 Task: Look for space in Villa Cuauhtémoc Otzolotepec, Mexico from 2nd September, 2023 to 10th September, 2023 for 1 adult in price range Rs.5000 to Rs.16000. Place can be private room with 1  bedroom having 1 bed and 1 bathroom. Property type can be house, flat, guest house, hotel. Booking option can be shelf check-in. Required host language is English.
Action: Mouse moved to (572, 128)
Screenshot: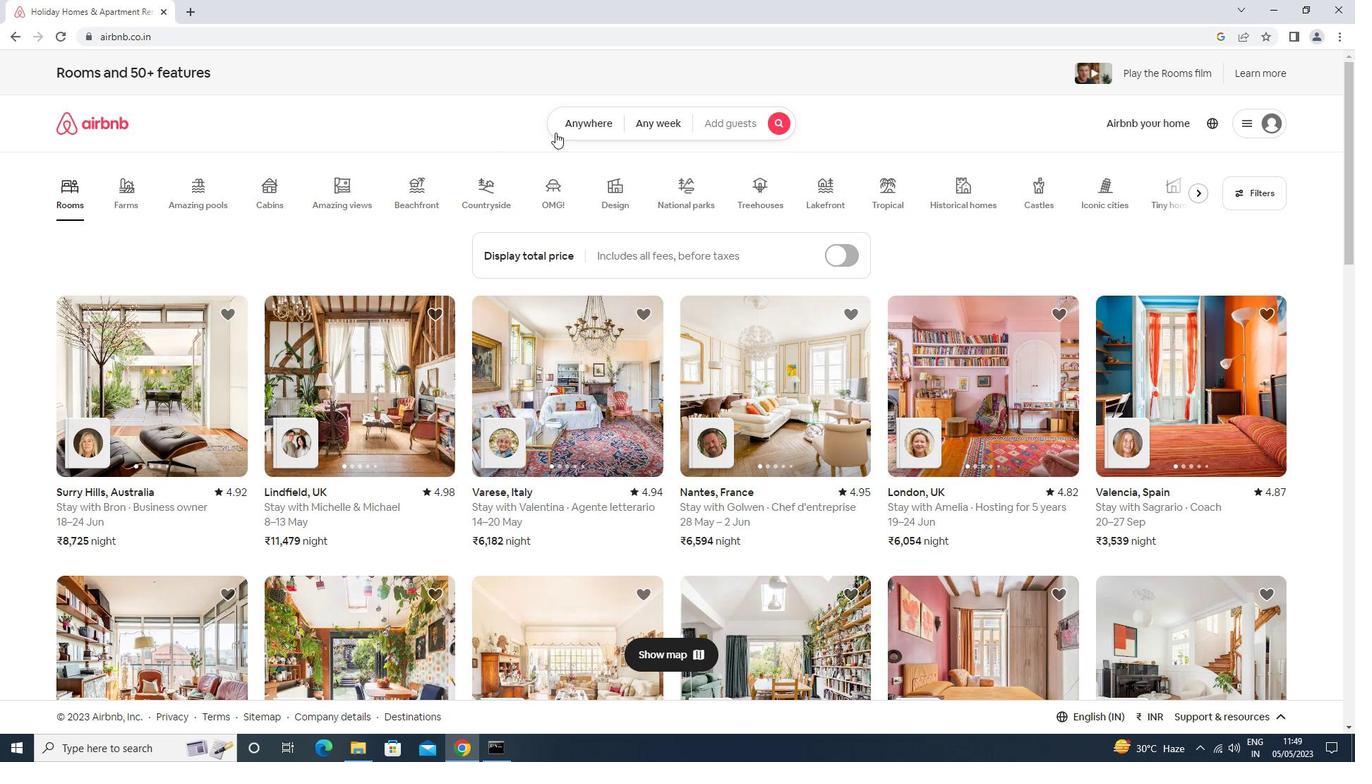 
Action: Mouse pressed left at (572, 128)
Screenshot: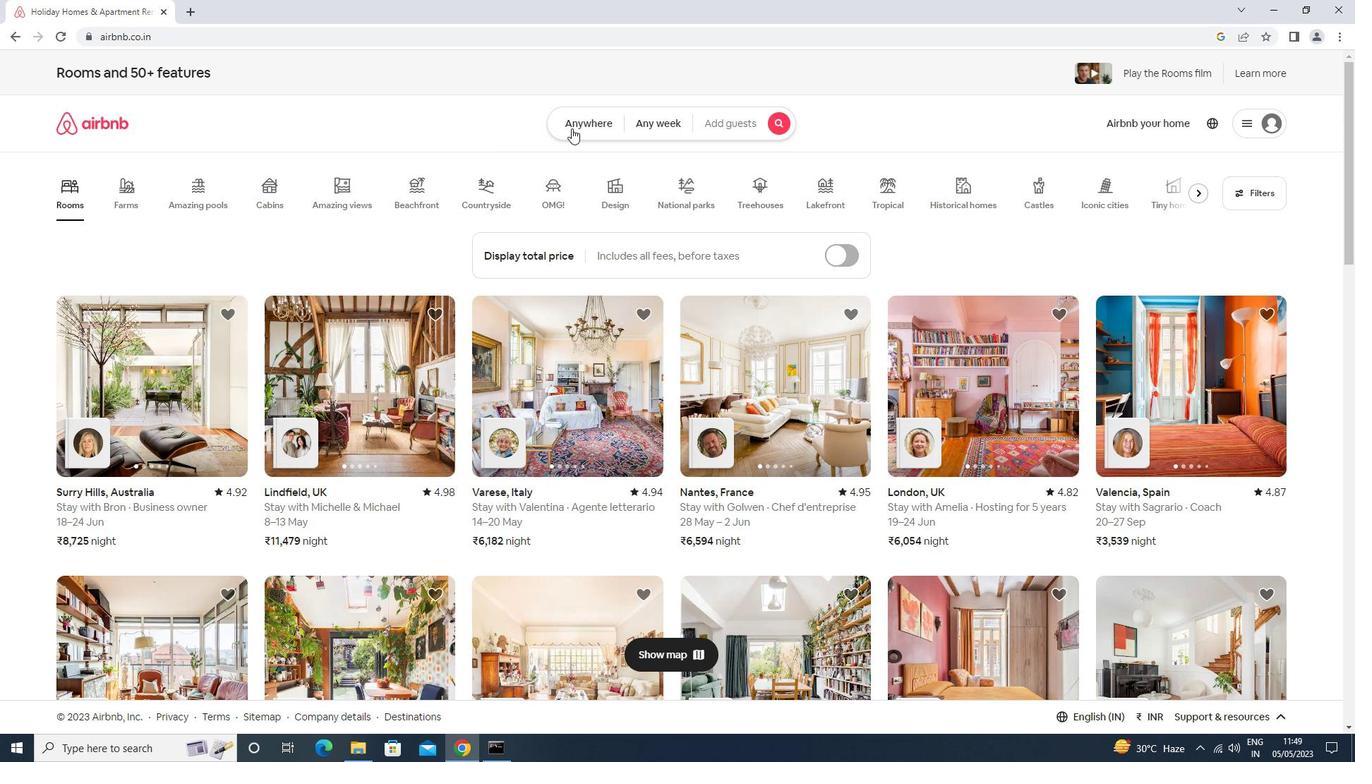 
Action: Mouse moved to (502, 187)
Screenshot: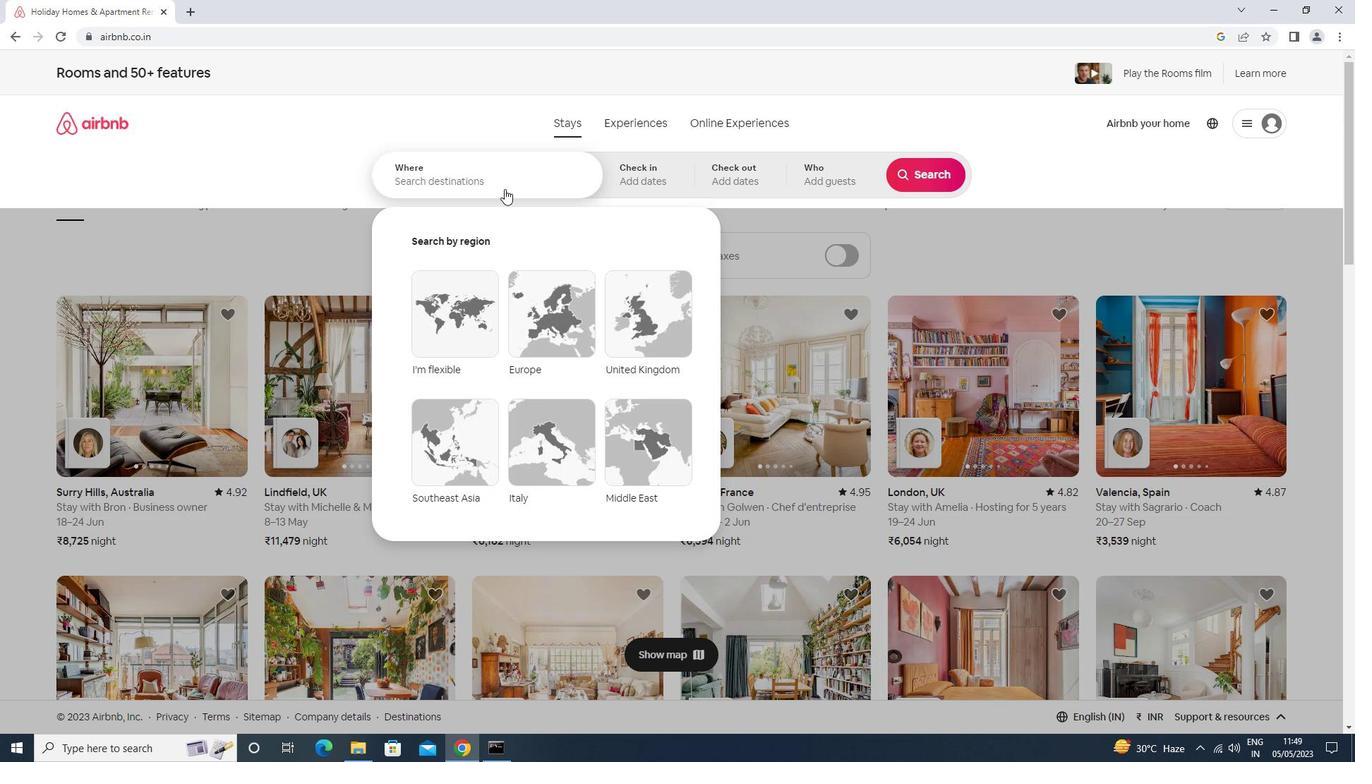 
Action: Mouse pressed left at (502, 187)
Screenshot: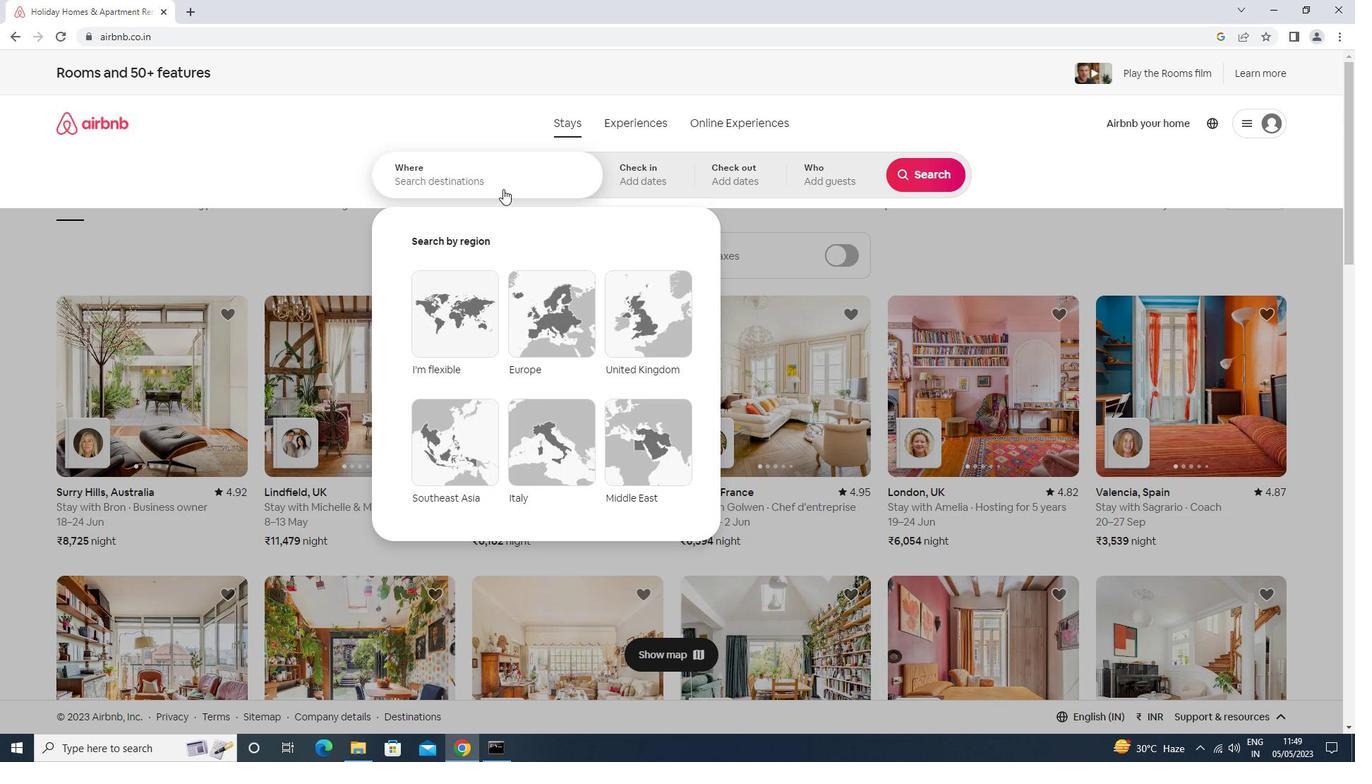 
Action: Key pressed <Key.shift>VILLA<Key.space><Key.shift>CUA<Key.down><Key.enter>
Screenshot: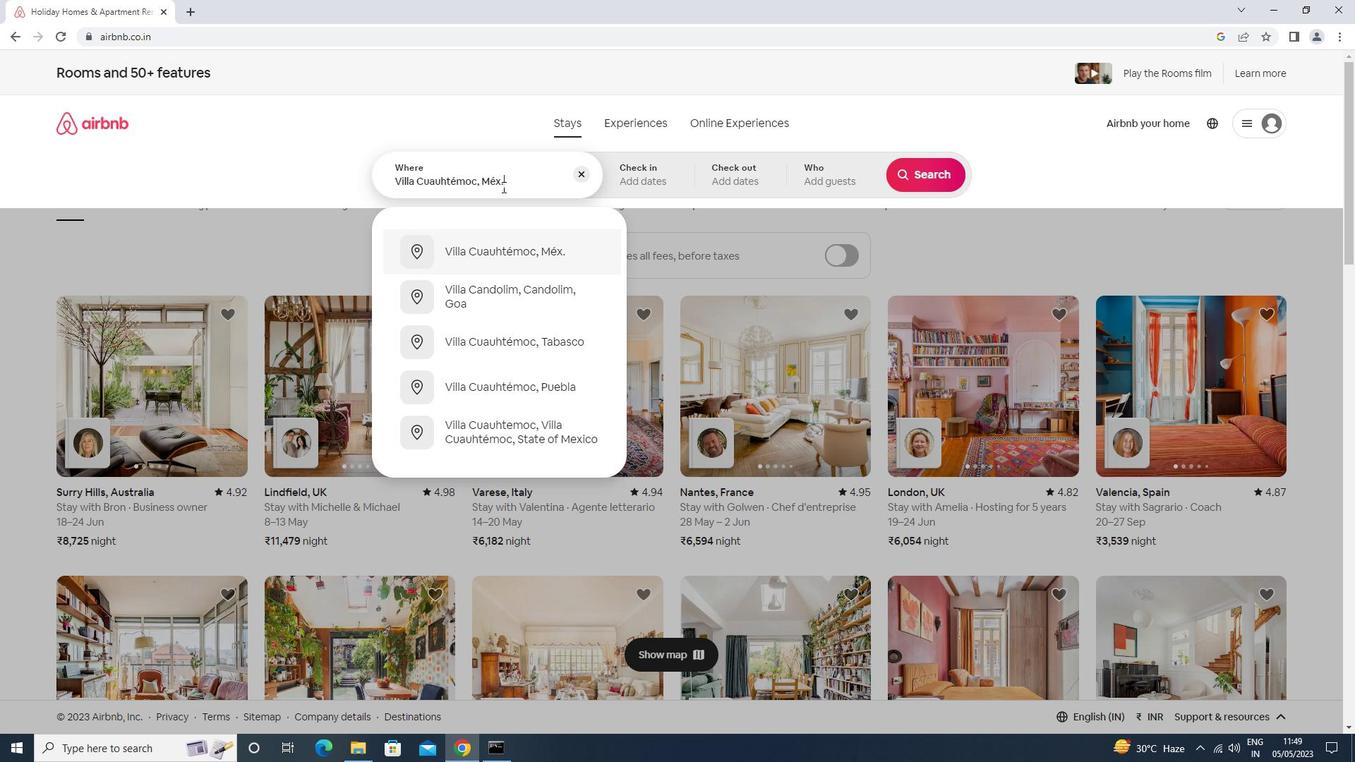 
Action: Mouse moved to (922, 288)
Screenshot: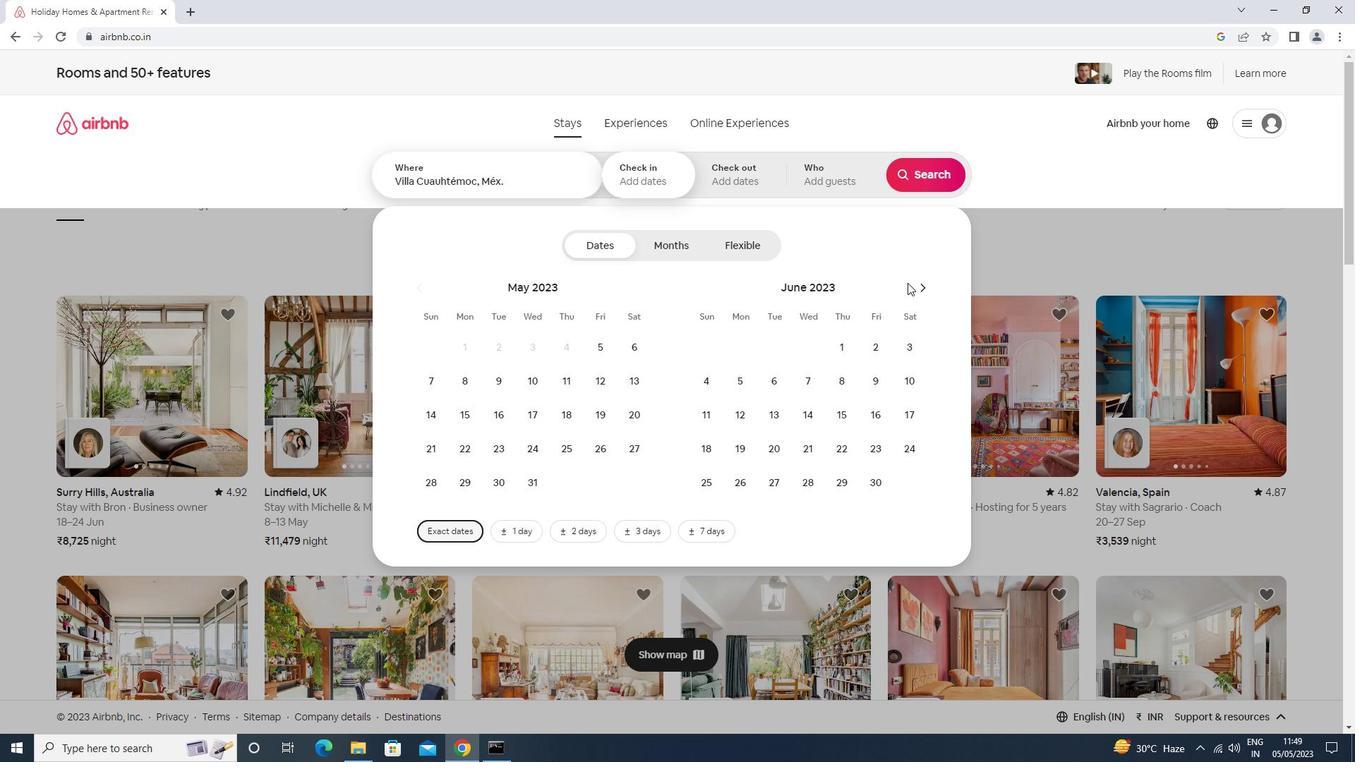 
Action: Mouse pressed left at (922, 288)
Screenshot: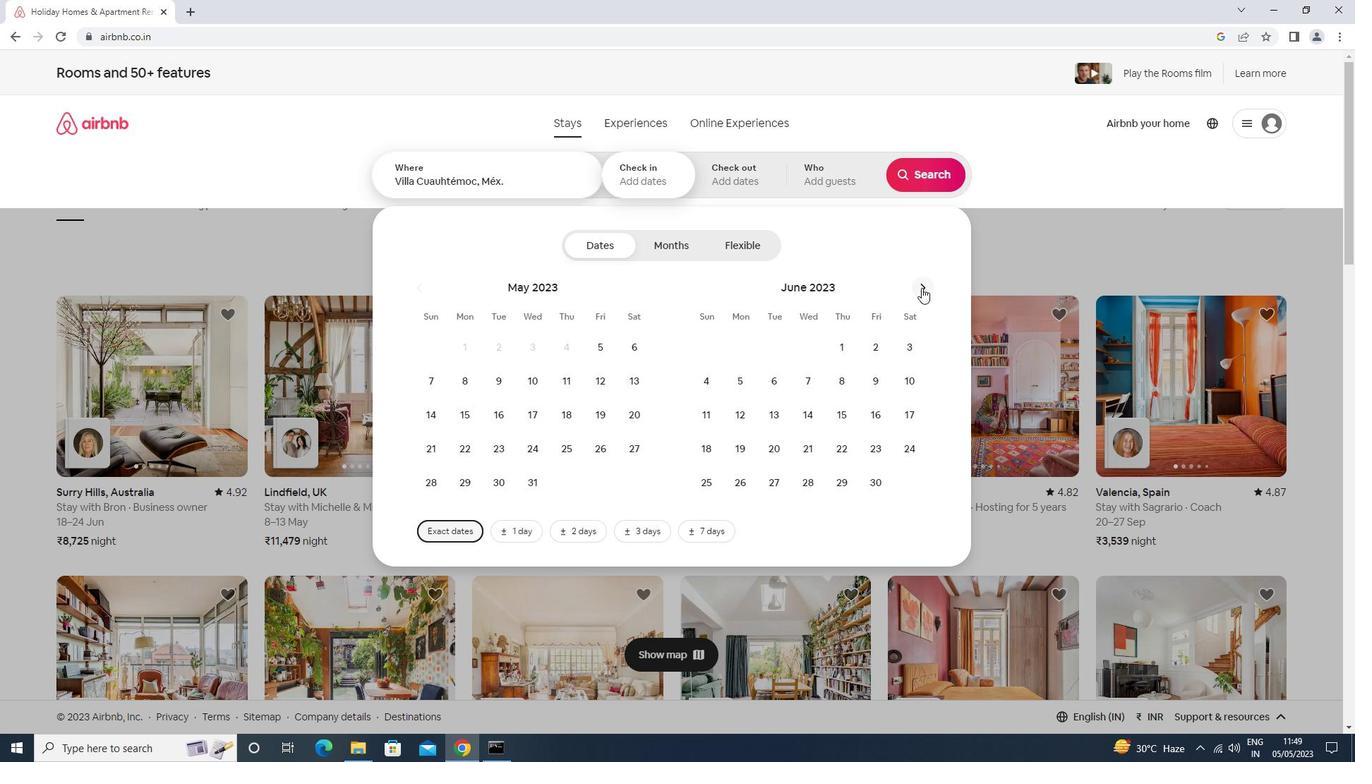 
Action: Mouse pressed left at (922, 288)
Screenshot: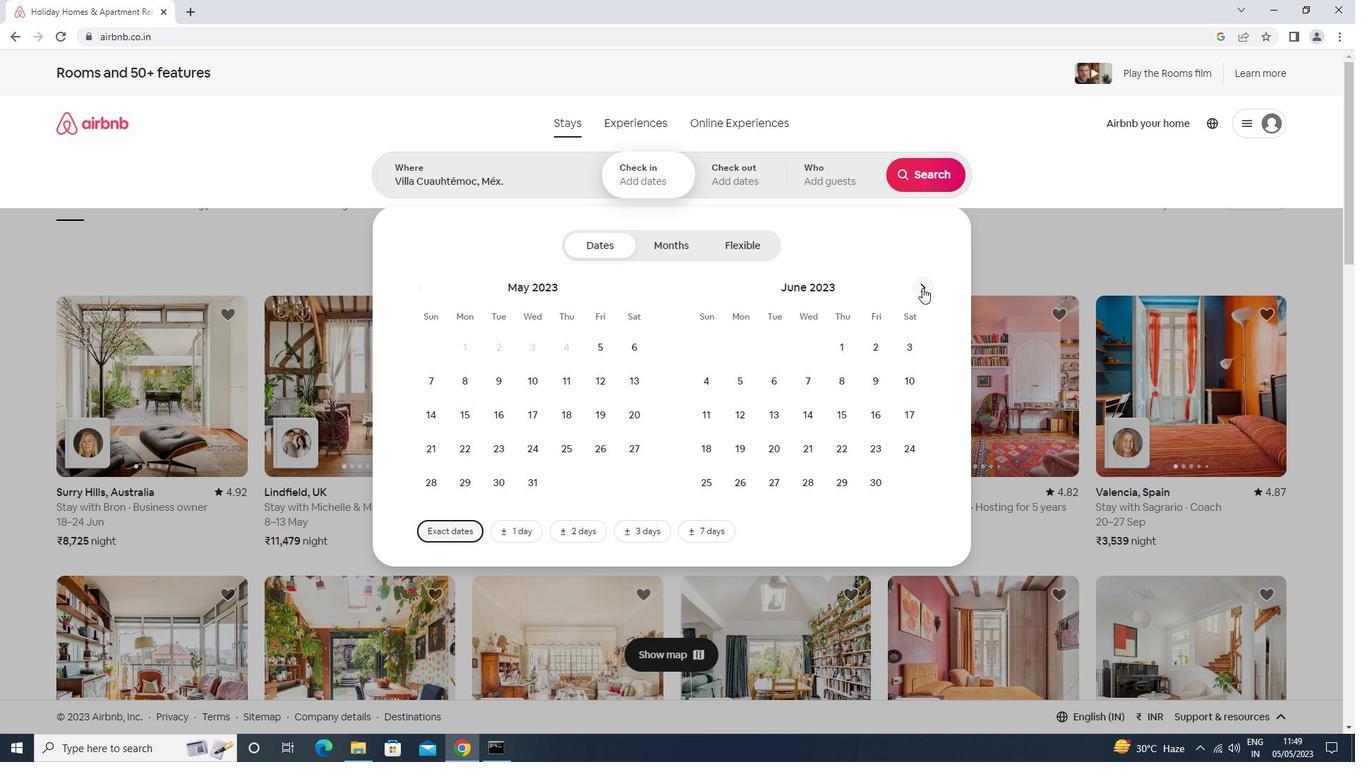 
Action: Mouse pressed left at (922, 288)
Screenshot: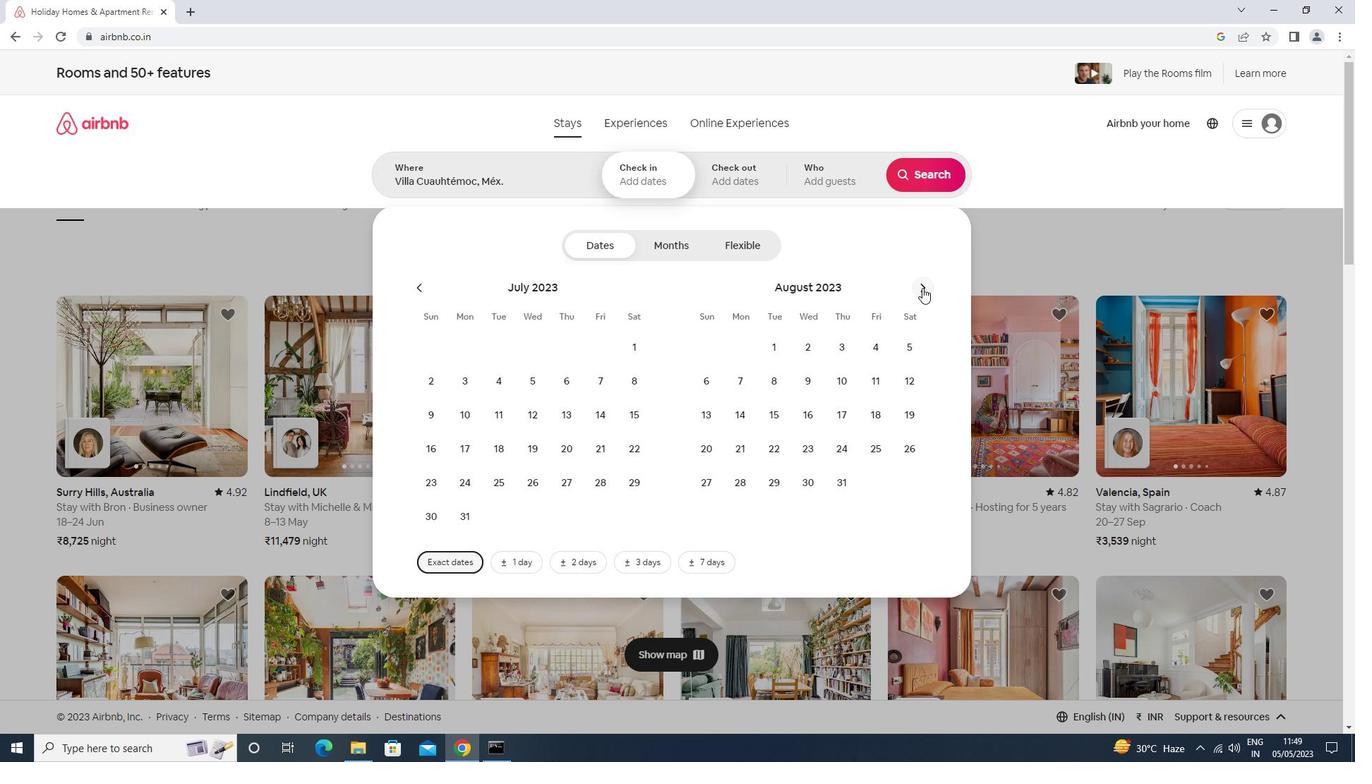
Action: Mouse moved to (906, 355)
Screenshot: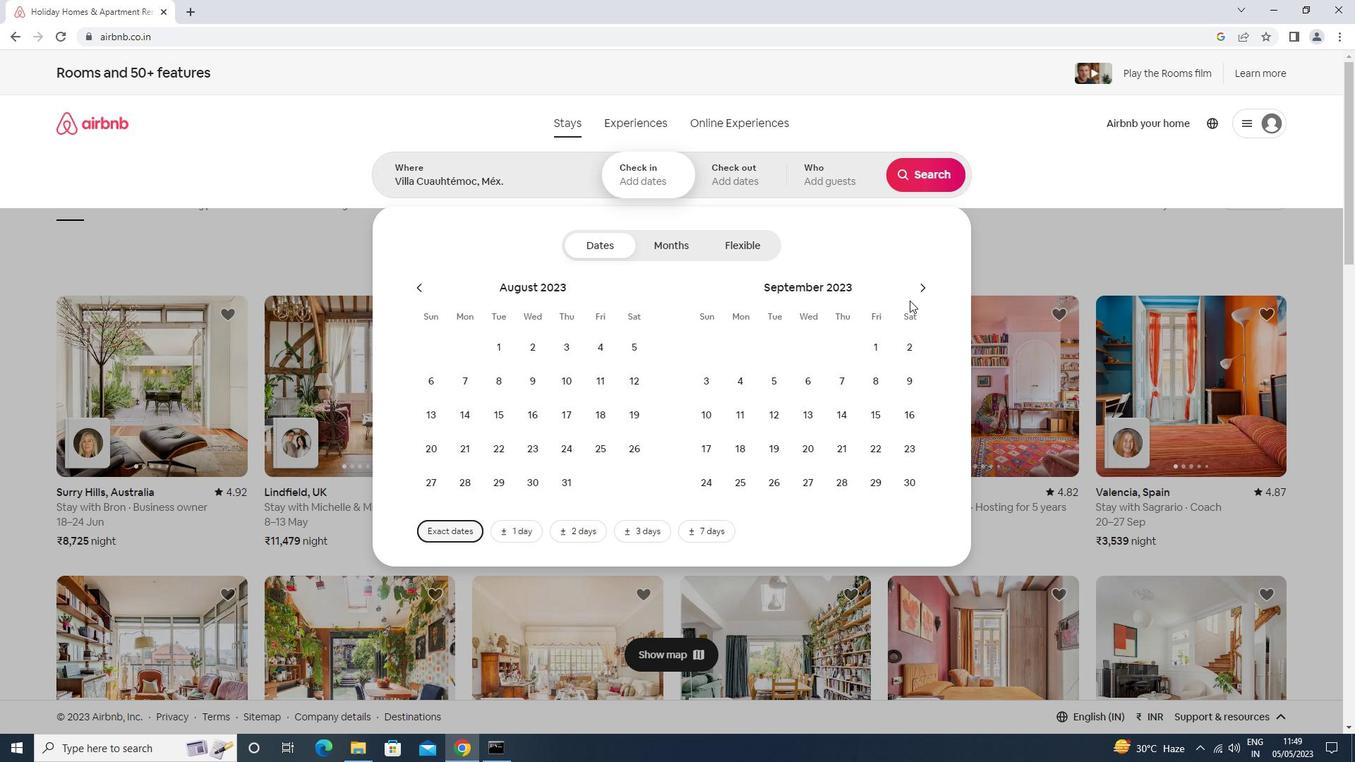 
Action: Mouse pressed left at (906, 355)
Screenshot: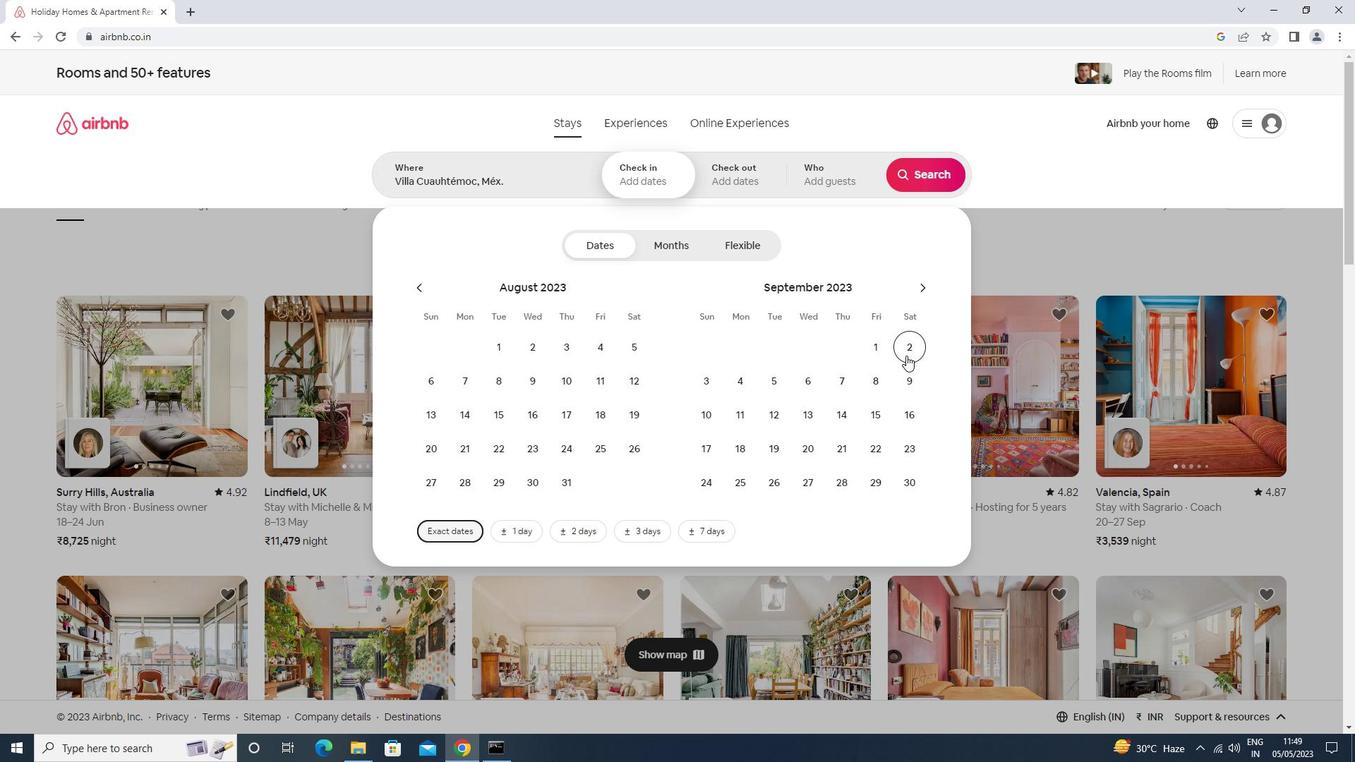 
Action: Mouse moved to (710, 410)
Screenshot: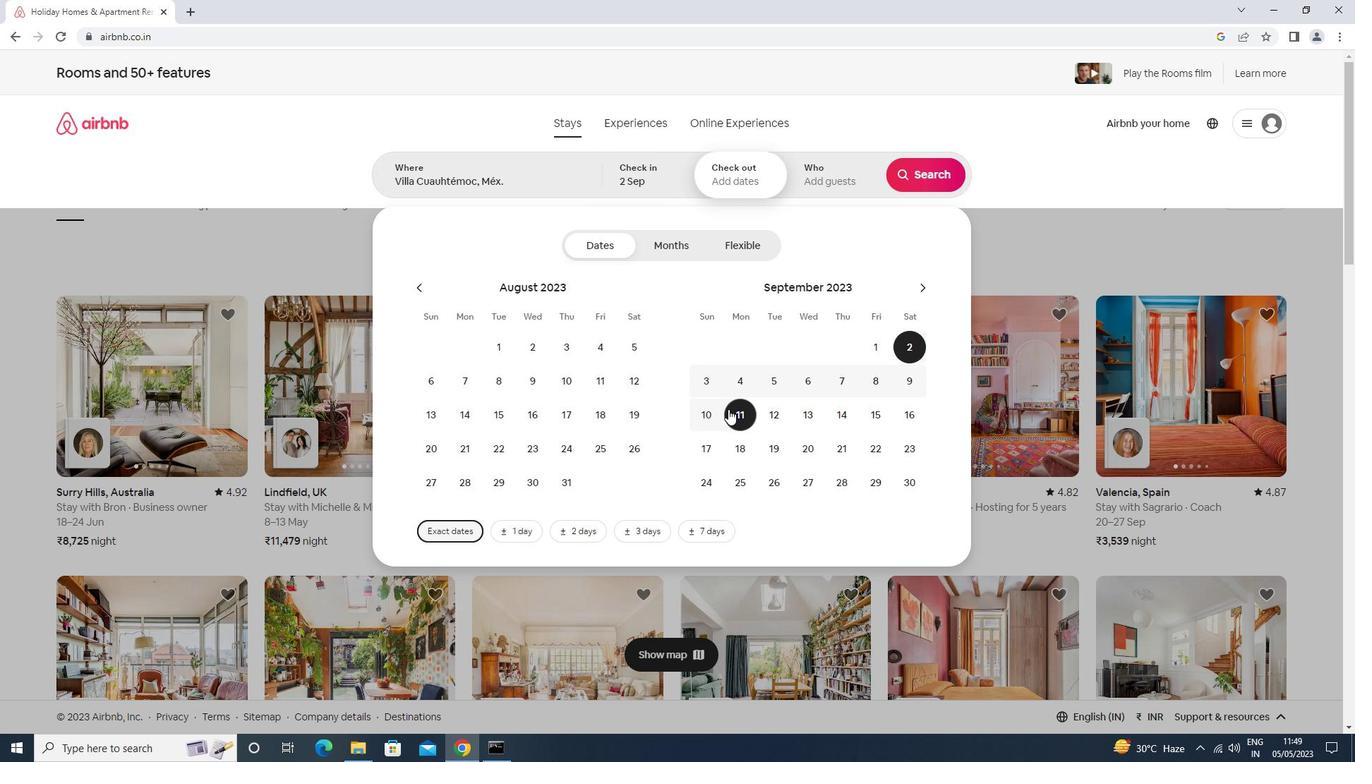 
Action: Mouse pressed left at (710, 410)
Screenshot: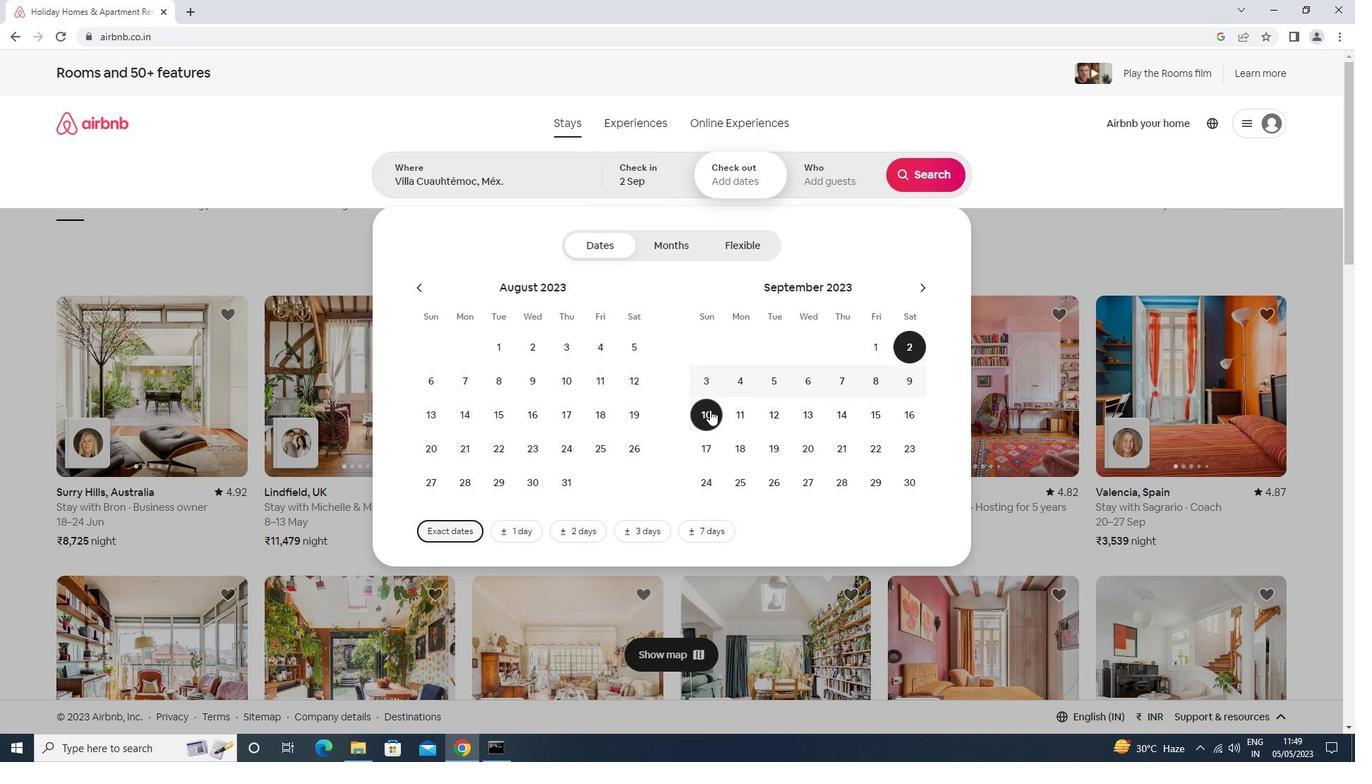 
Action: Mouse moved to (801, 188)
Screenshot: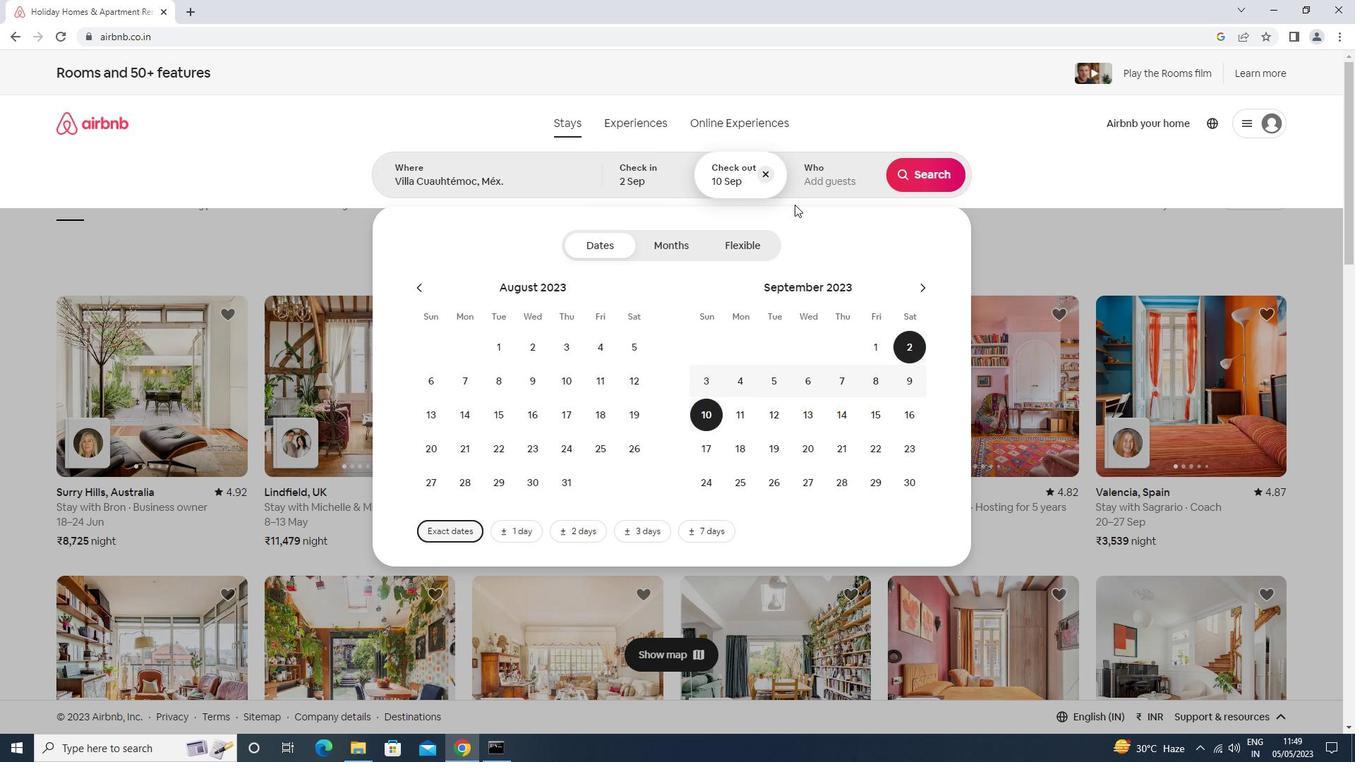 
Action: Mouse pressed left at (801, 188)
Screenshot: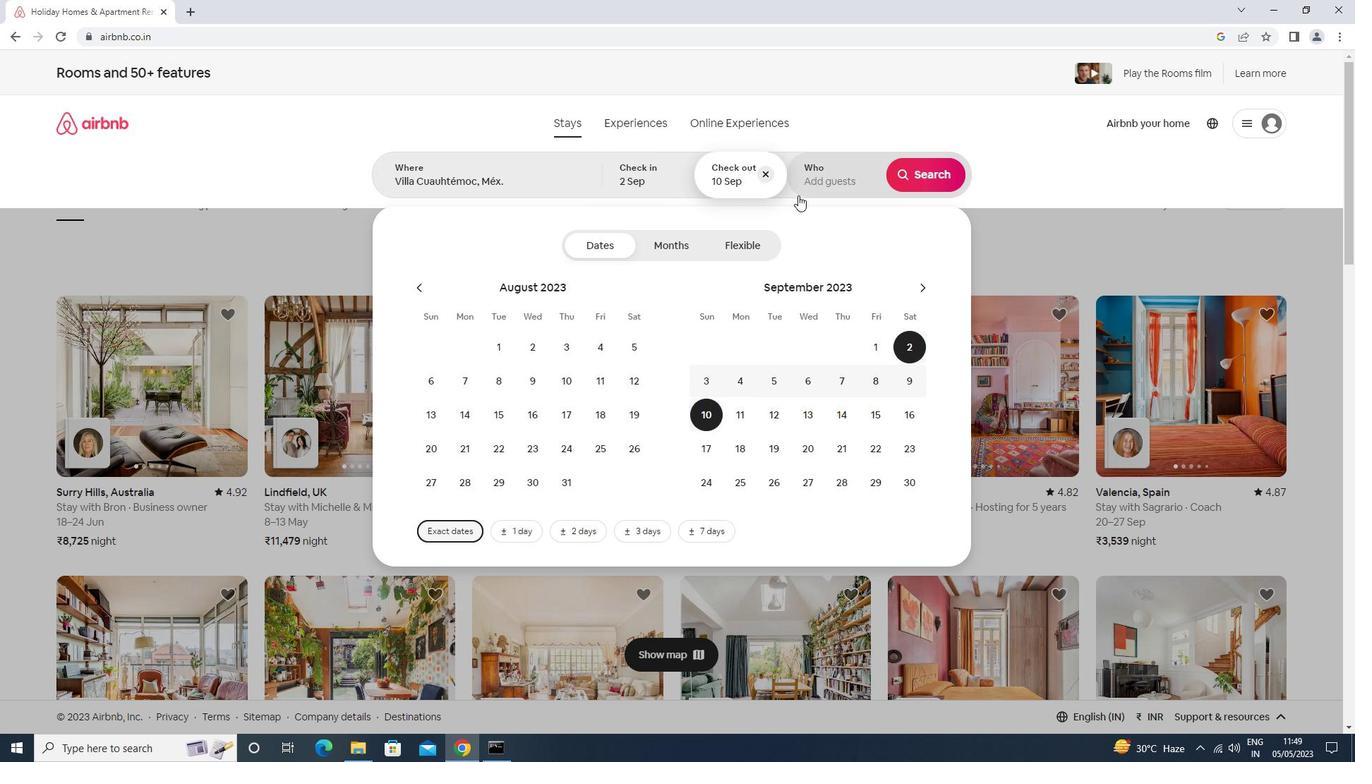 
Action: Mouse moved to (931, 252)
Screenshot: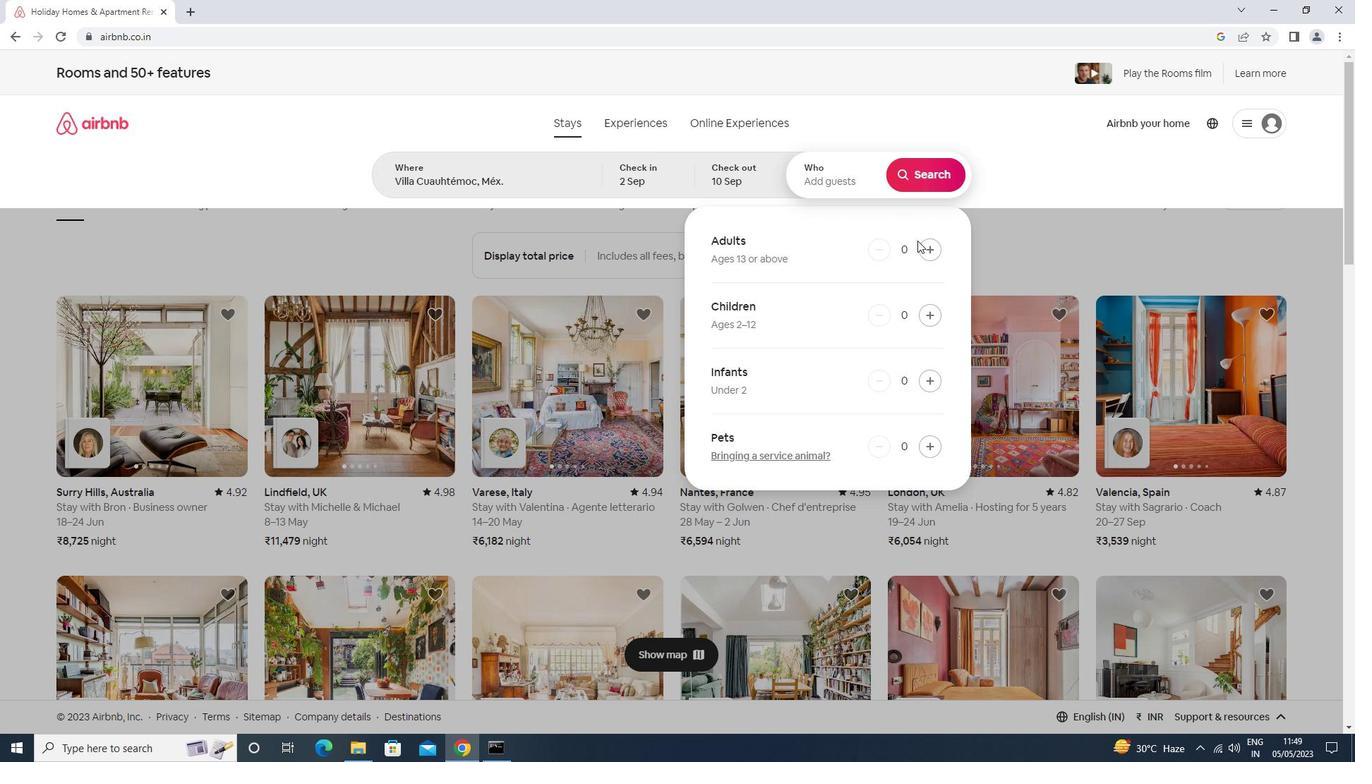 
Action: Mouse pressed left at (931, 252)
Screenshot: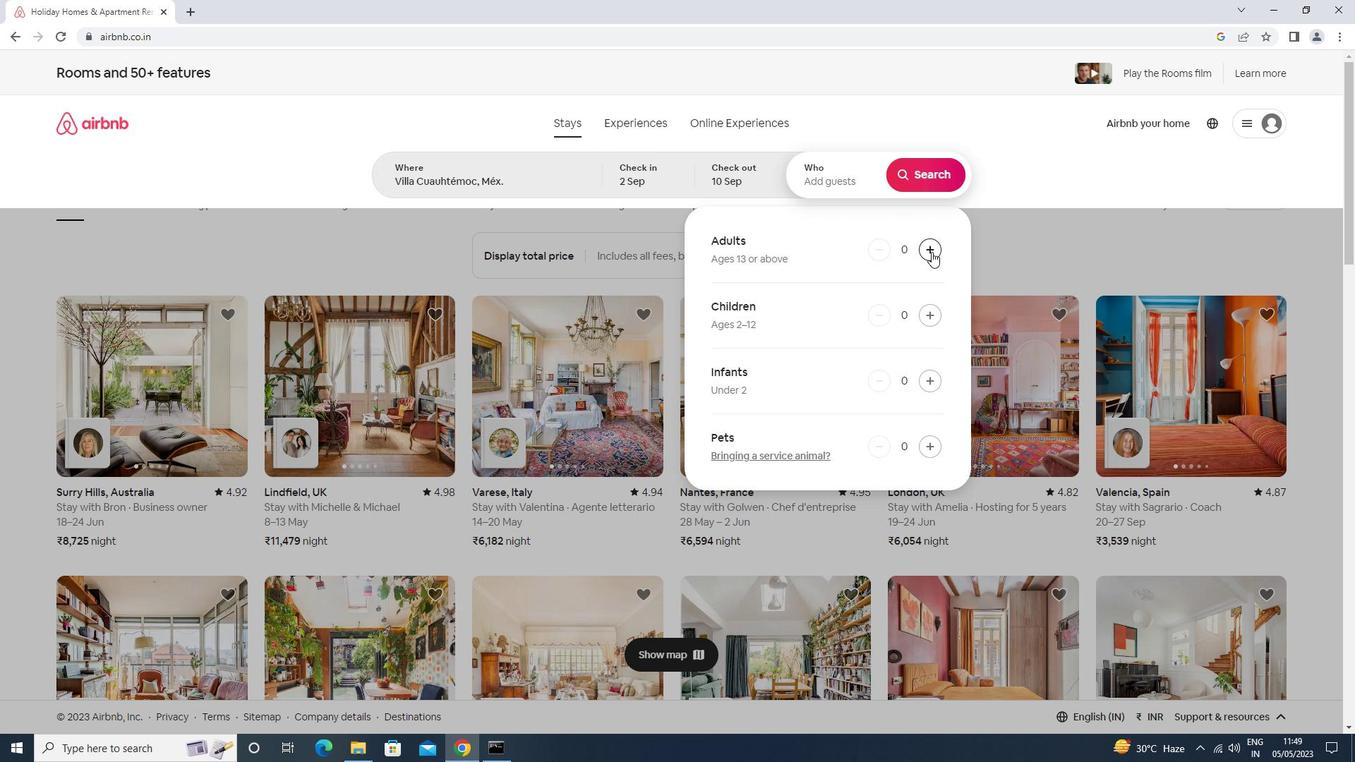 
Action: Mouse moved to (926, 171)
Screenshot: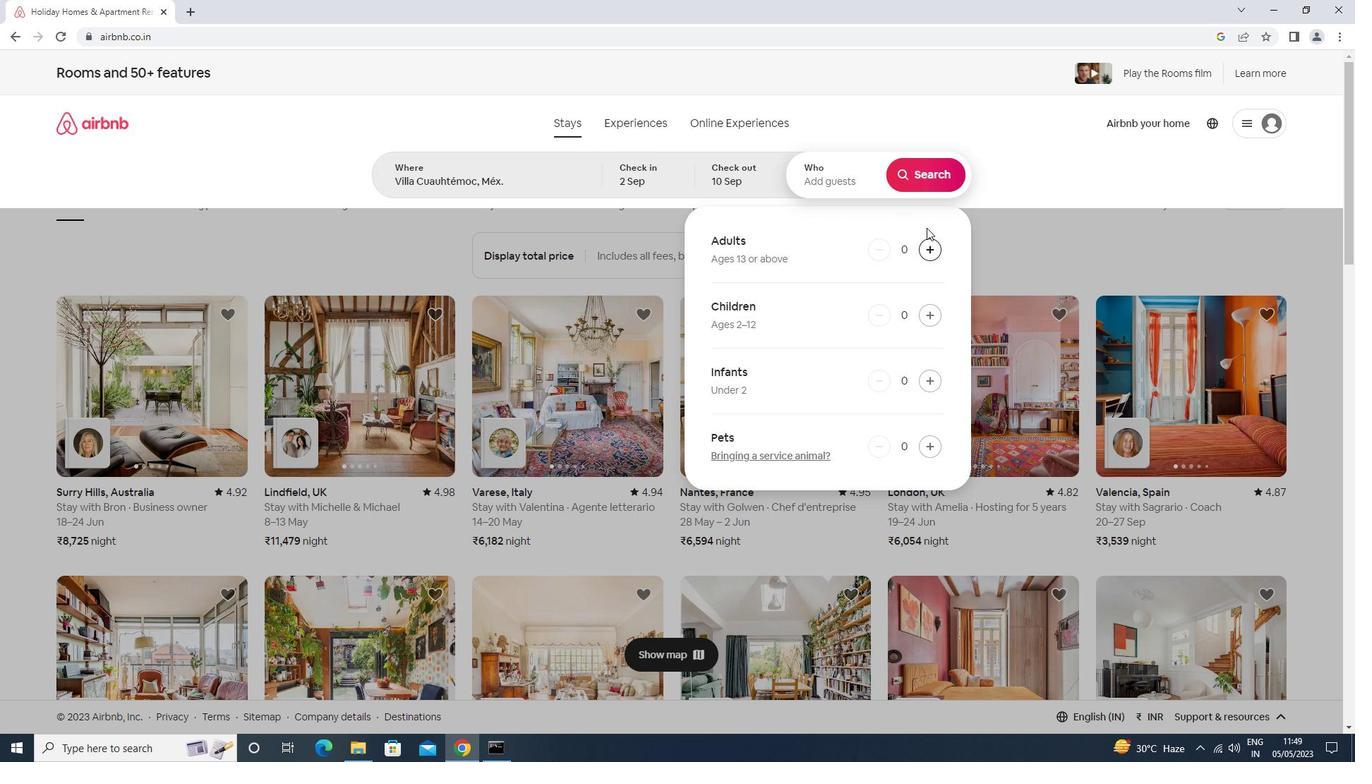 
Action: Mouse pressed left at (926, 171)
Screenshot: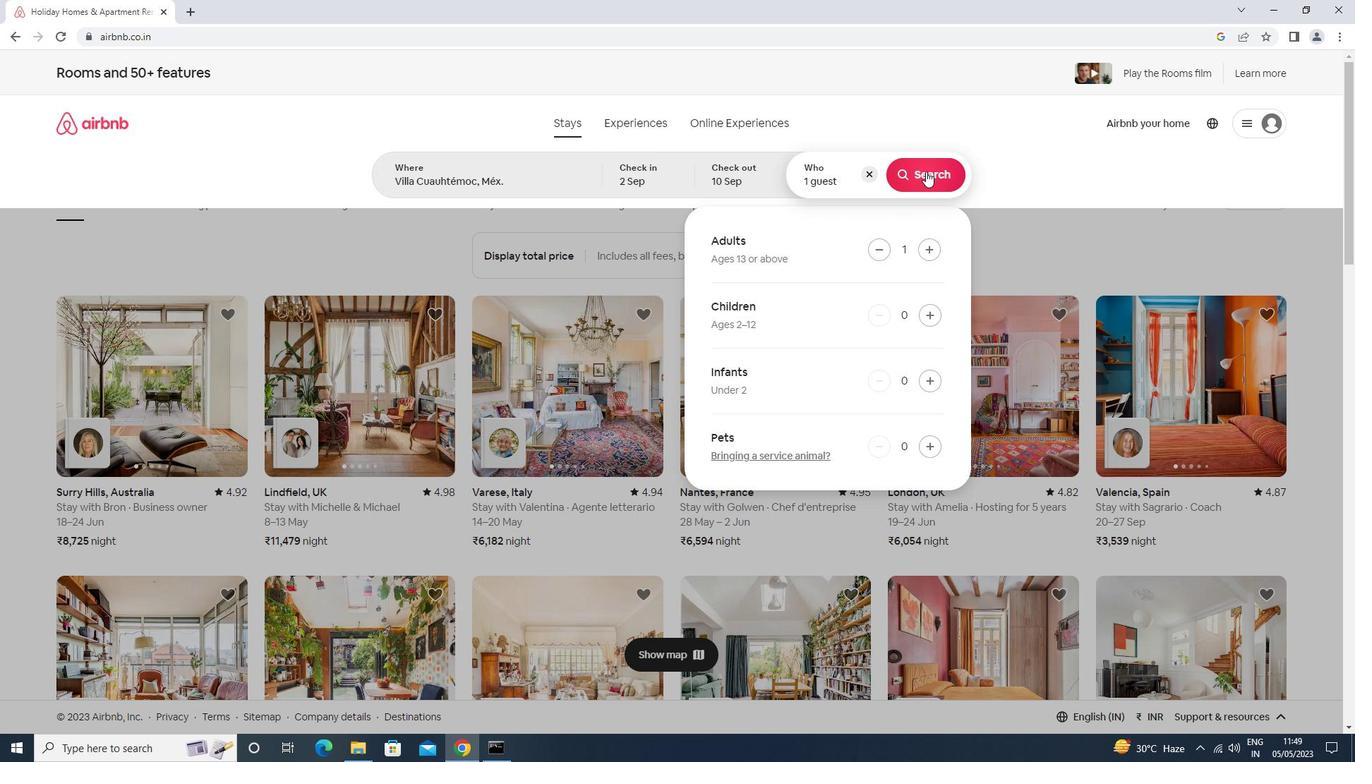 
Action: Mouse moved to (1272, 140)
Screenshot: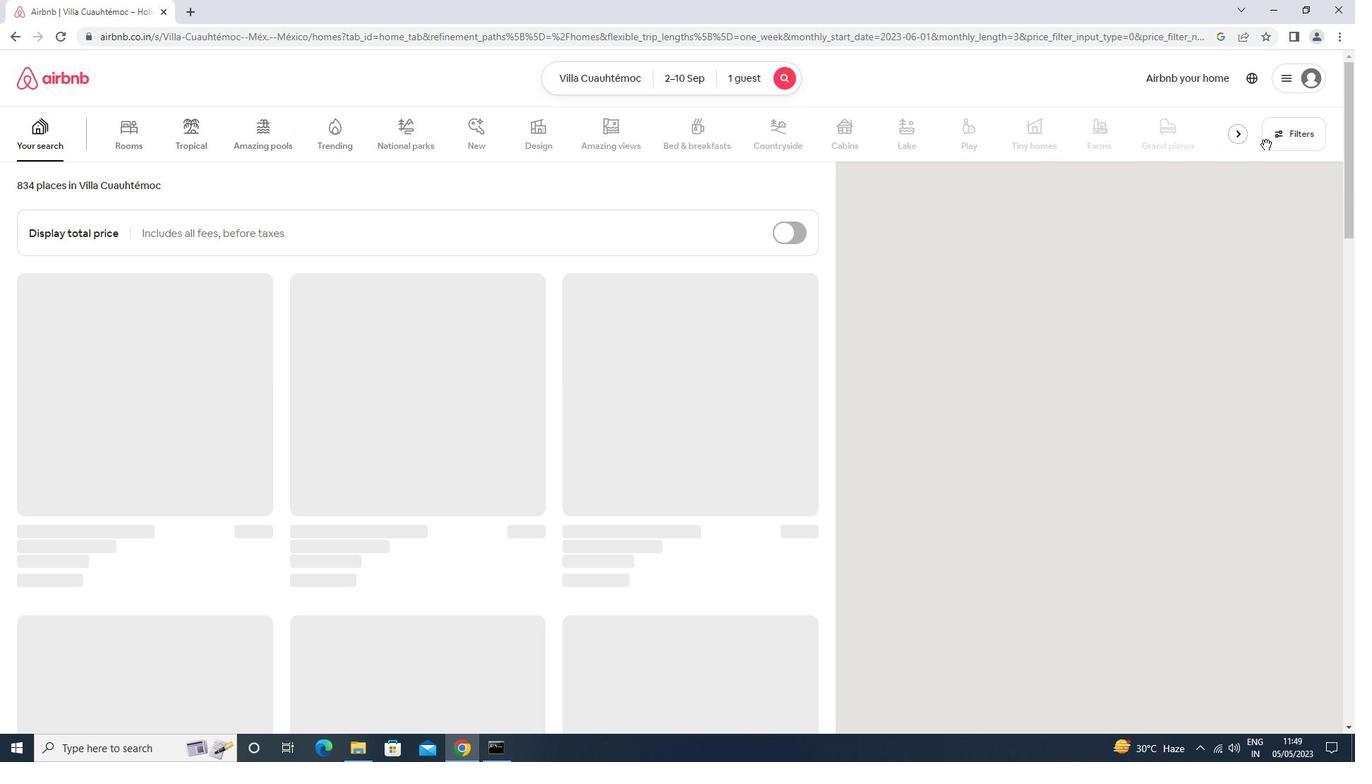 
Action: Mouse pressed left at (1272, 140)
Screenshot: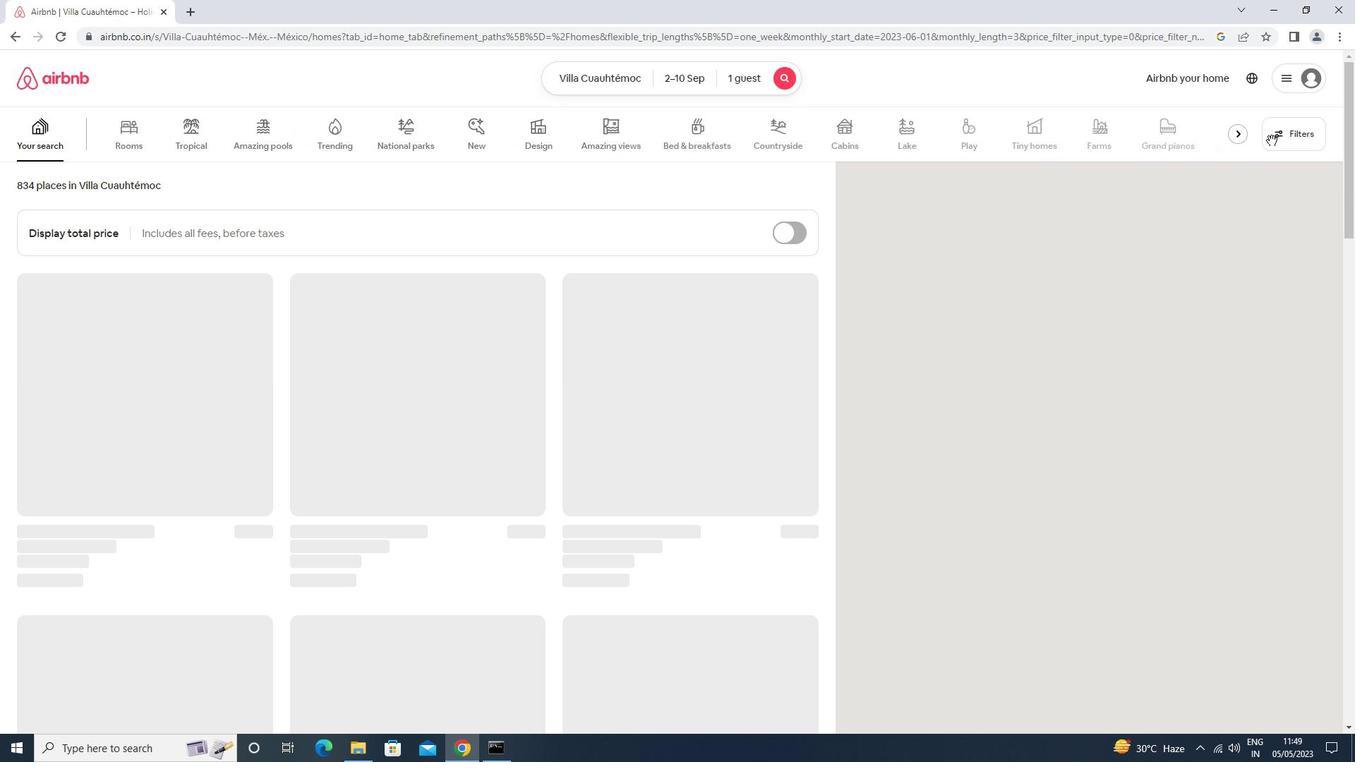 
Action: Mouse moved to (543, 469)
Screenshot: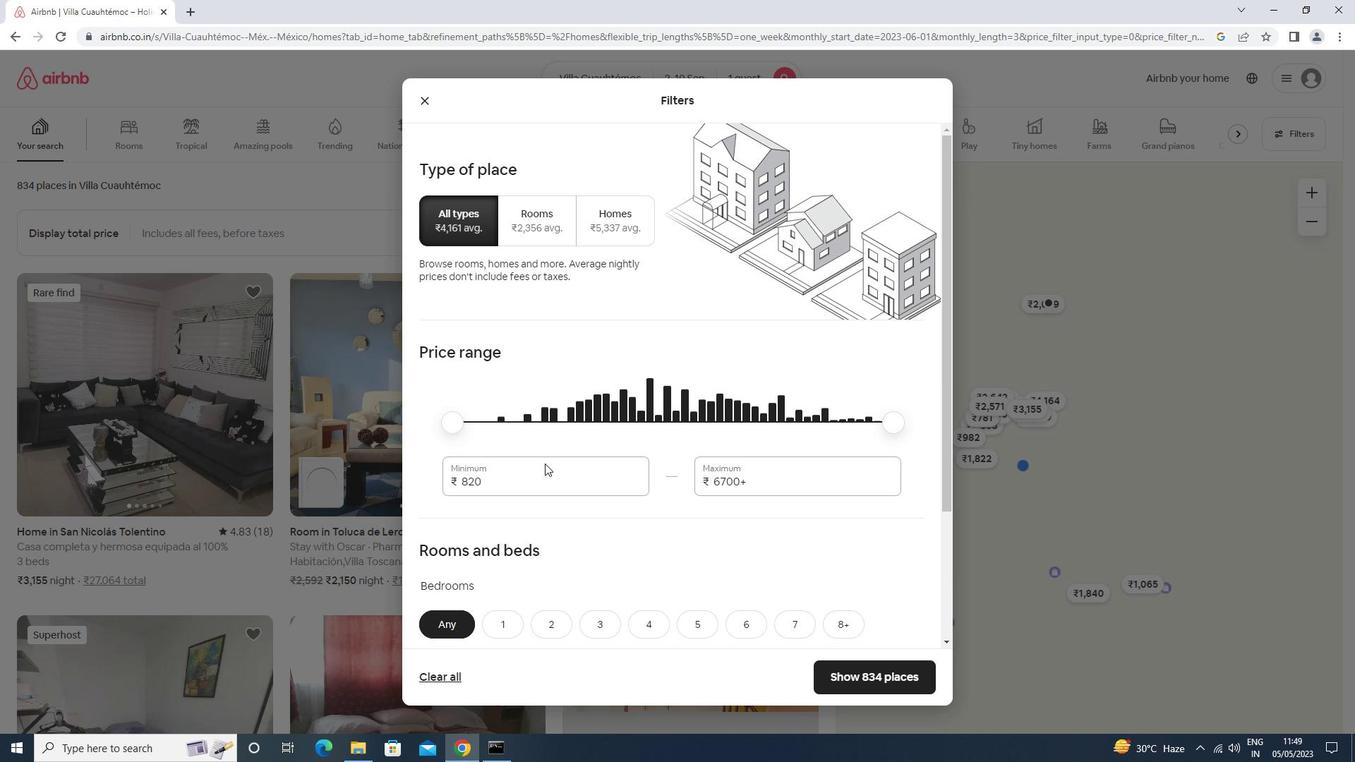 
Action: Mouse pressed left at (543, 469)
Screenshot: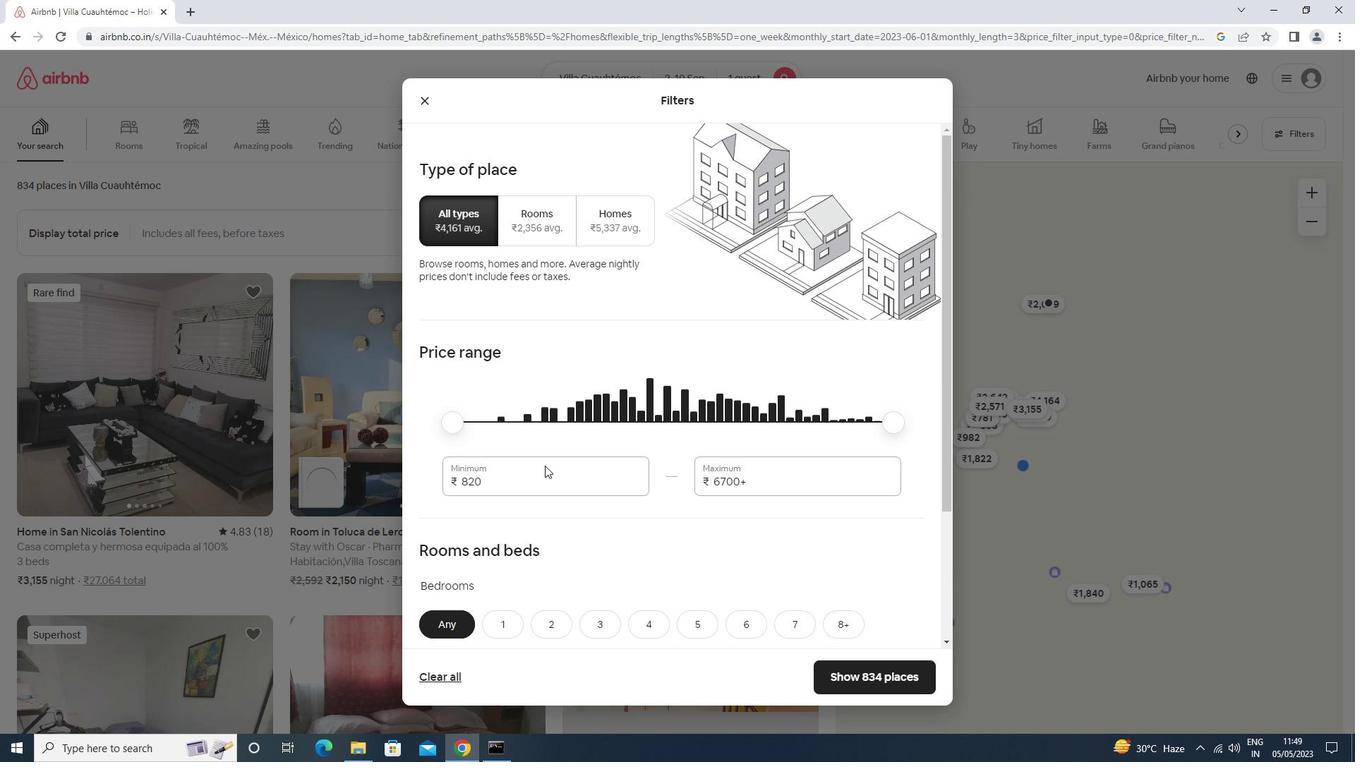 
Action: Mouse moved to (533, 438)
Screenshot: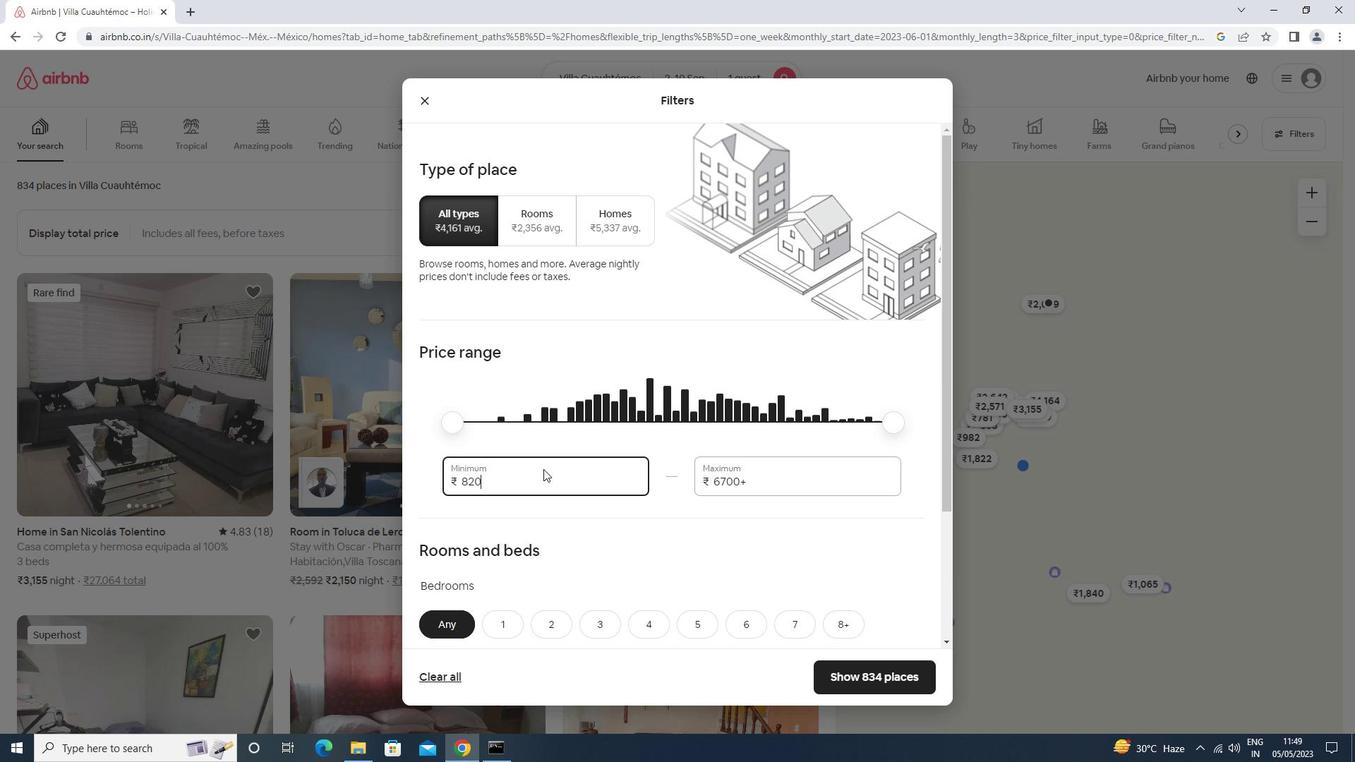 
Action: Key pressed <Key.backspace><Key.backspace><Key.backspace>5000<Key.tab>16000
Screenshot: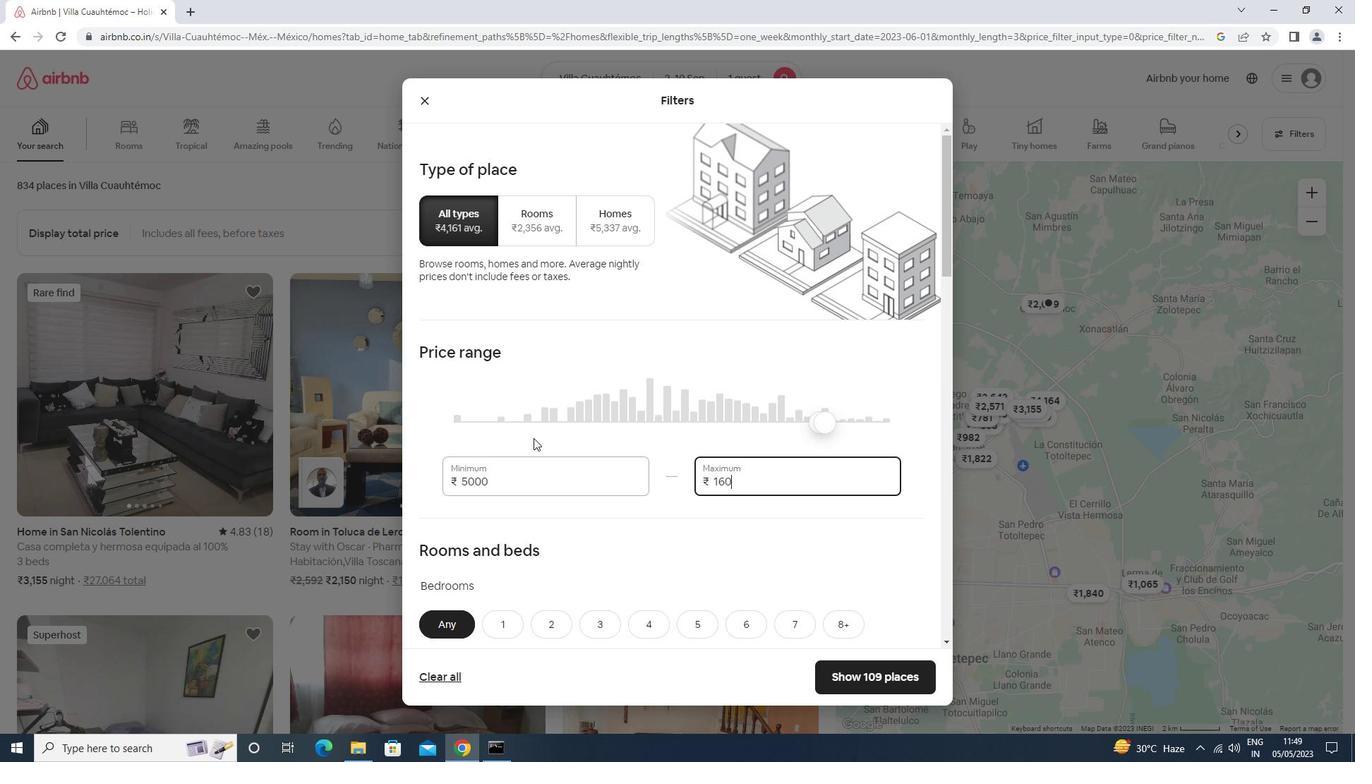 
Action: Mouse moved to (527, 422)
Screenshot: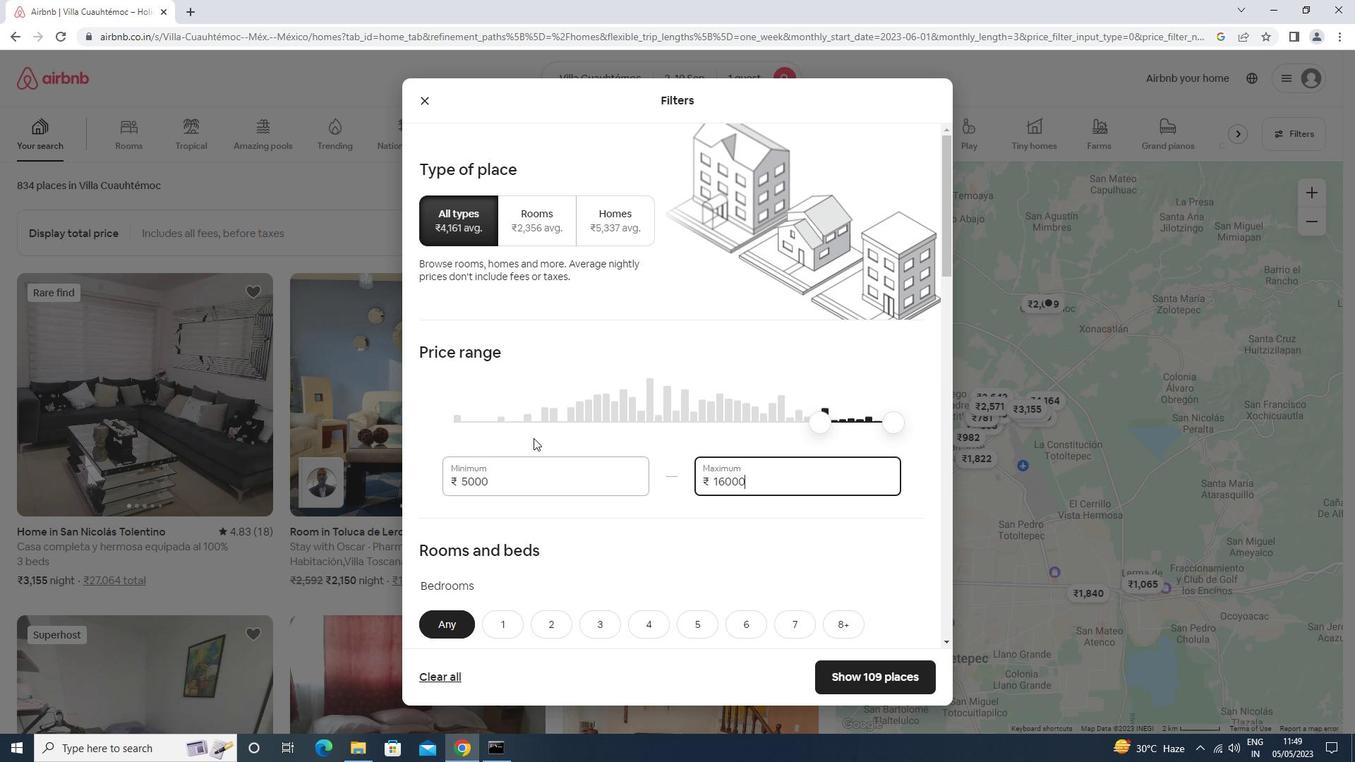 
Action: Mouse scrolled (527, 421) with delta (0, 0)
Screenshot: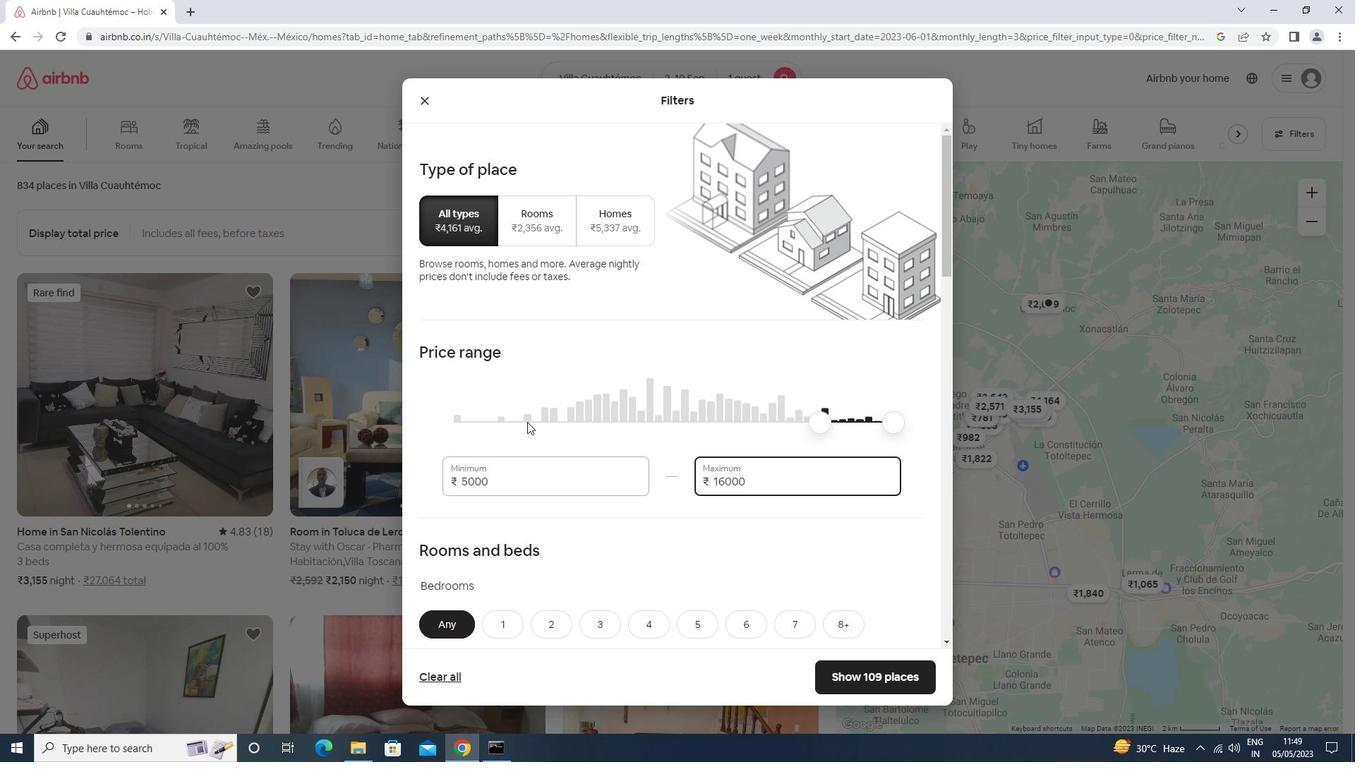 
Action: Mouse scrolled (527, 421) with delta (0, 0)
Screenshot: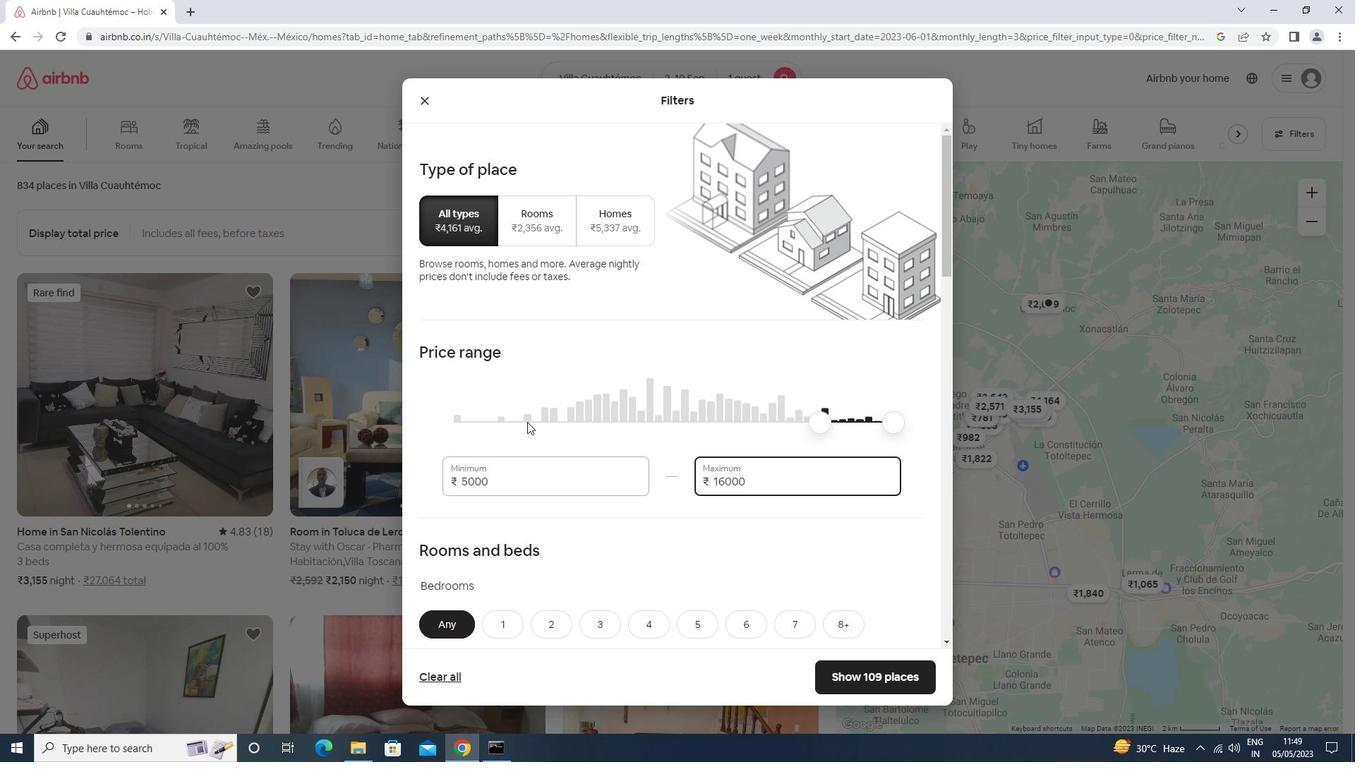 
Action: Mouse scrolled (527, 421) with delta (0, 0)
Screenshot: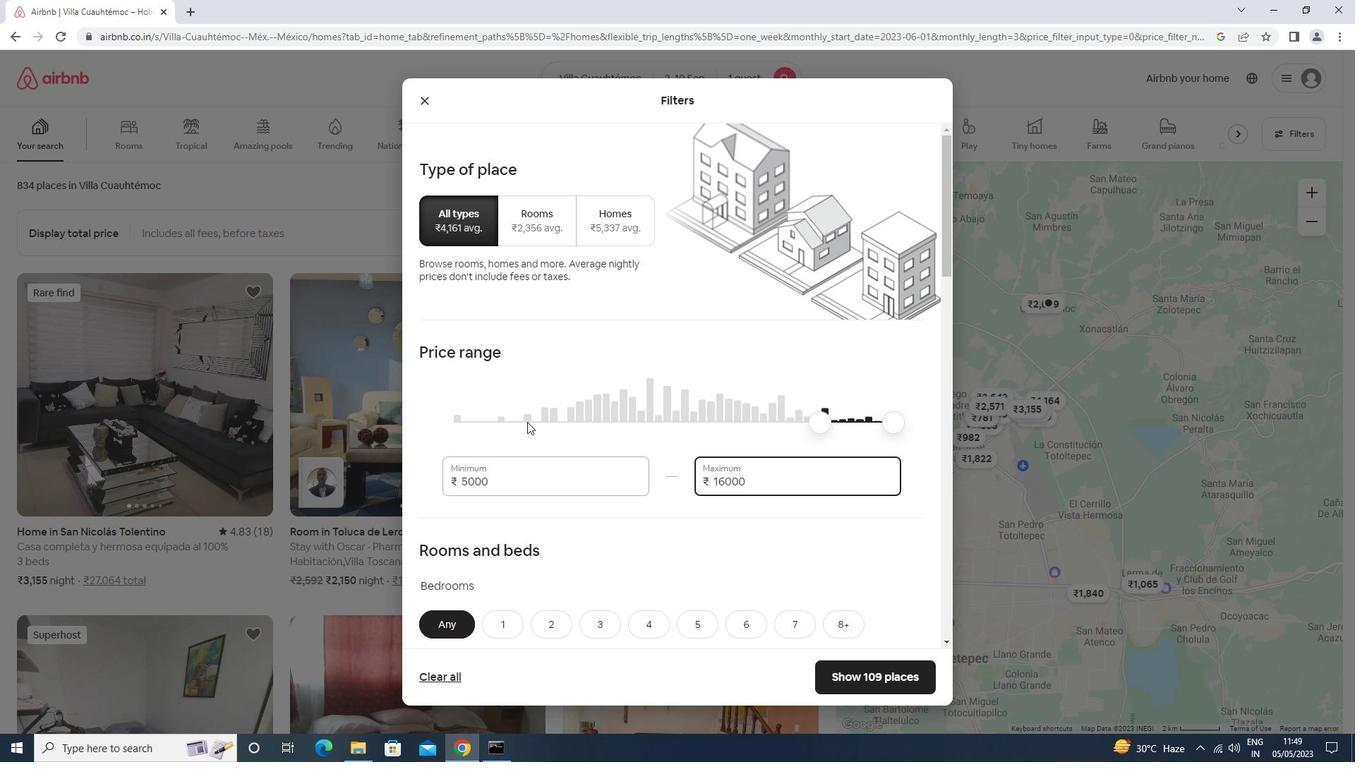 
Action: Mouse scrolled (527, 421) with delta (0, 0)
Screenshot: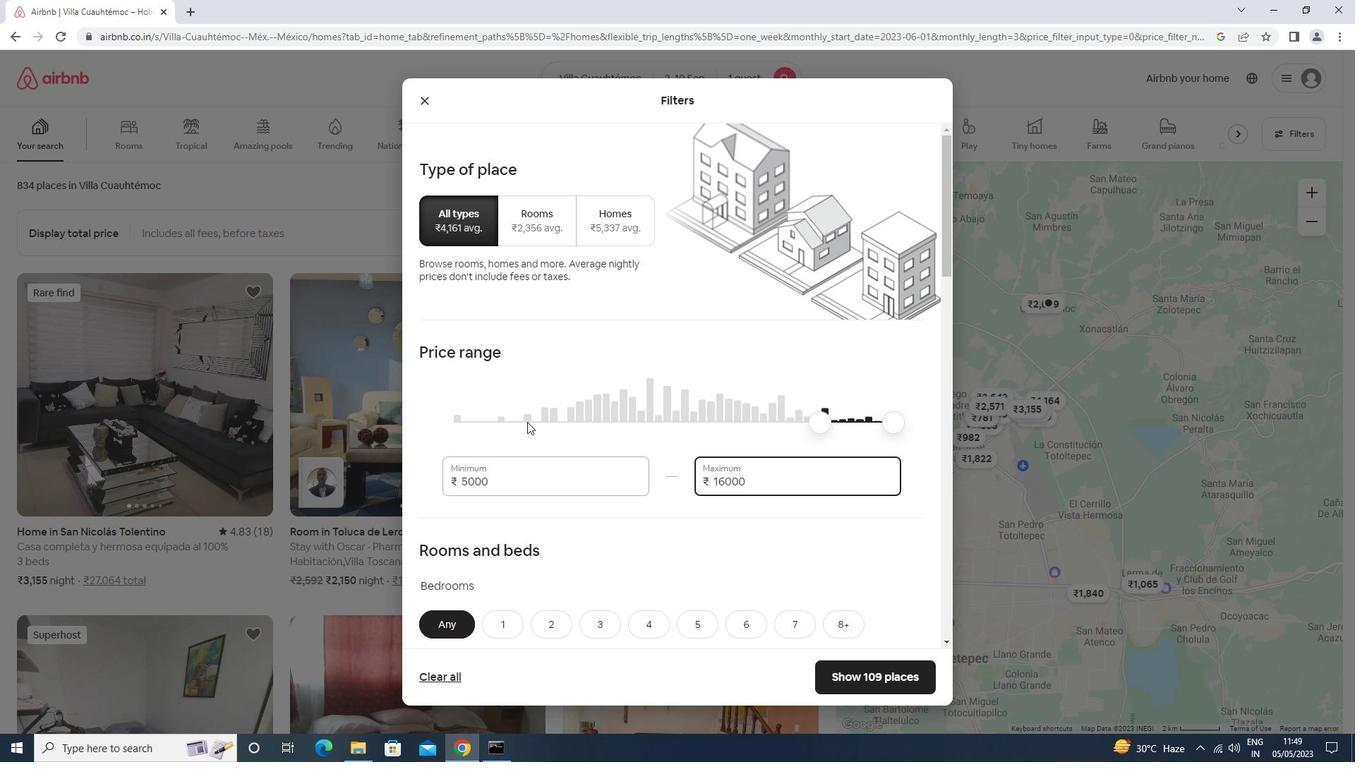 
Action: Mouse moved to (510, 335)
Screenshot: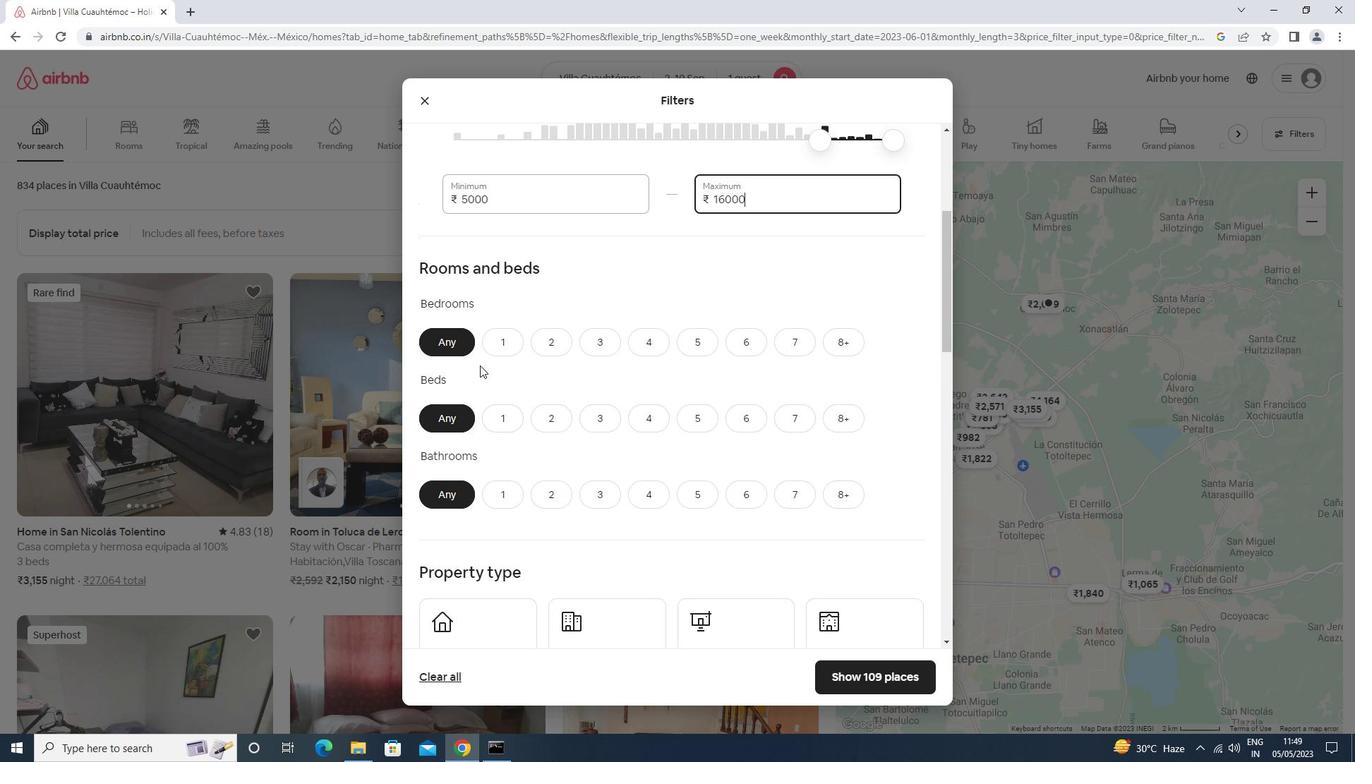 
Action: Mouse pressed left at (510, 335)
Screenshot: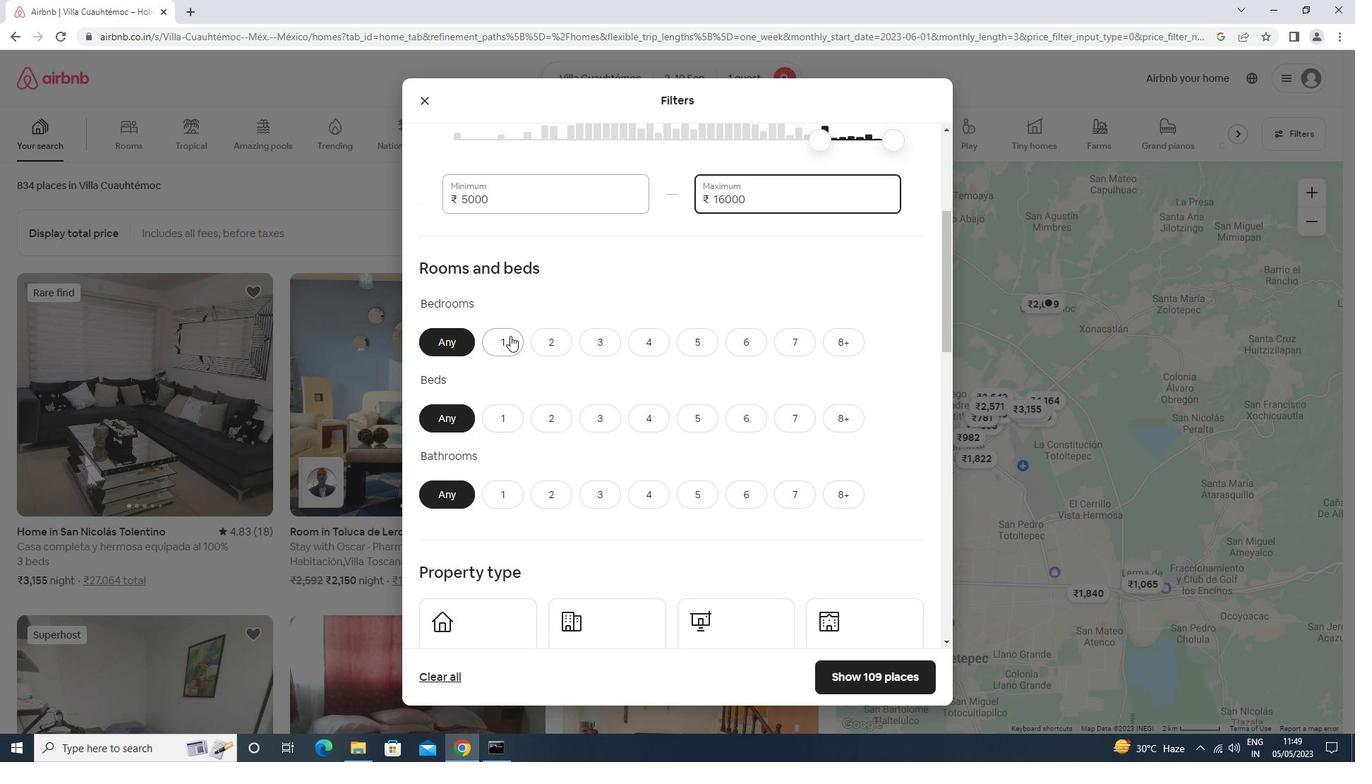 
Action: Mouse moved to (506, 417)
Screenshot: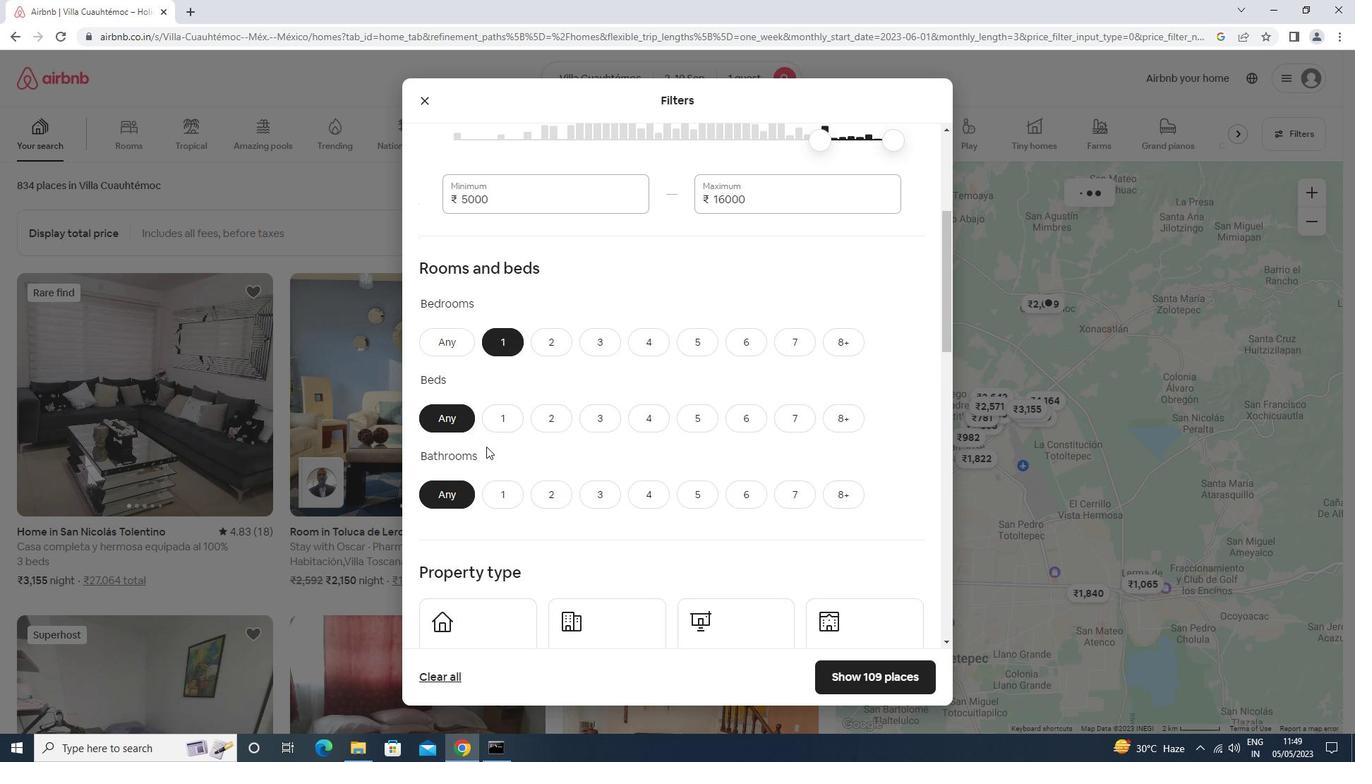 
Action: Mouse pressed left at (506, 417)
Screenshot: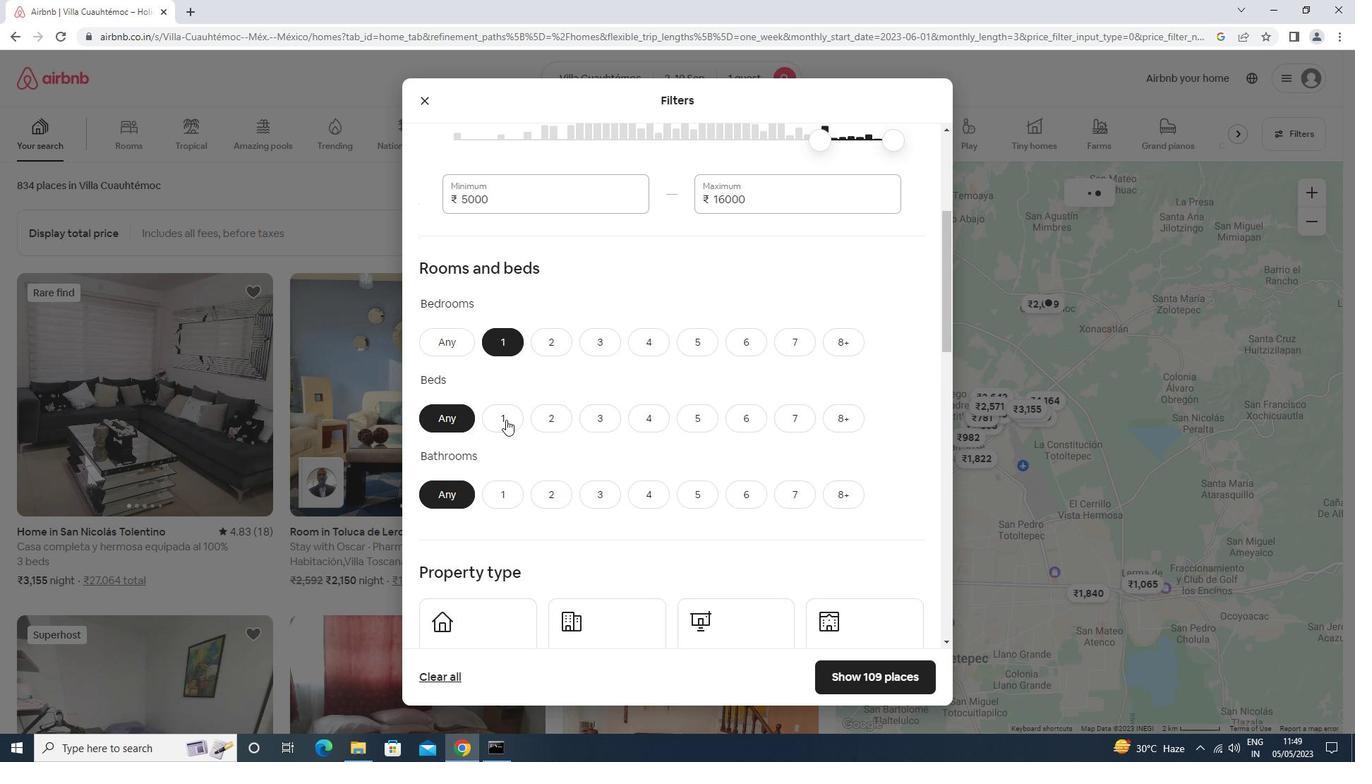 
Action: Mouse moved to (503, 495)
Screenshot: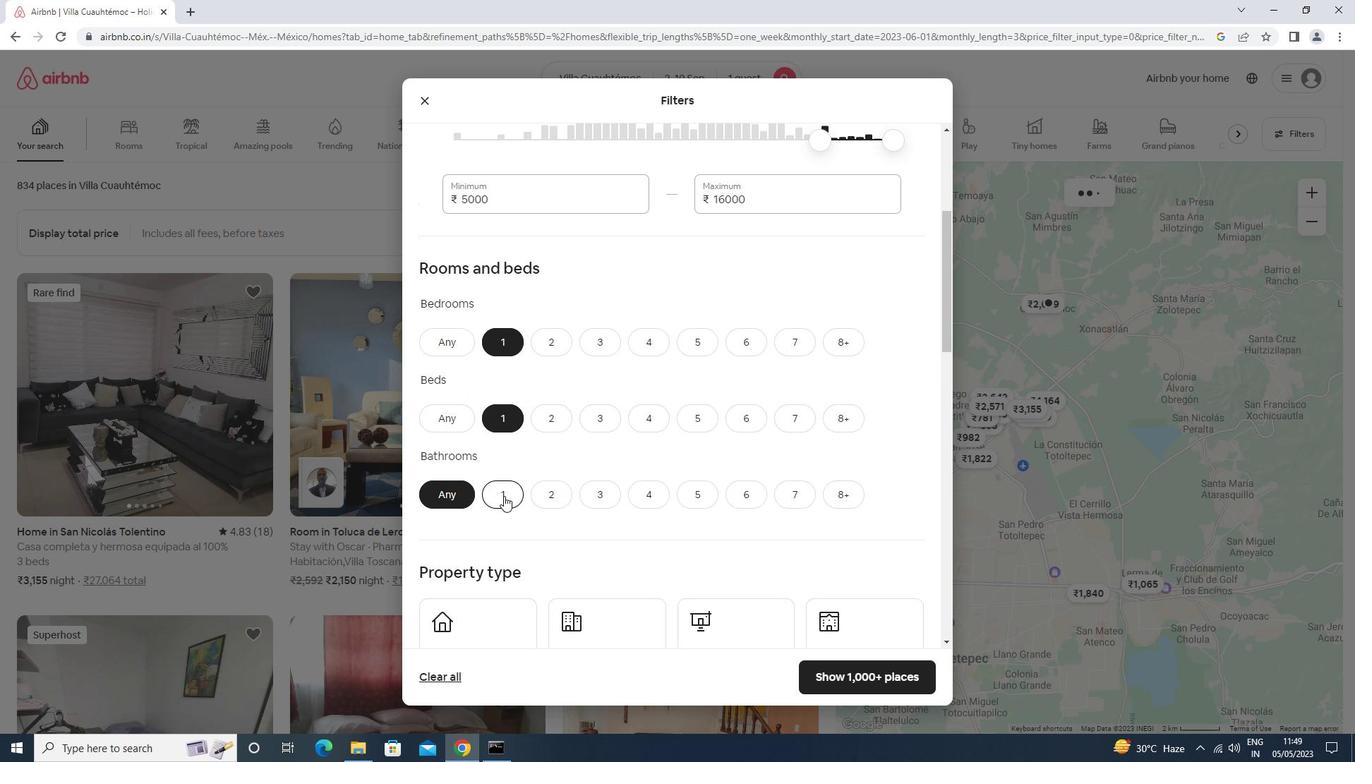 
Action: Mouse pressed left at (503, 495)
Screenshot: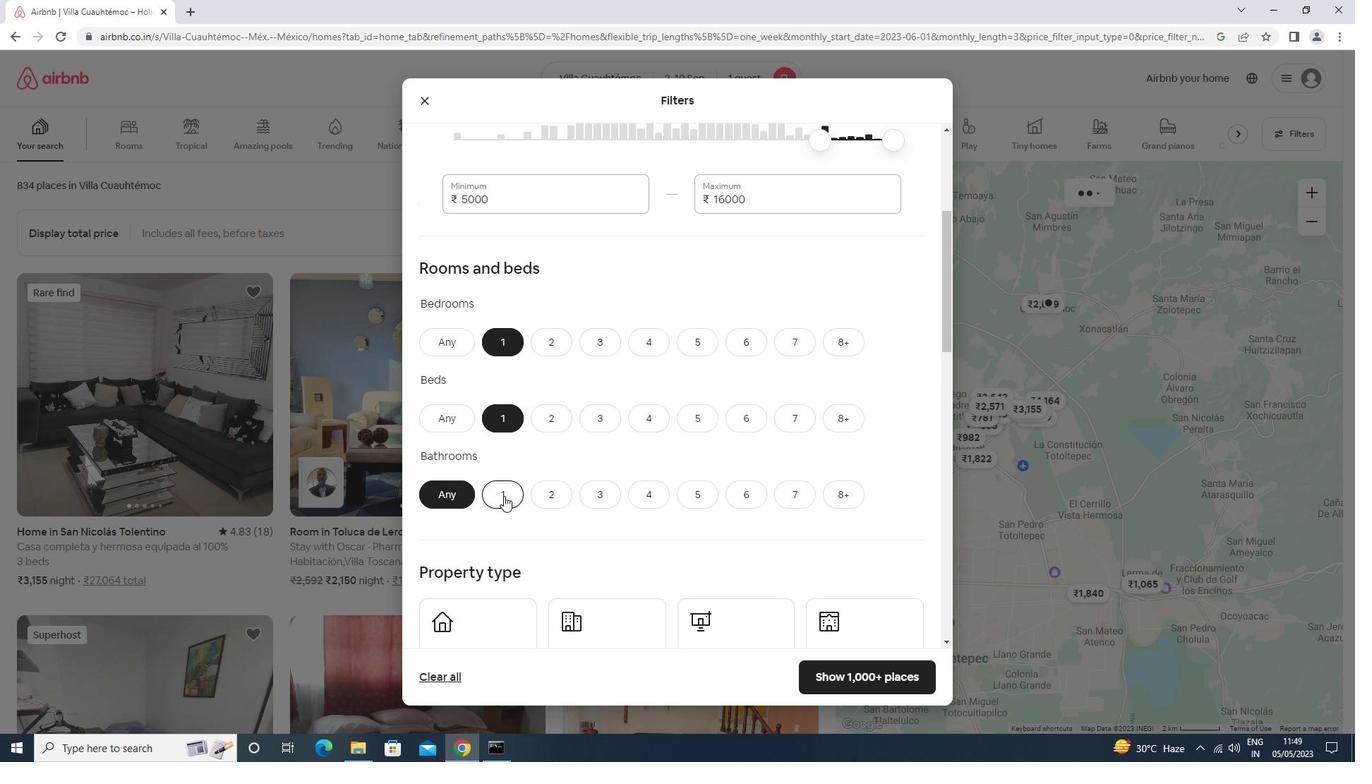
Action: Mouse moved to (502, 487)
Screenshot: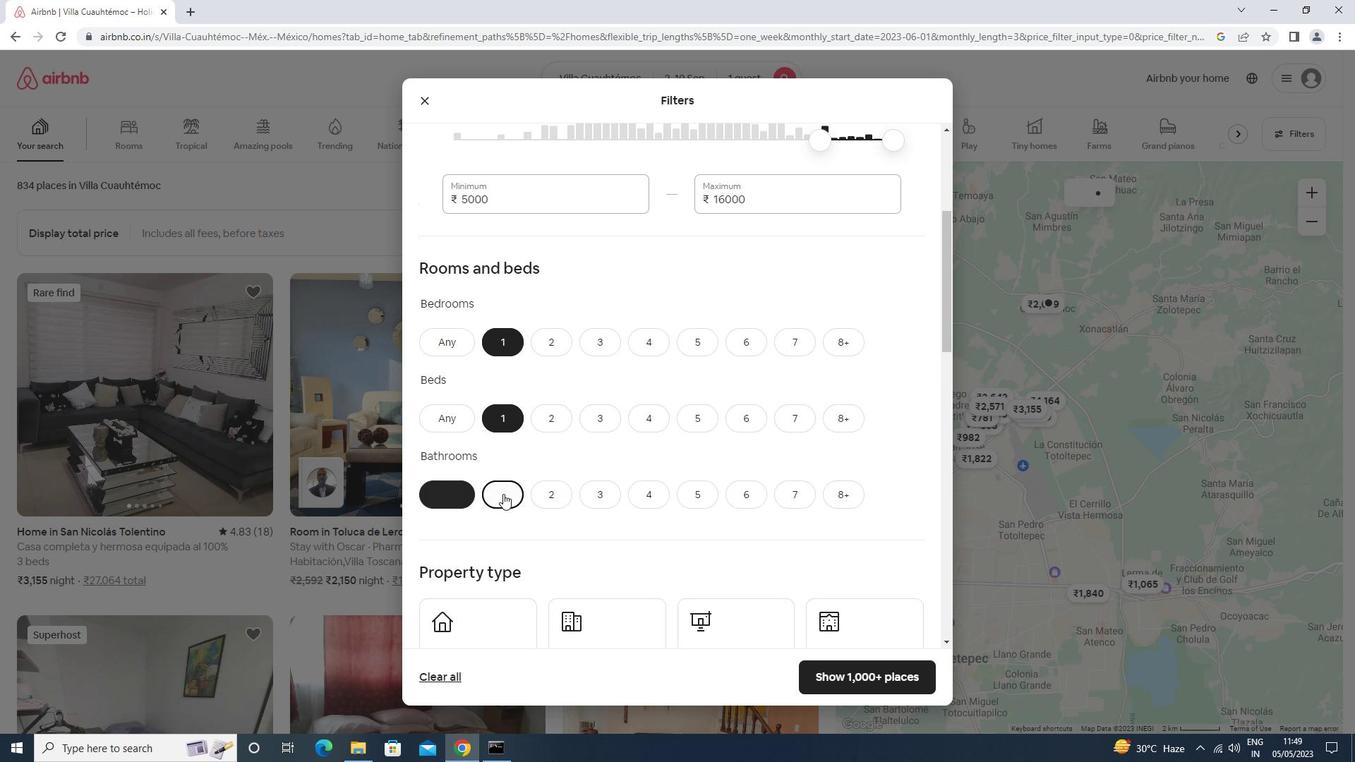 
Action: Mouse scrolled (502, 486) with delta (0, 0)
Screenshot: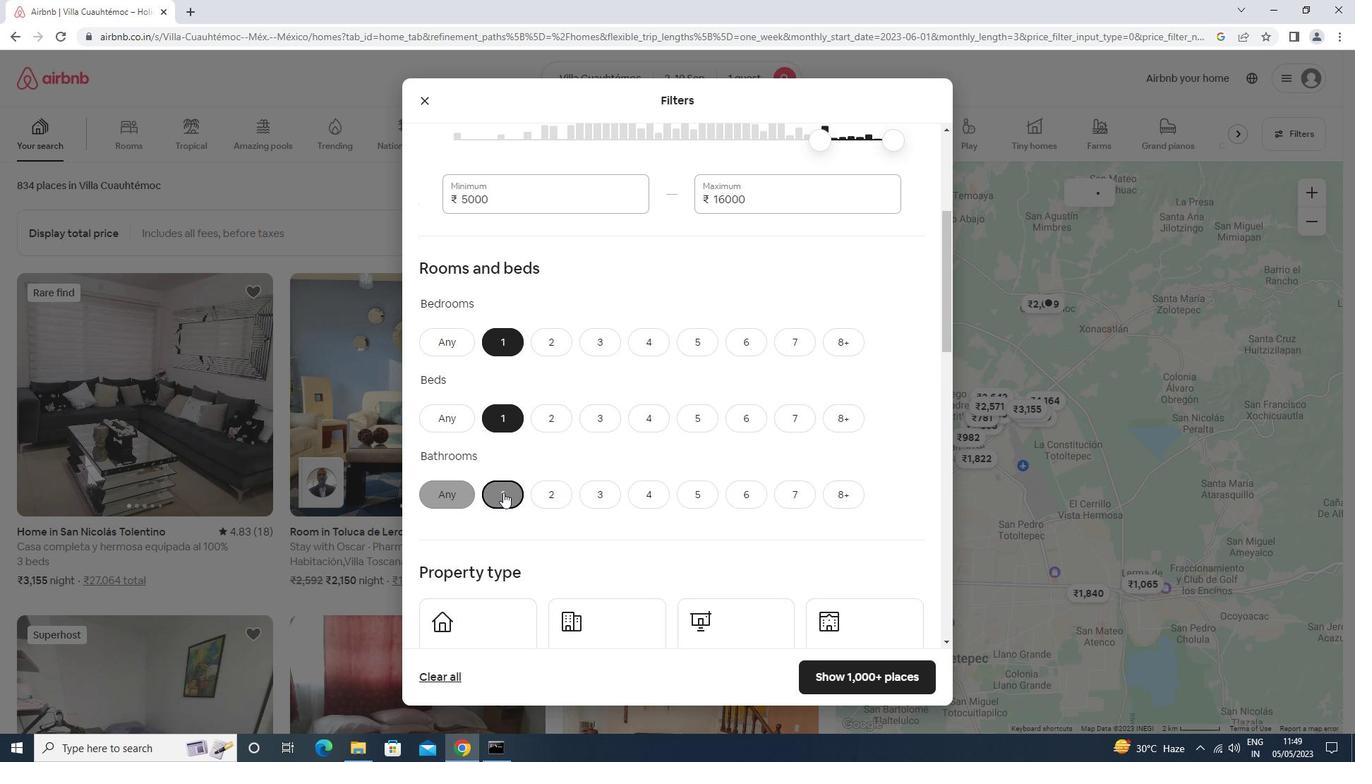 
Action: Mouse scrolled (502, 486) with delta (0, 0)
Screenshot: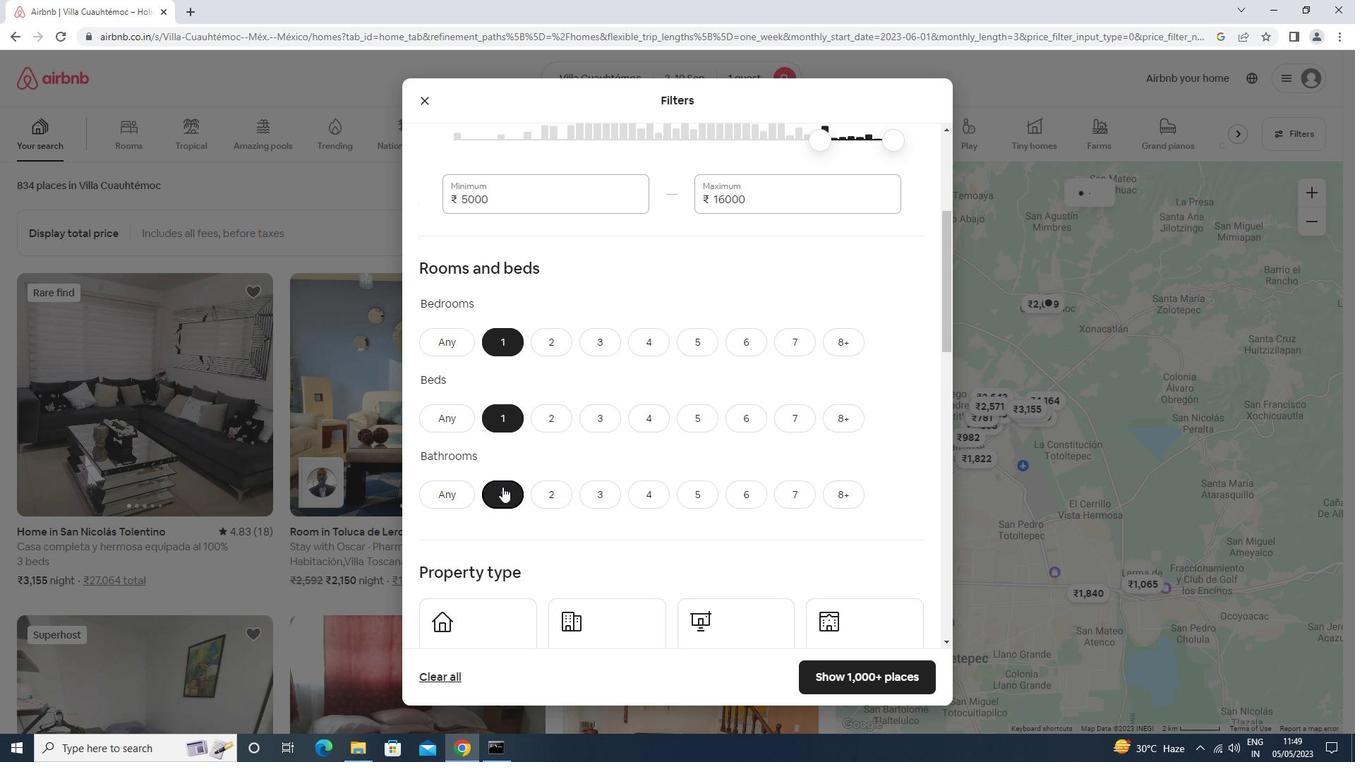 
Action: Mouse scrolled (502, 486) with delta (0, 0)
Screenshot: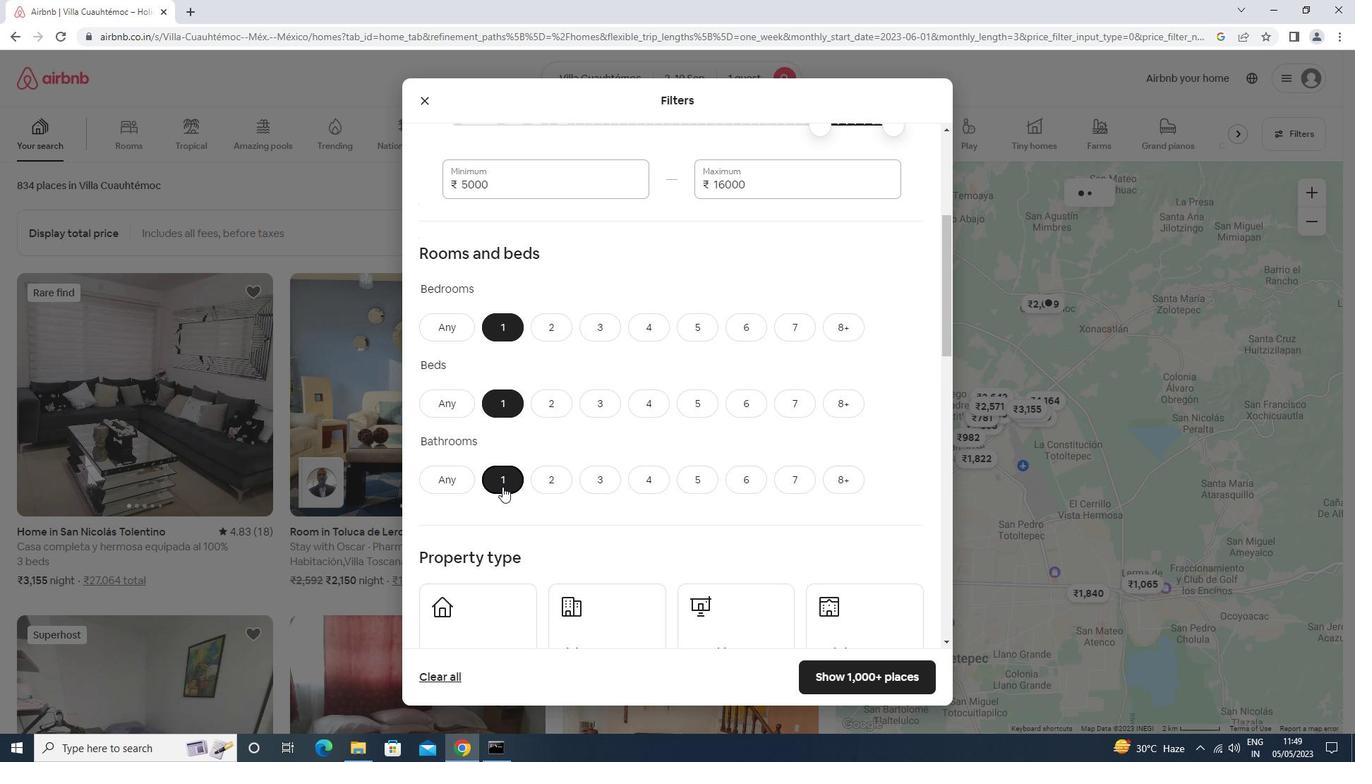 
Action: Mouse scrolled (502, 486) with delta (0, 0)
Screenshot: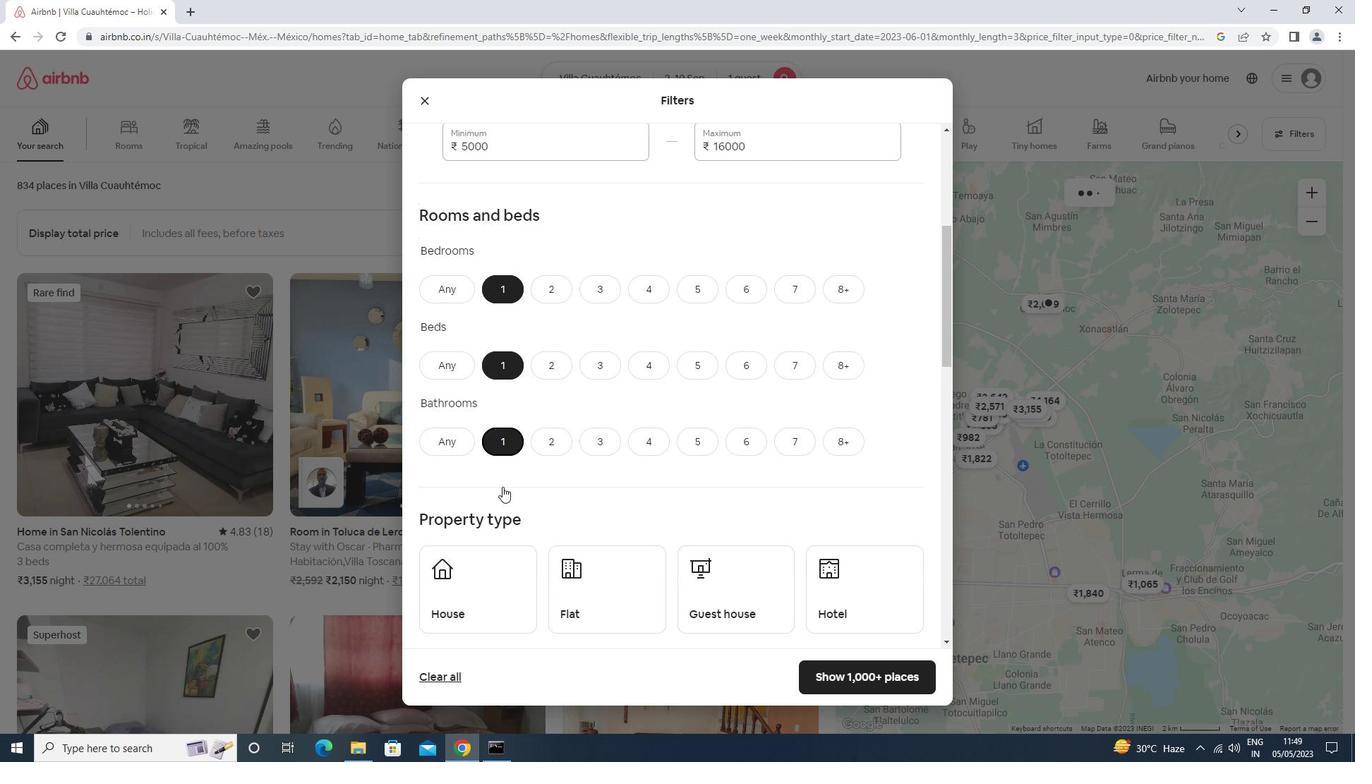 
Action: Mouse moved to (476, 382)
Screenshot: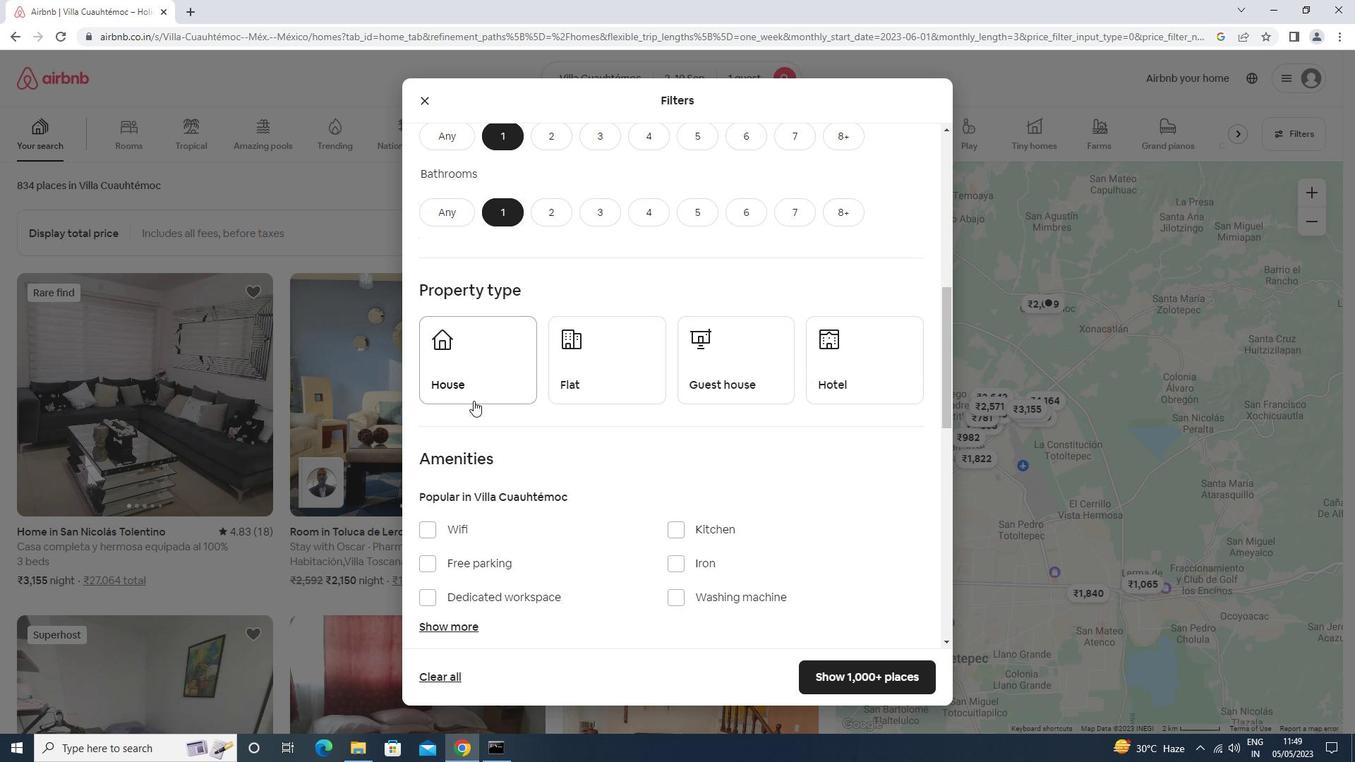 
Action: Mouse pressed left at (476, 382)
Screenshot: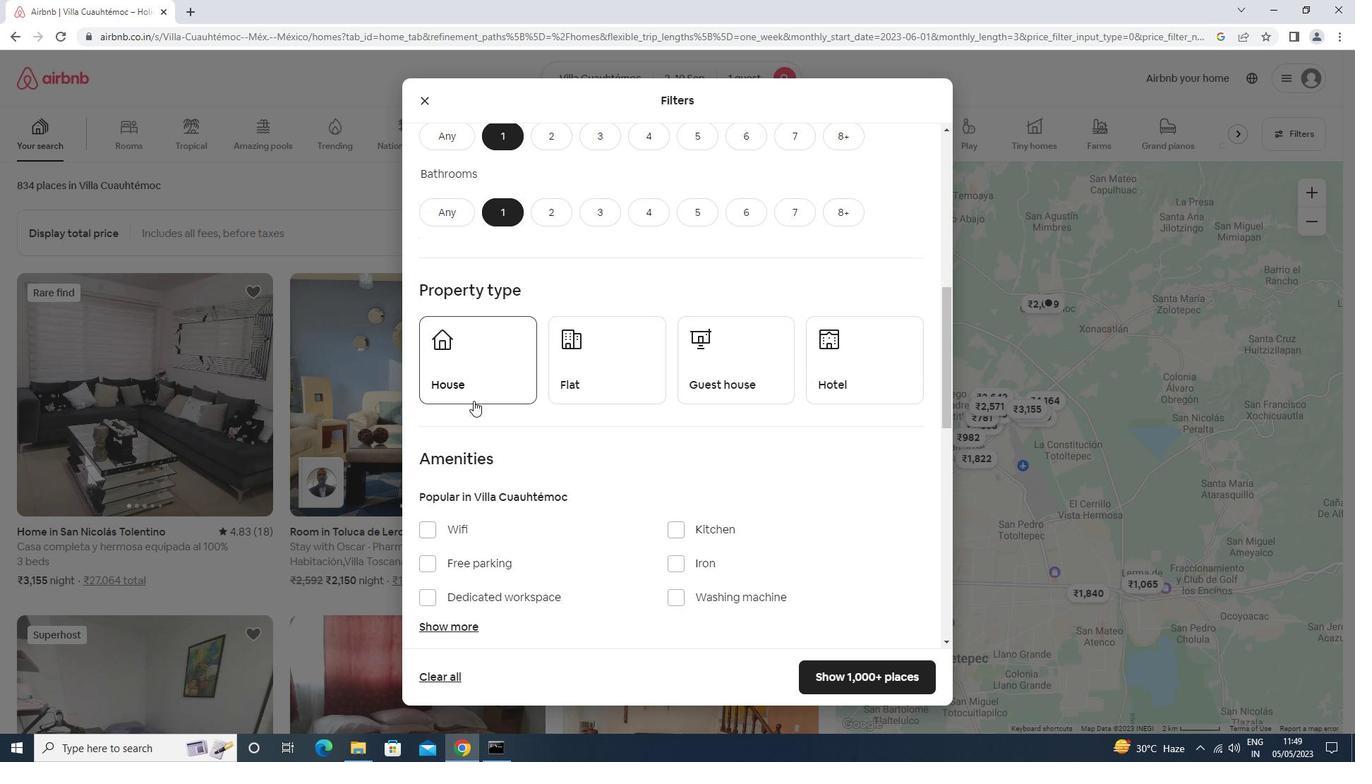 
Action: Mouse moved to (617, 372)
Screenshot: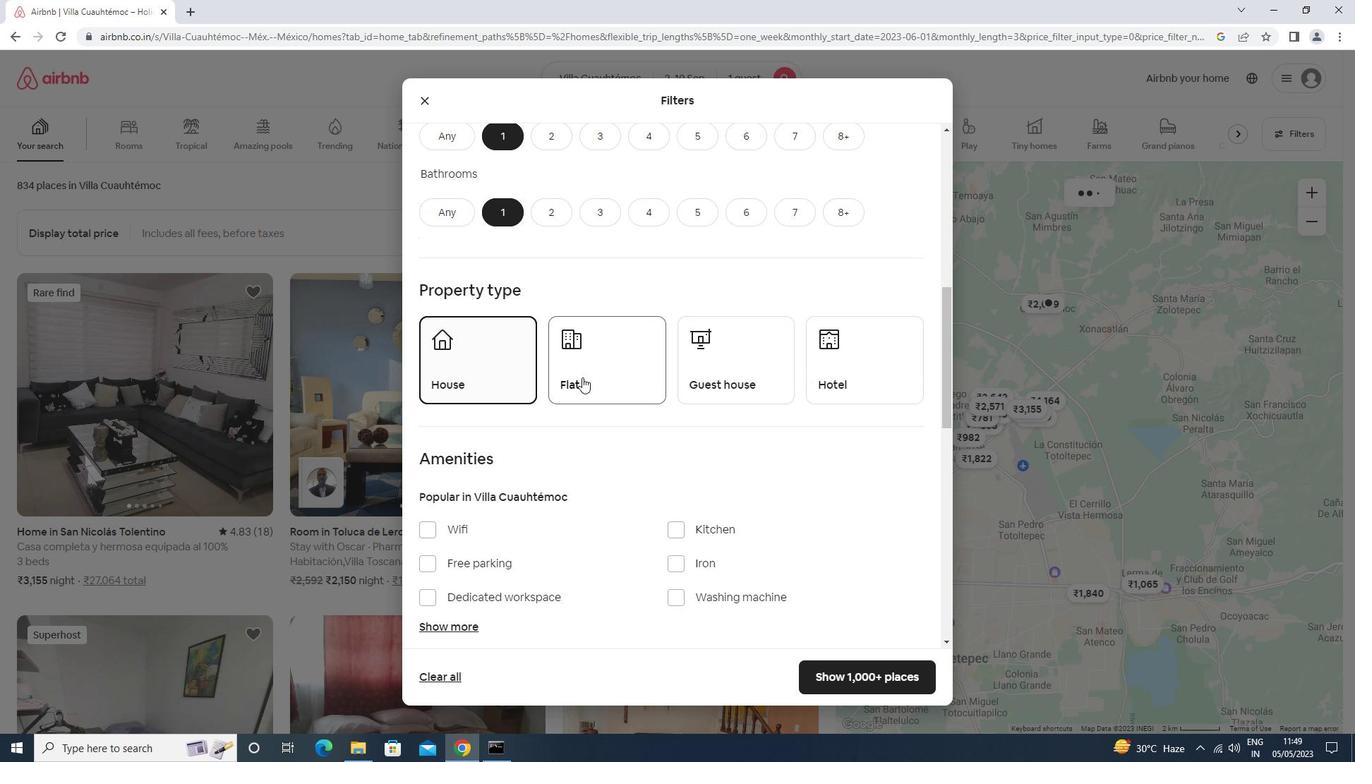 
Action: Mouse pressed left at (617, 372)
Screenshot: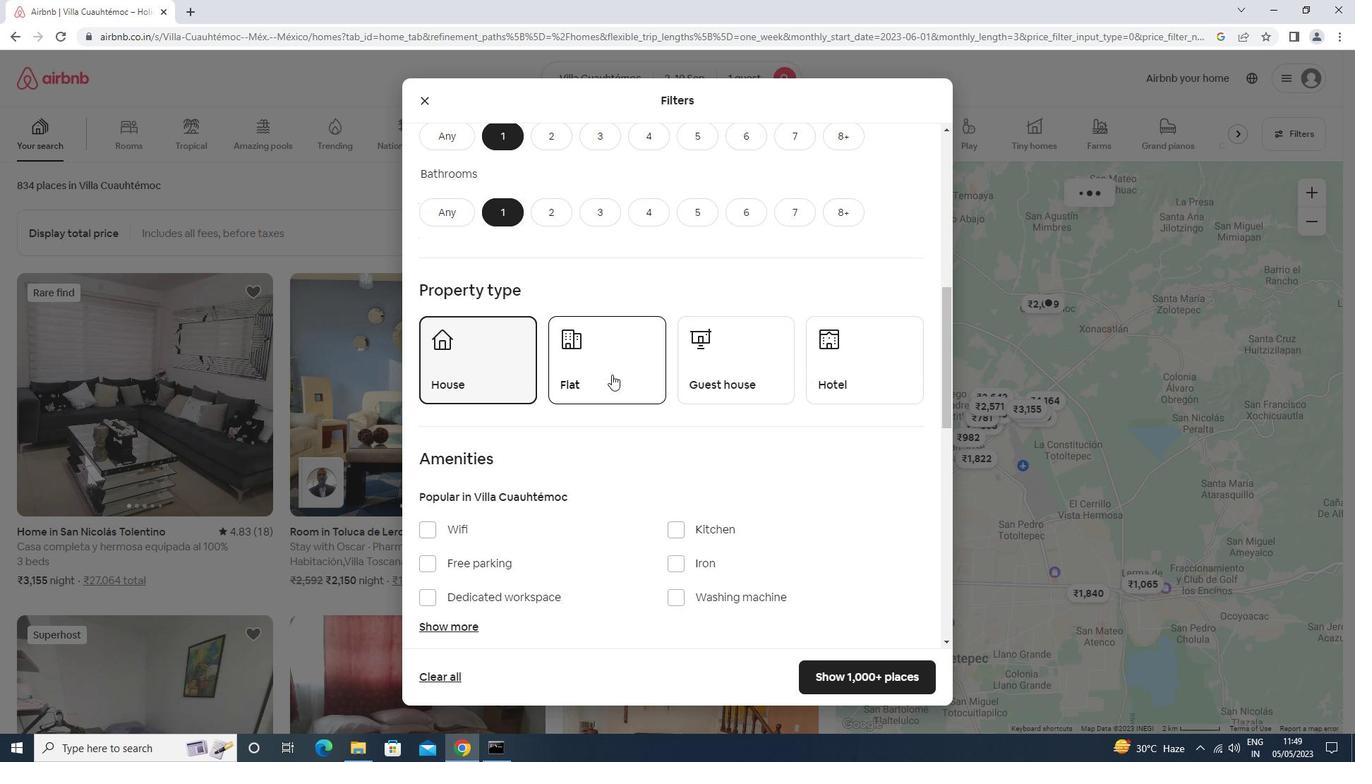 
Action: Mouse moved to (734, 372)
Screenshot: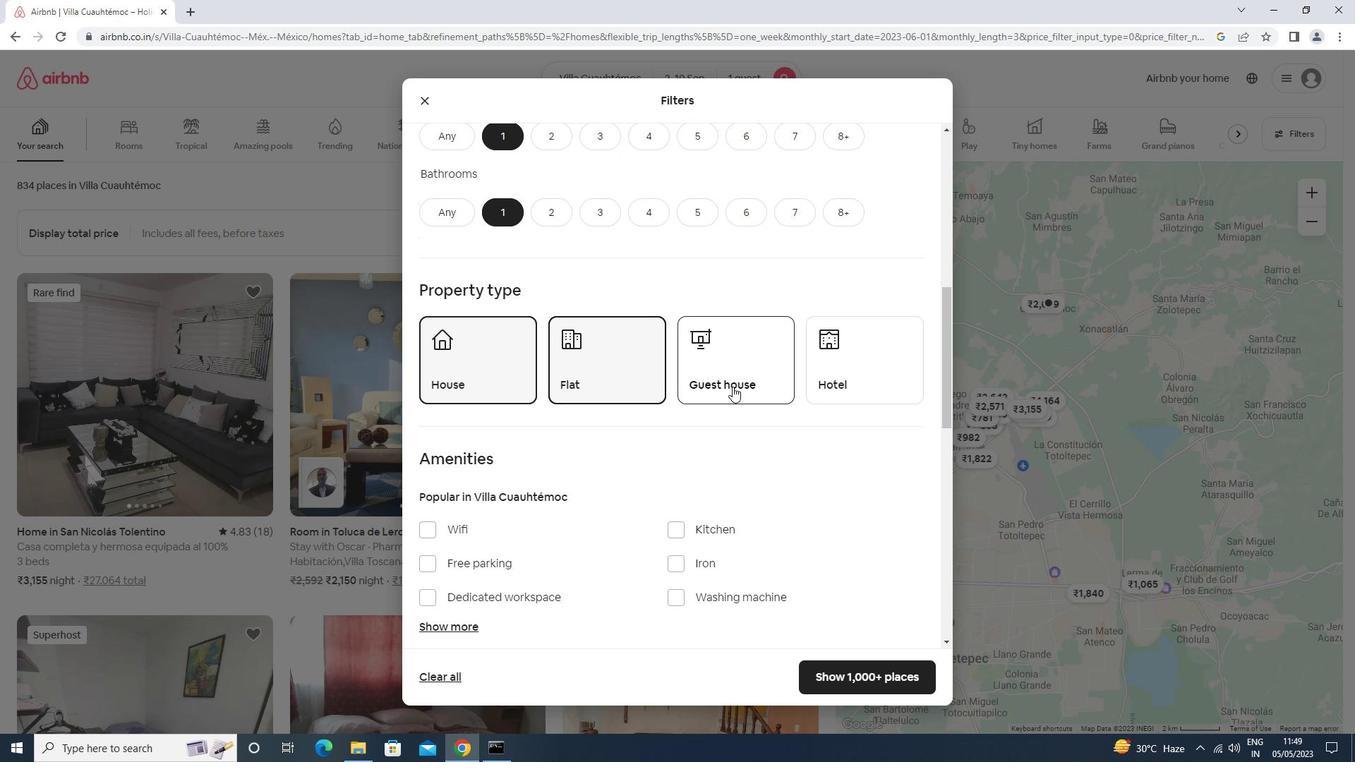 
Action: Mouse pressed left at (734, 372)
Screenshot: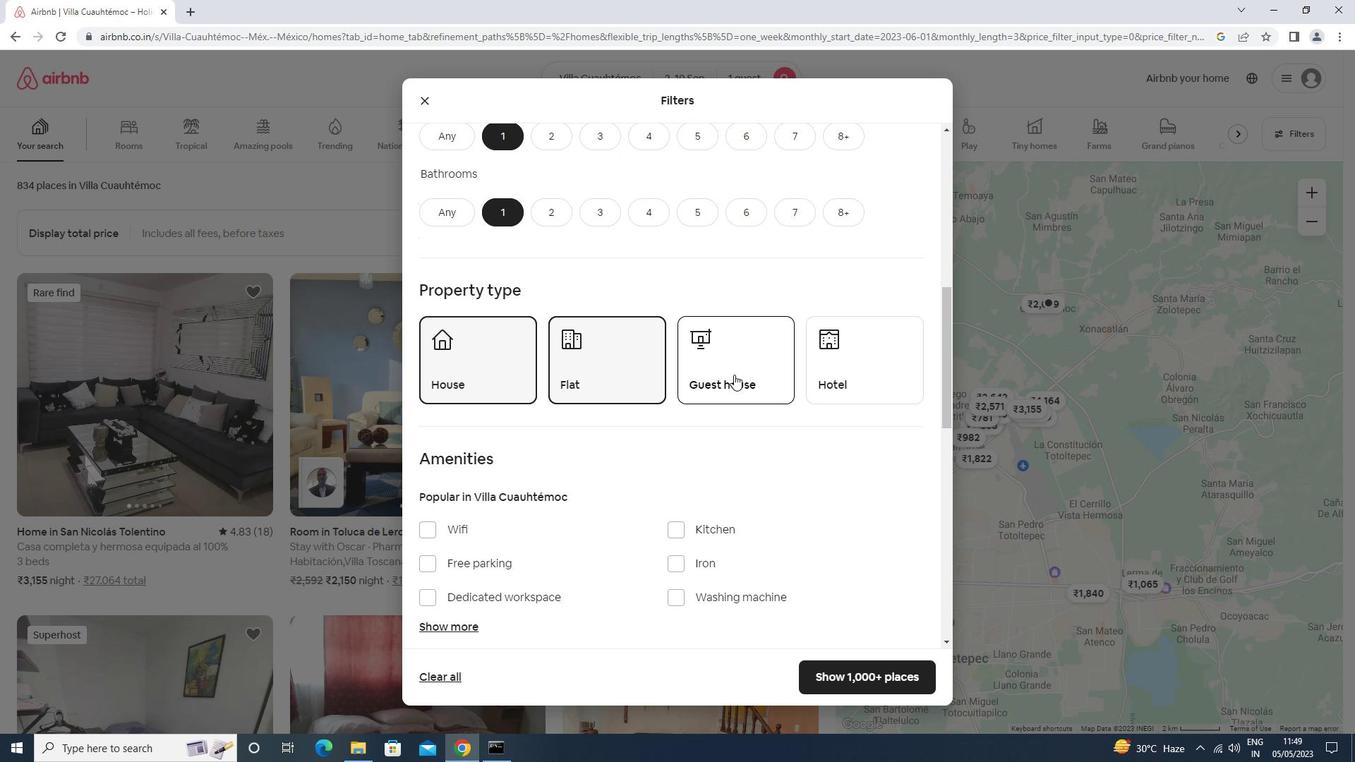 
Action: Mouse moved to (849, 368)
Screenshot: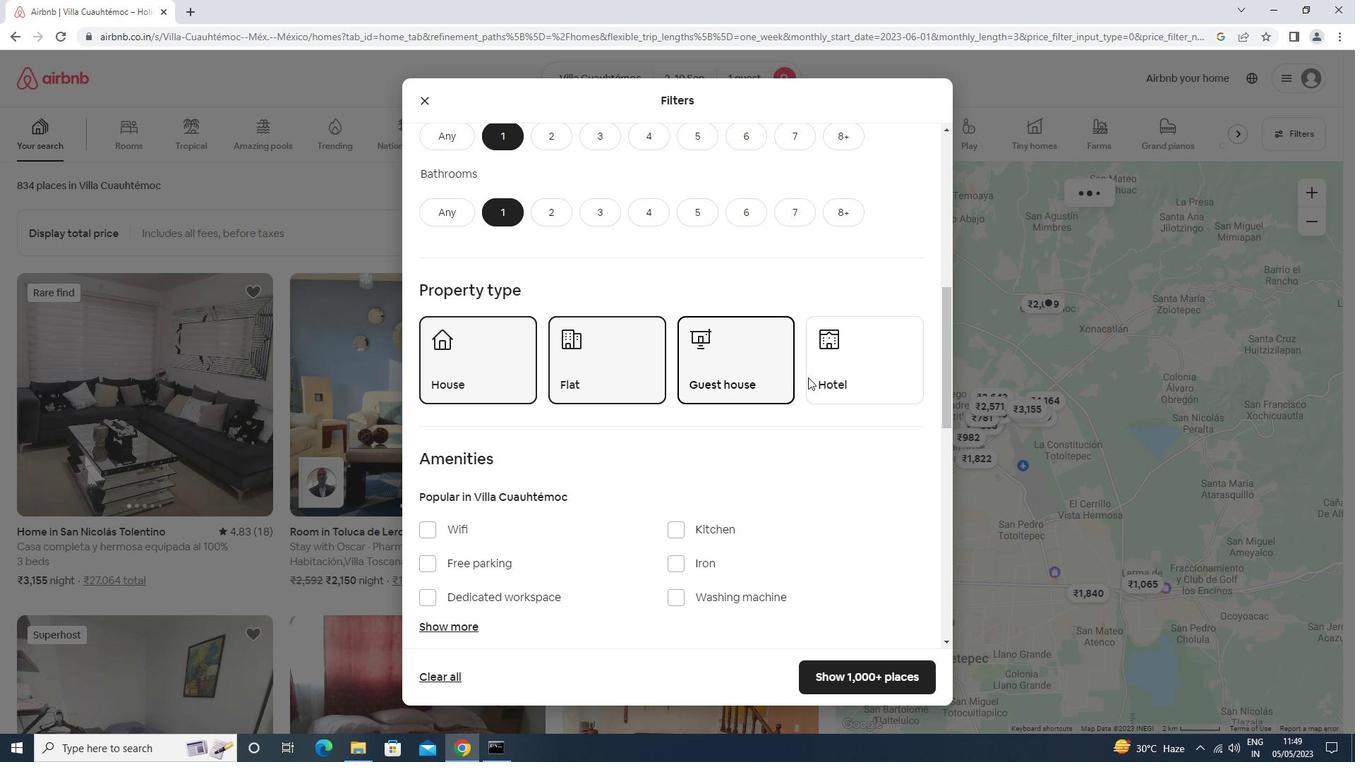 
Action: Mouse pressed left at (849, 368)
Screenshot: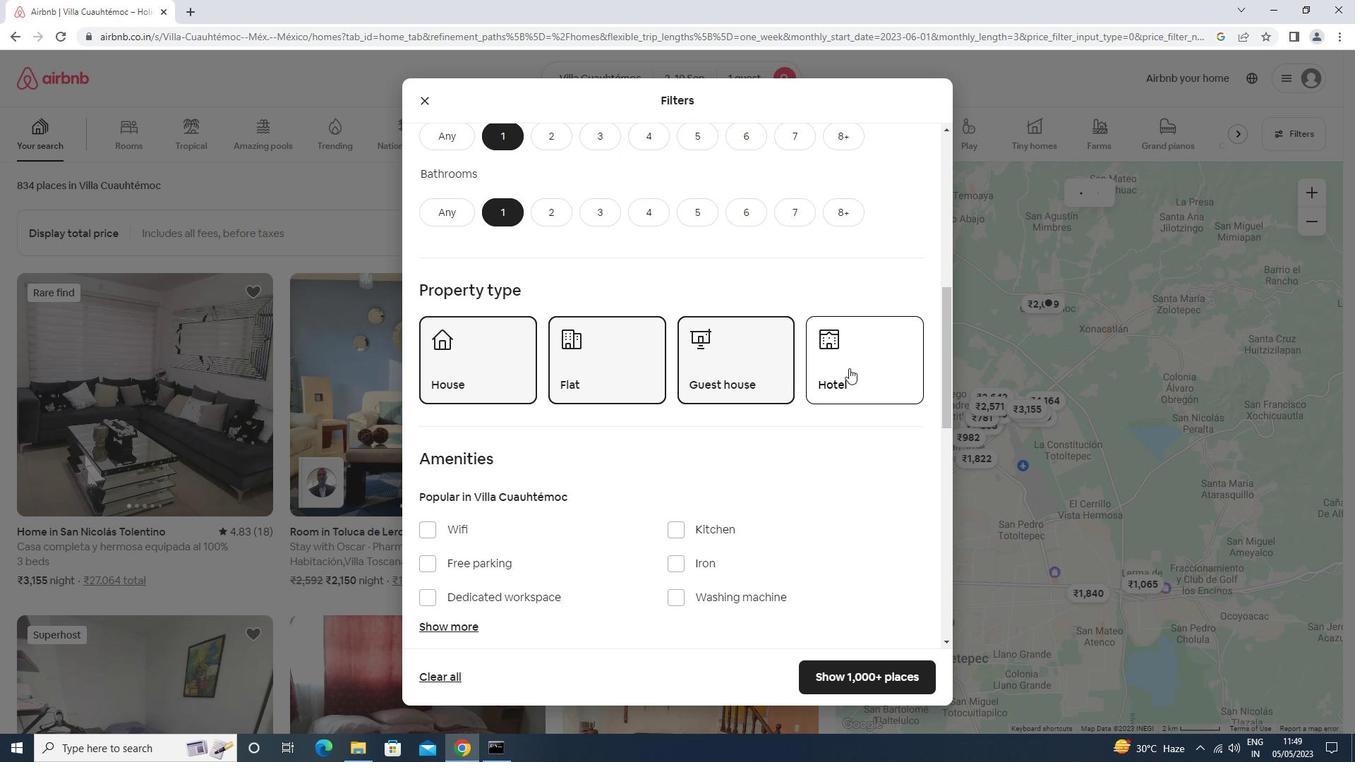 
Action: Mouse moved to (828, 358)
Screenshot: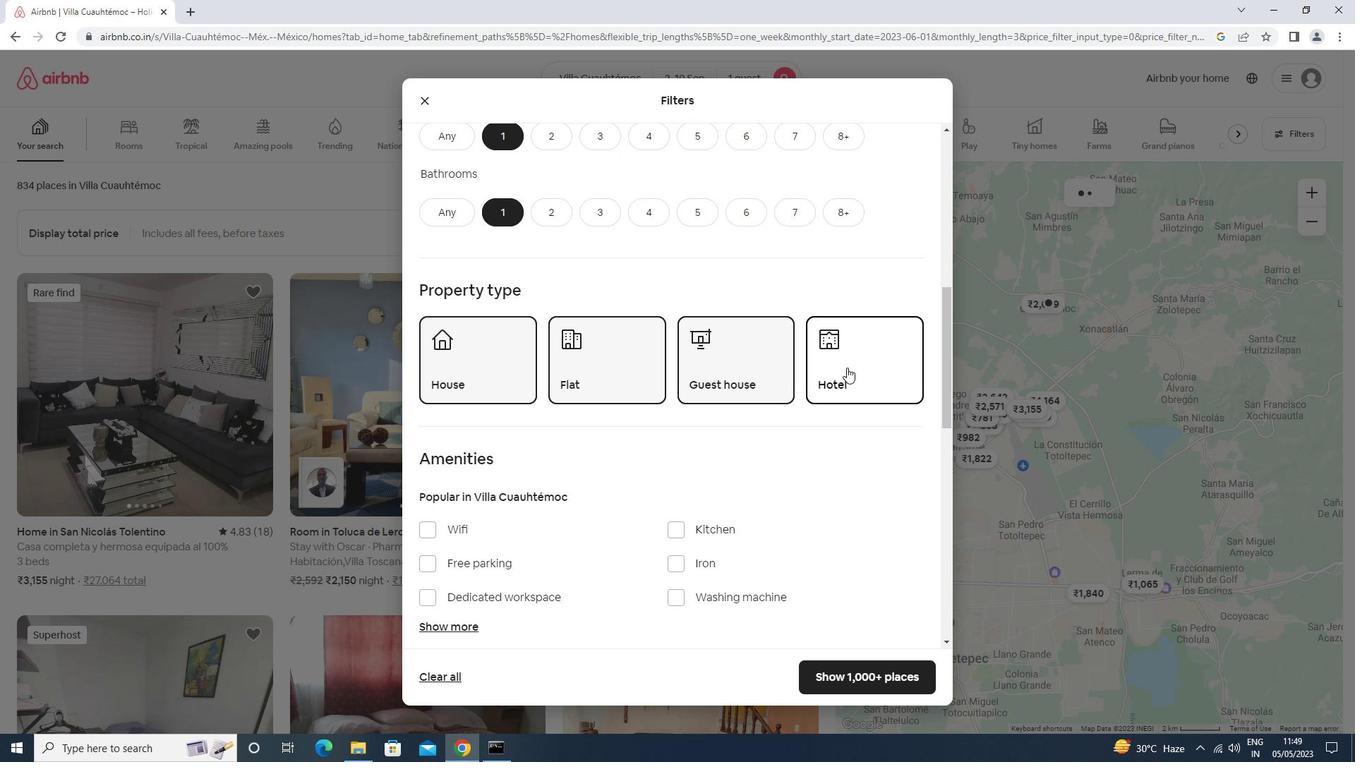
Action: Mouse scrolled (828, 357) with delta (0, 0)
Screenshot: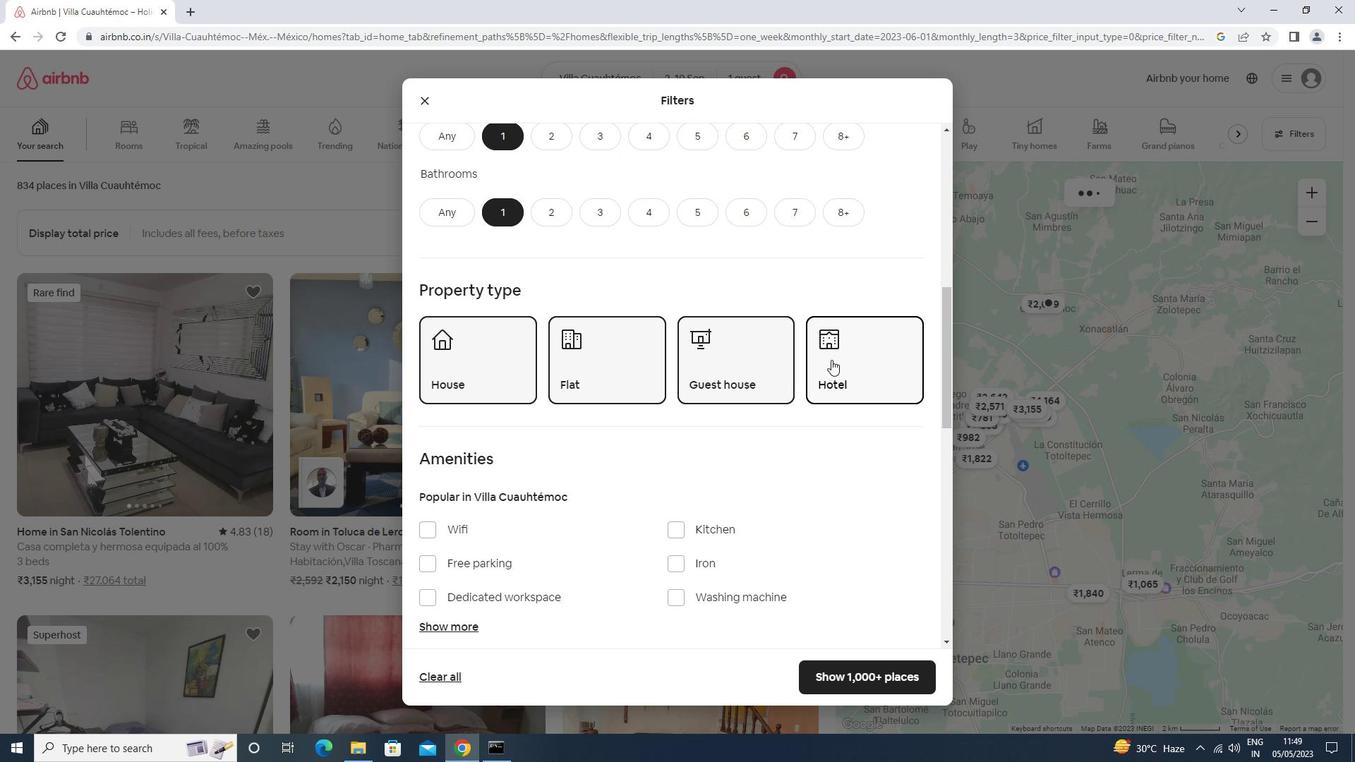 
Action: Mouse scrolled (828, 357) with delta (0, 0)
Screenshot: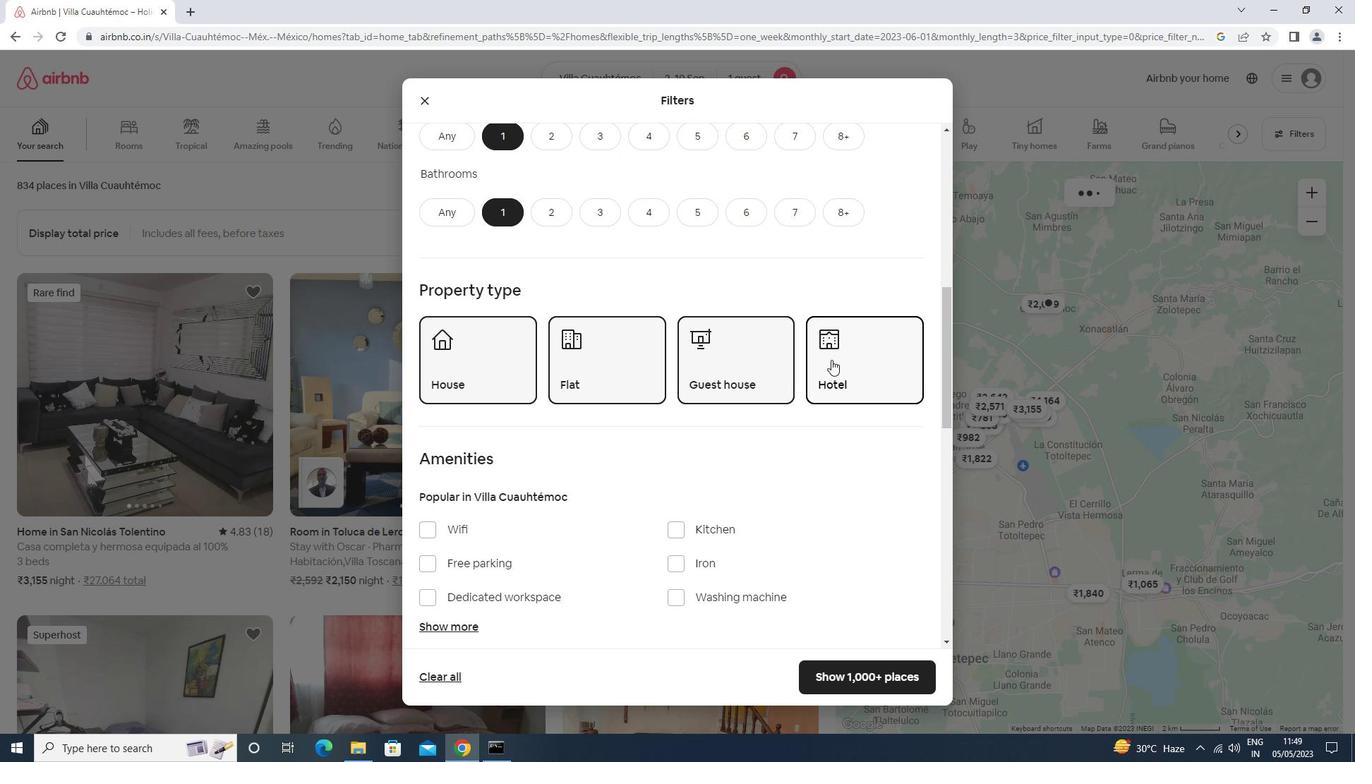 
Action: Mouse scrolled (828, 357) with delta (0, 0)
Screenshot: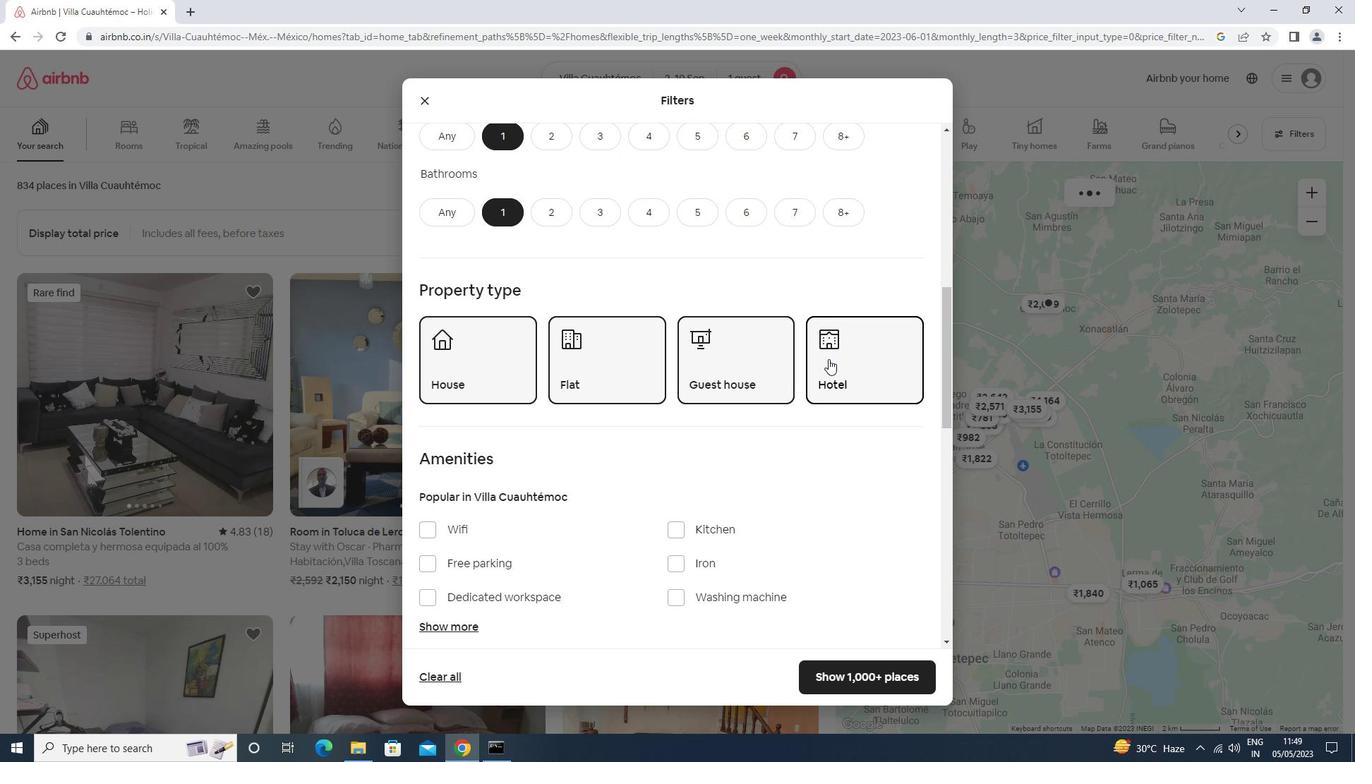 
Action: Mouse scrolled (828, 357) with delta (0, 0)
Screenshot: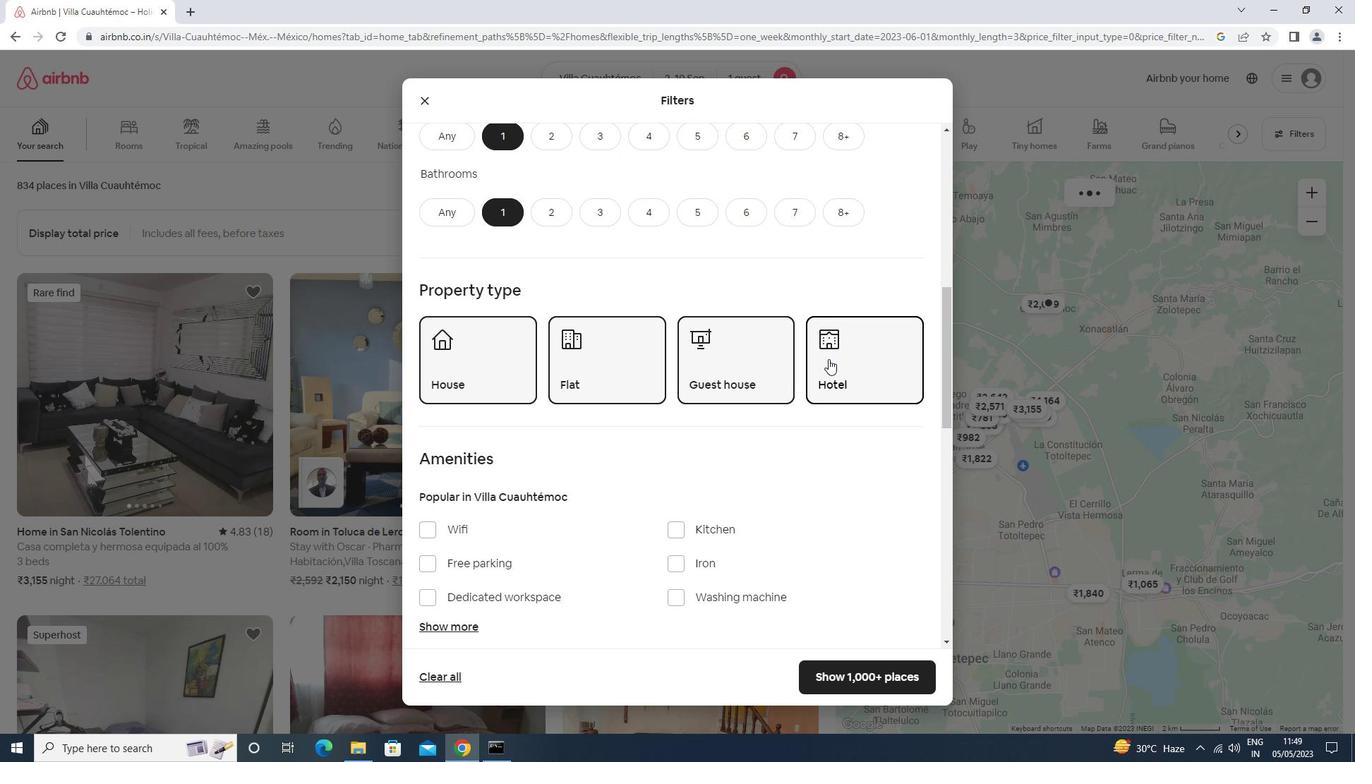 
Action: Mouse scrolled (828, 357) with delta (0, 0)
Screenshot: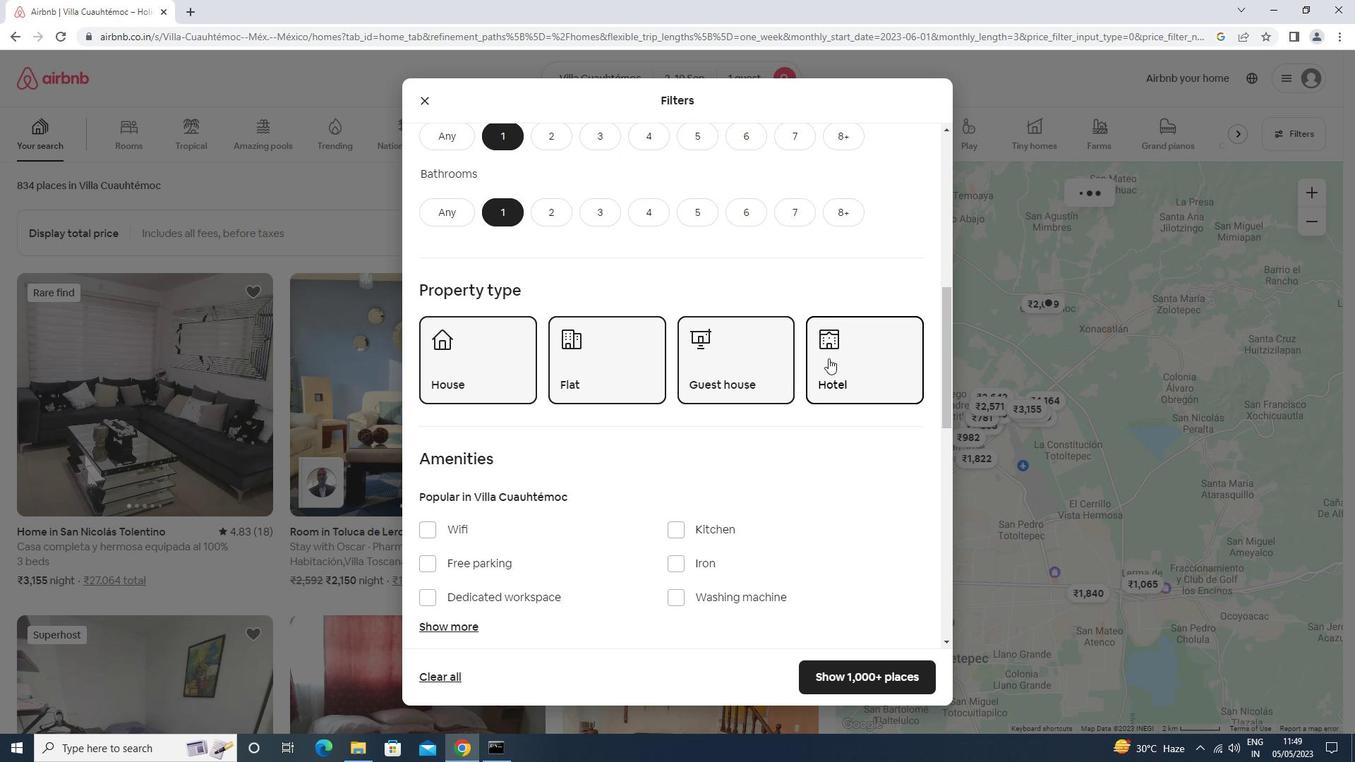
Action: Mouse moved to (888, 439)
Screenshot: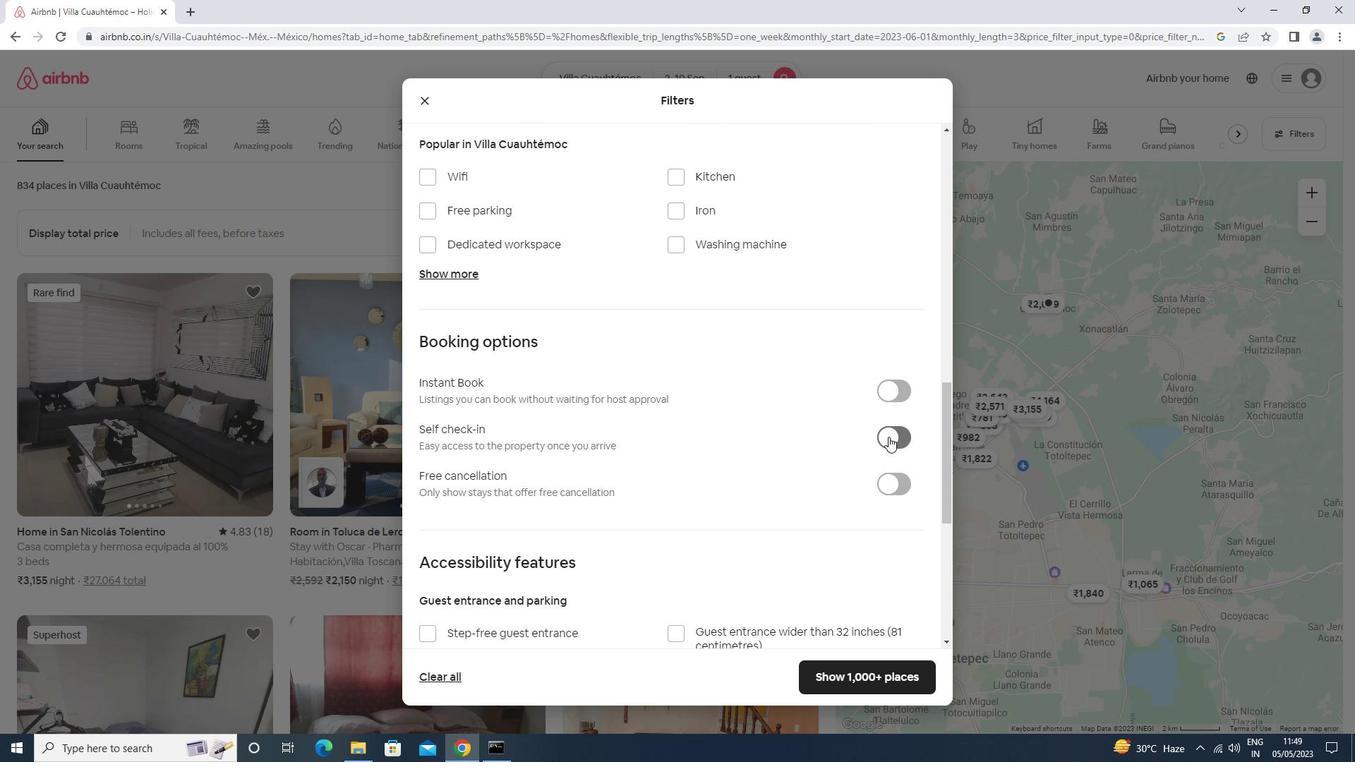 
Action: Mouse pressed left at (888, 439)
Screenshot: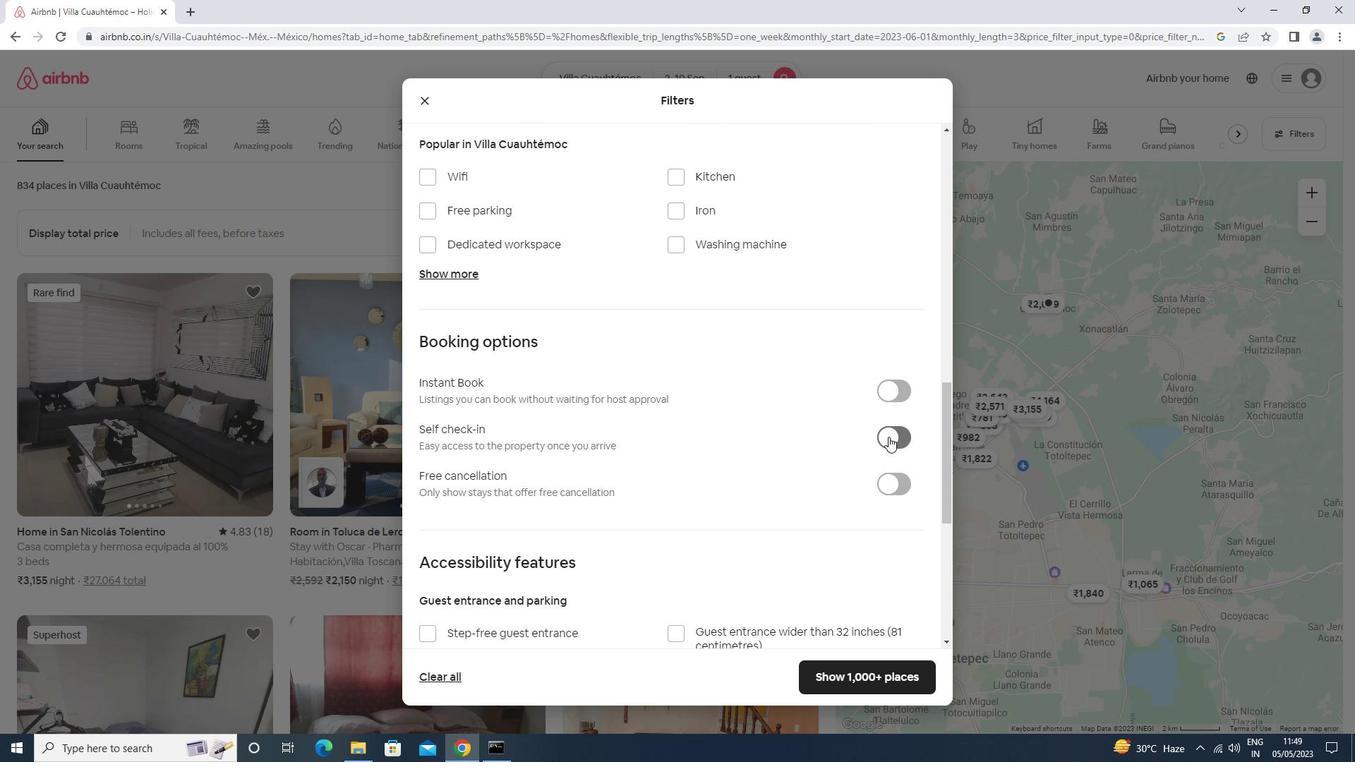 
Action: Mouse moved to (876, 421)
Screenshot: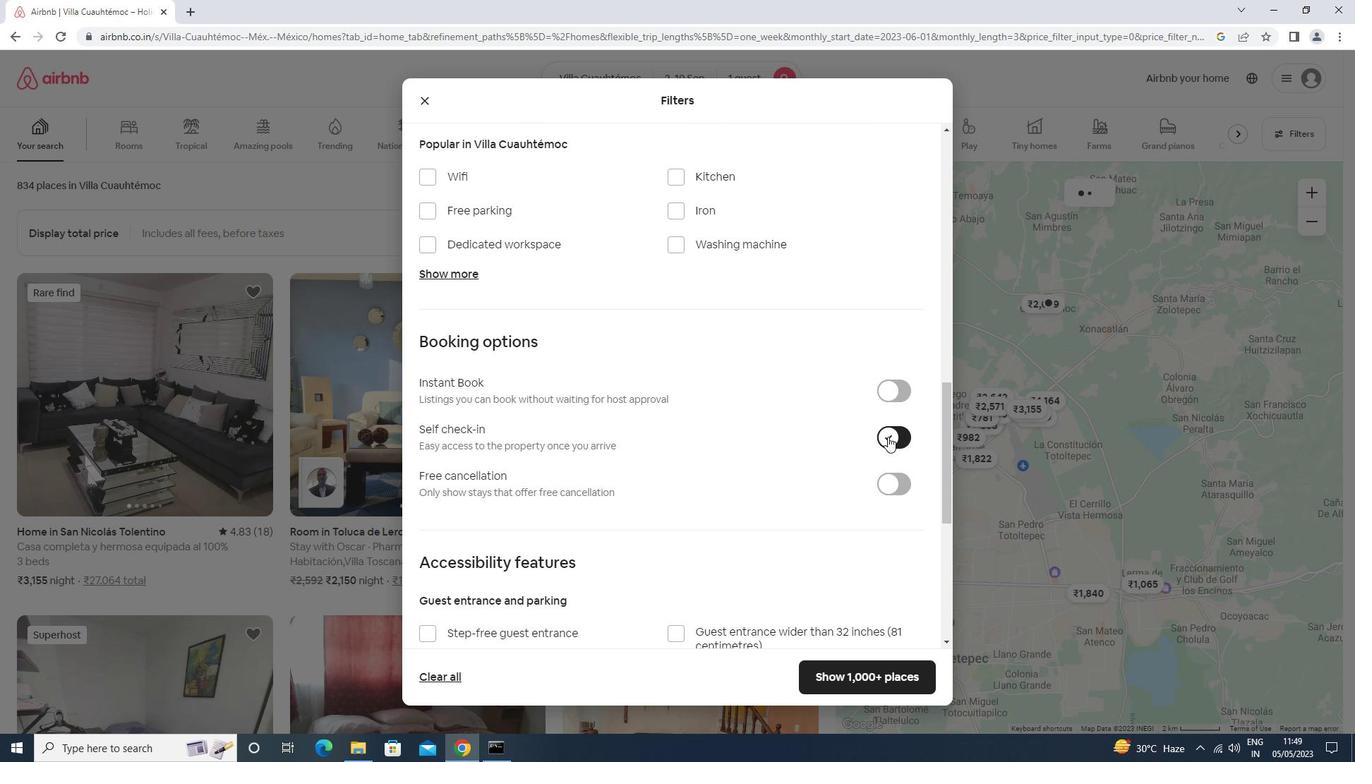 
Action: Mouse scrolled (876, 420) with delta (0, 0)
Screenshot: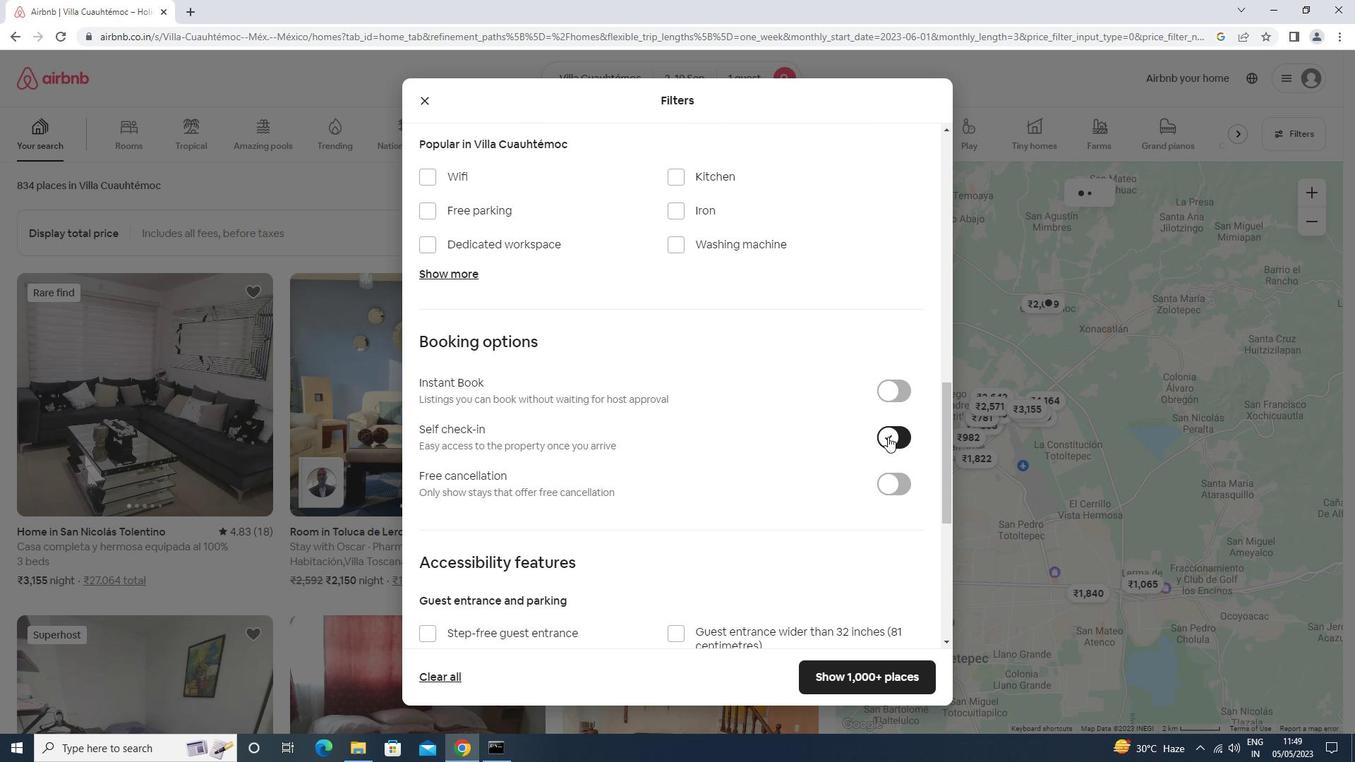 
Action: Mouse scrolled (876, 420) with delta (0, 0)
Screenshot: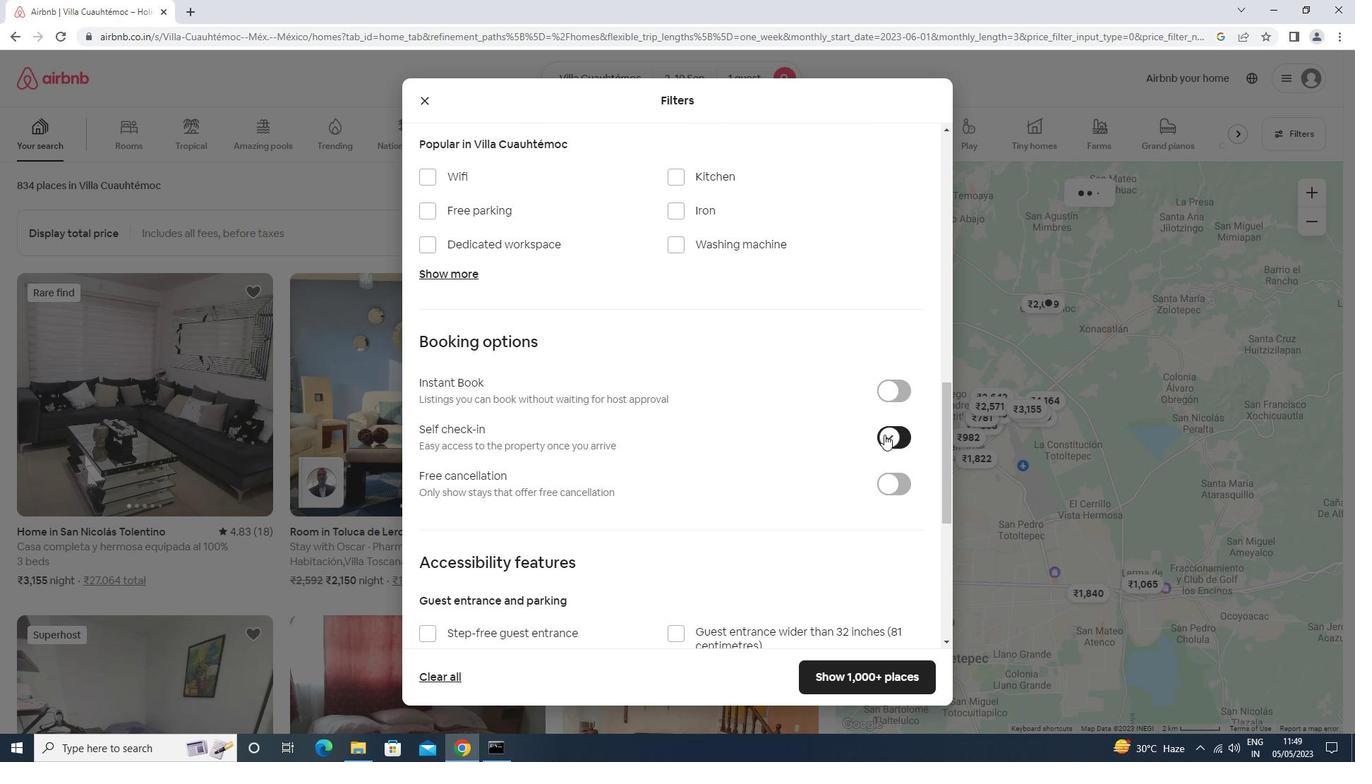 
Action: Mouse scrolled (876, 420) with delta (0, 0)
Screenshot: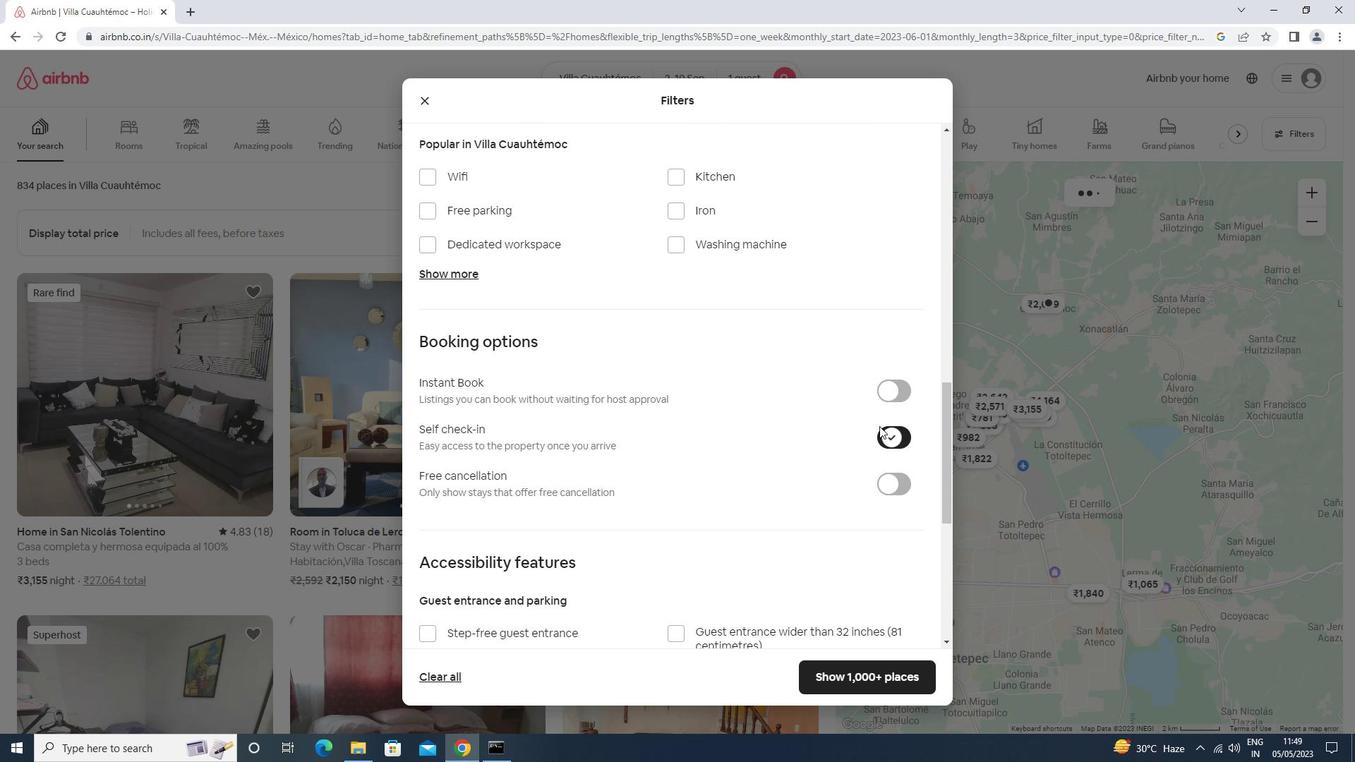 
Action: Mouse scrolled (876, 420) with delta (0, 0)
Screenshot: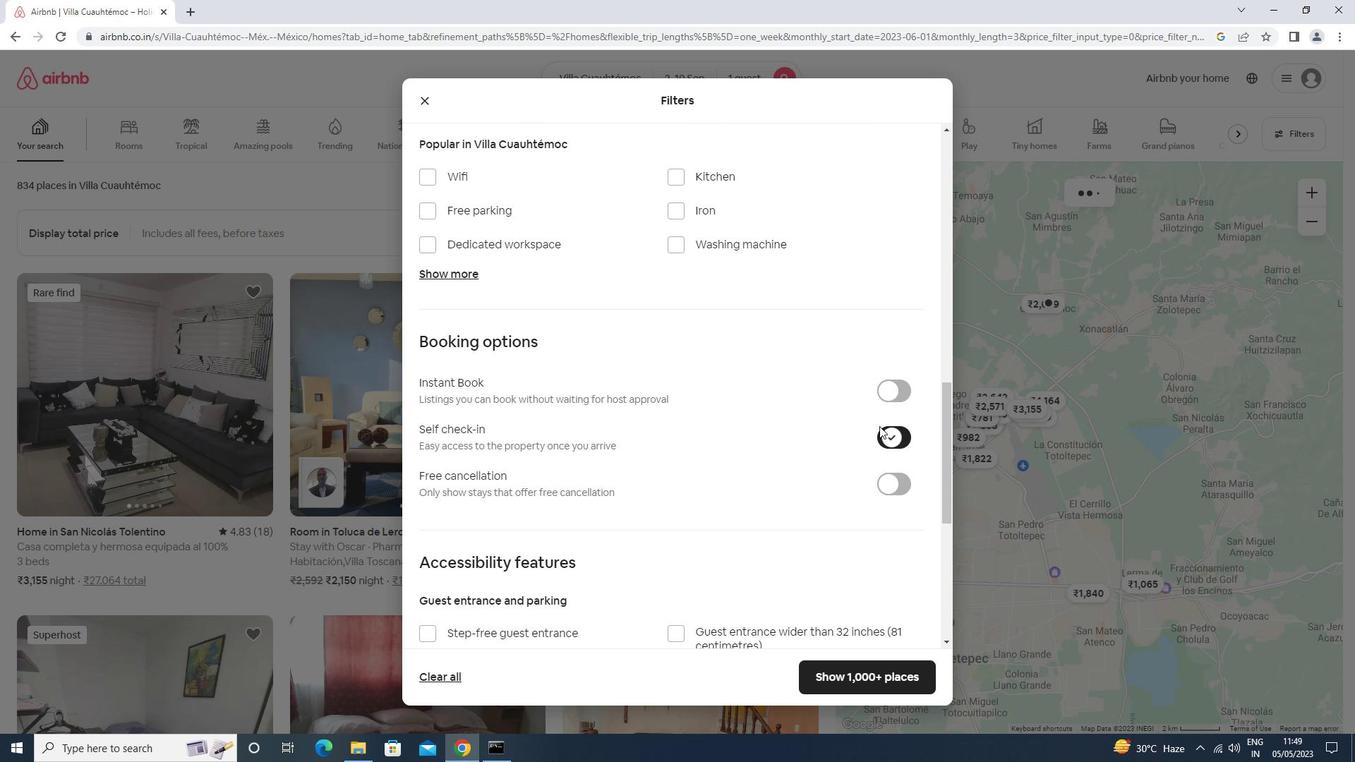 
Action: Mouse scrolled (876, 420) with delta (0, 0)
Screenshot: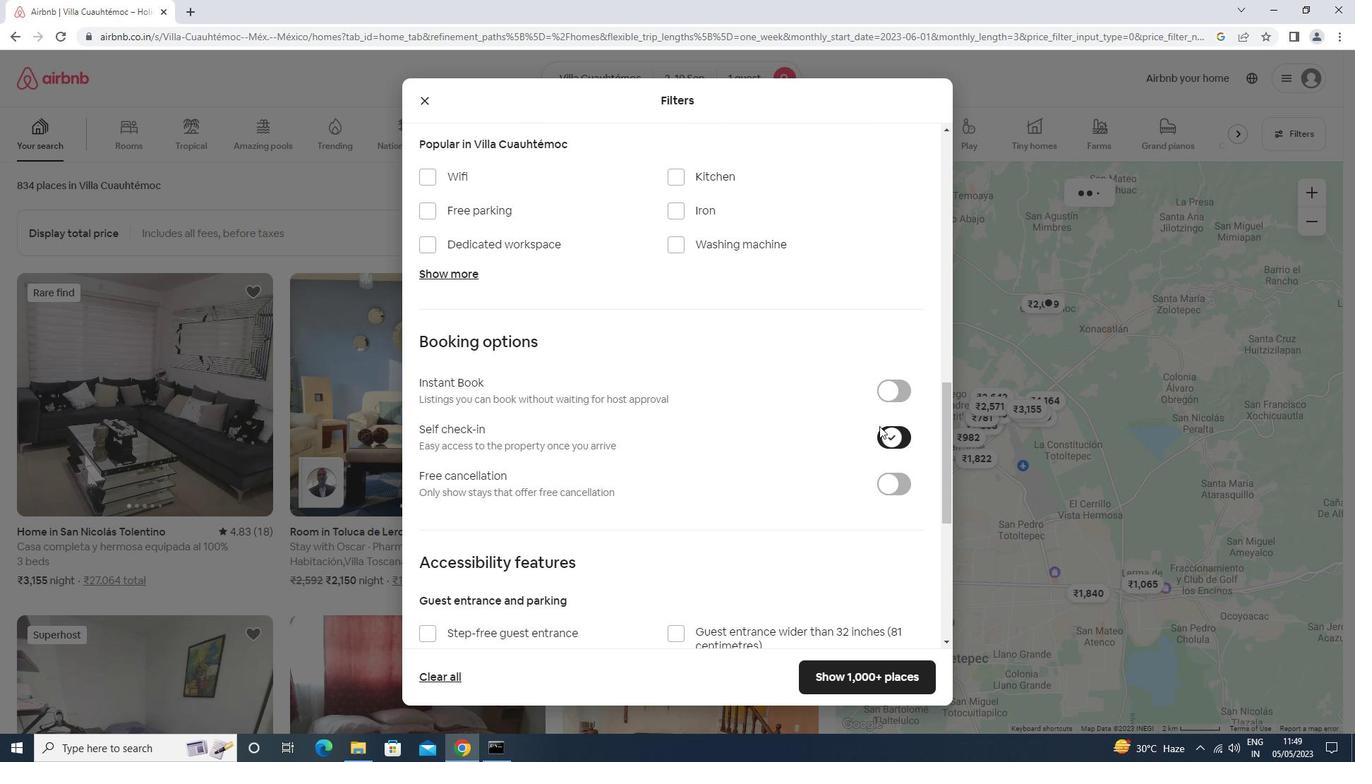 
Action: Mouse scrolled (876, 420) with delta (0, 0)
Screenshot: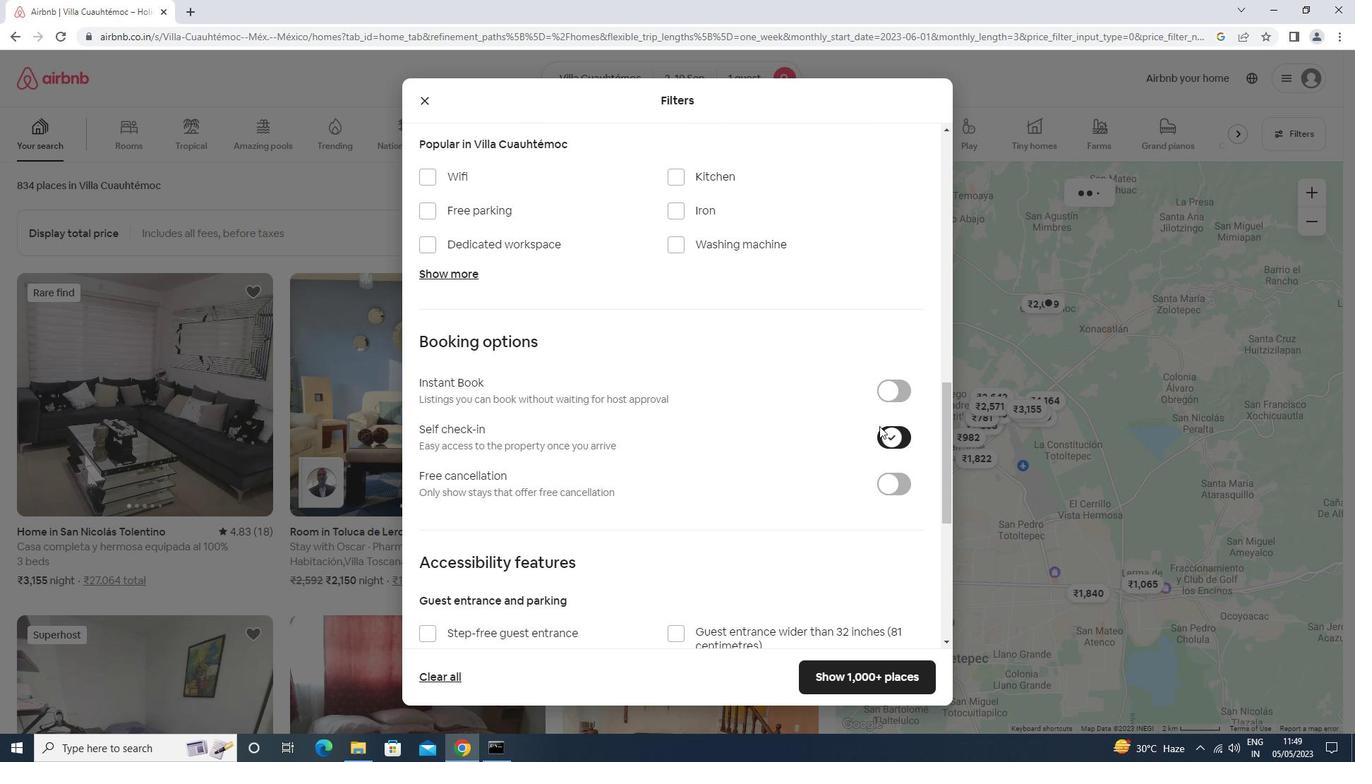 
Action: Mouse moved to (518, 549)
Screenshot: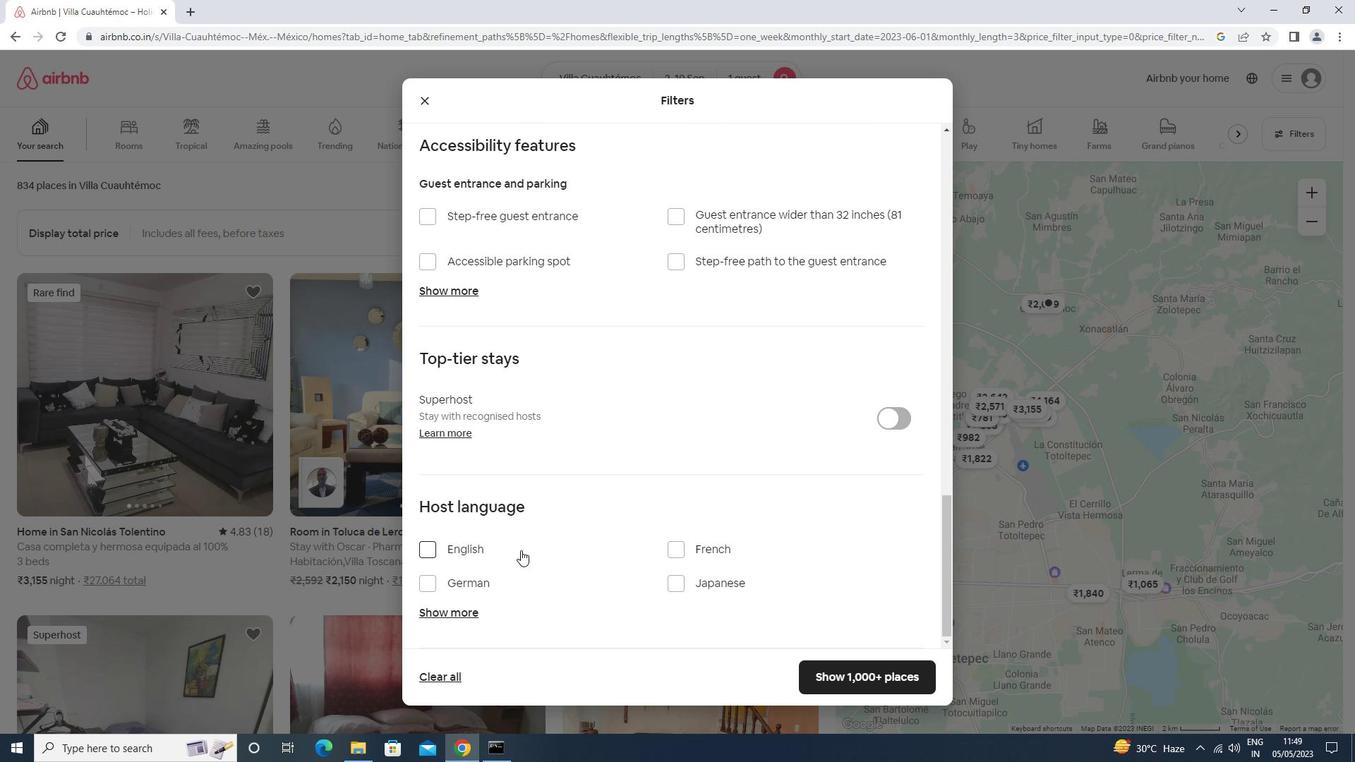 
Action: Mouse pressed left at (518, 549)
Screenshot: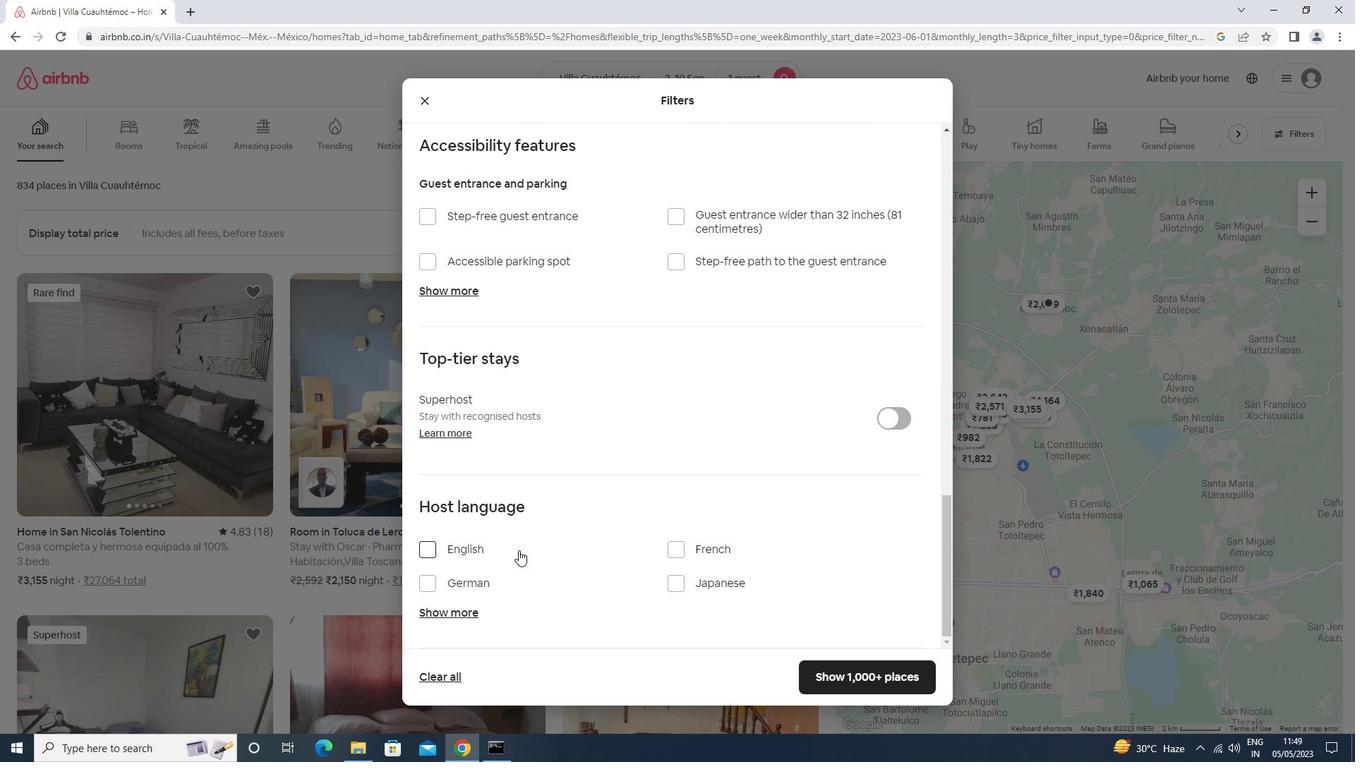 
Action: Mouse moved to (837, 662)
Screenshot: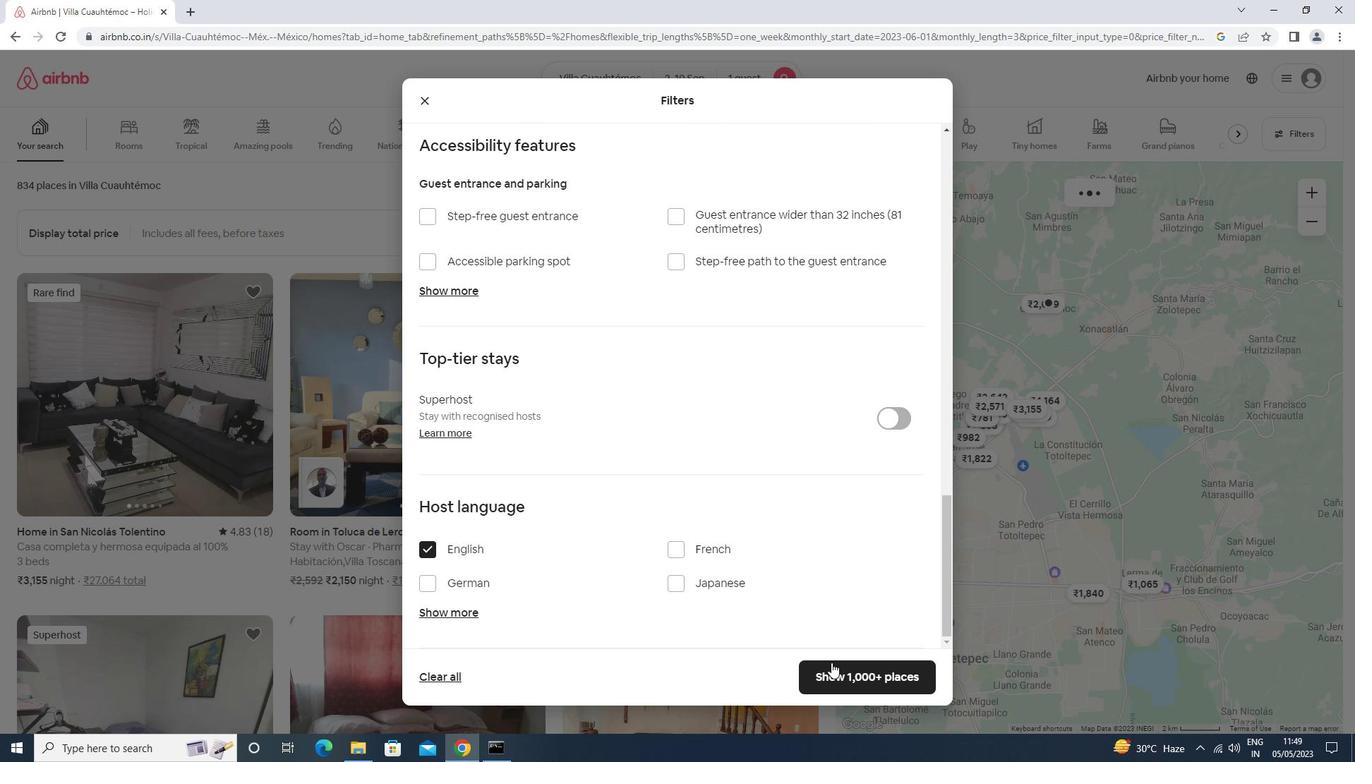 
Action: Mouse pressed left at (837, 662)
Screenshot: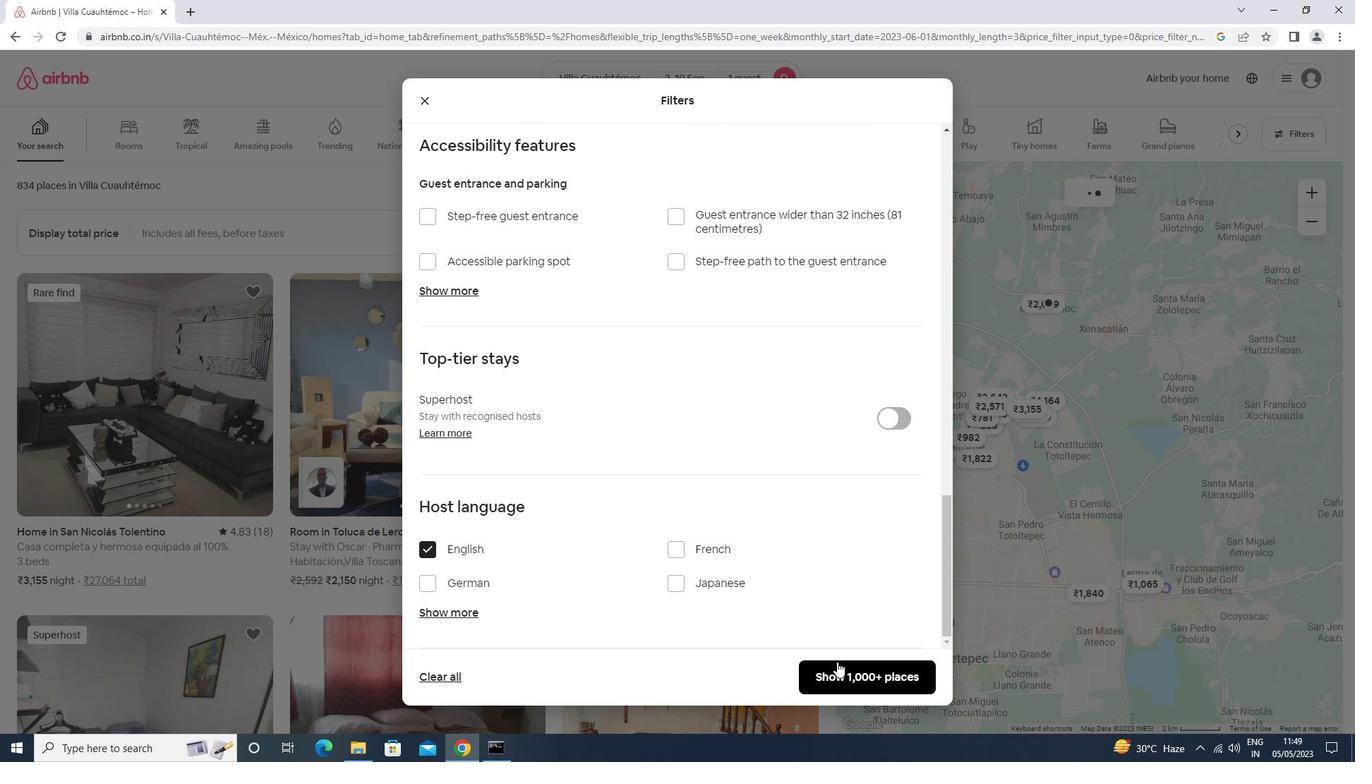 
